 Task: Search one way flight ticket for 2 adults, 4 children and 1 infant on lap in business from Chicago: Chicago O'hare International Airport to Fort Wayne: Fort Wayne International Airport on 5-4-2023. Choice of flights is Alaska. Number of bags: 2 carry on bags and 7 checked bags. Price is upto 93000. Outbound departure time preference is 4:45.
Action: Mouse moved to (403, 366)
Screenshot: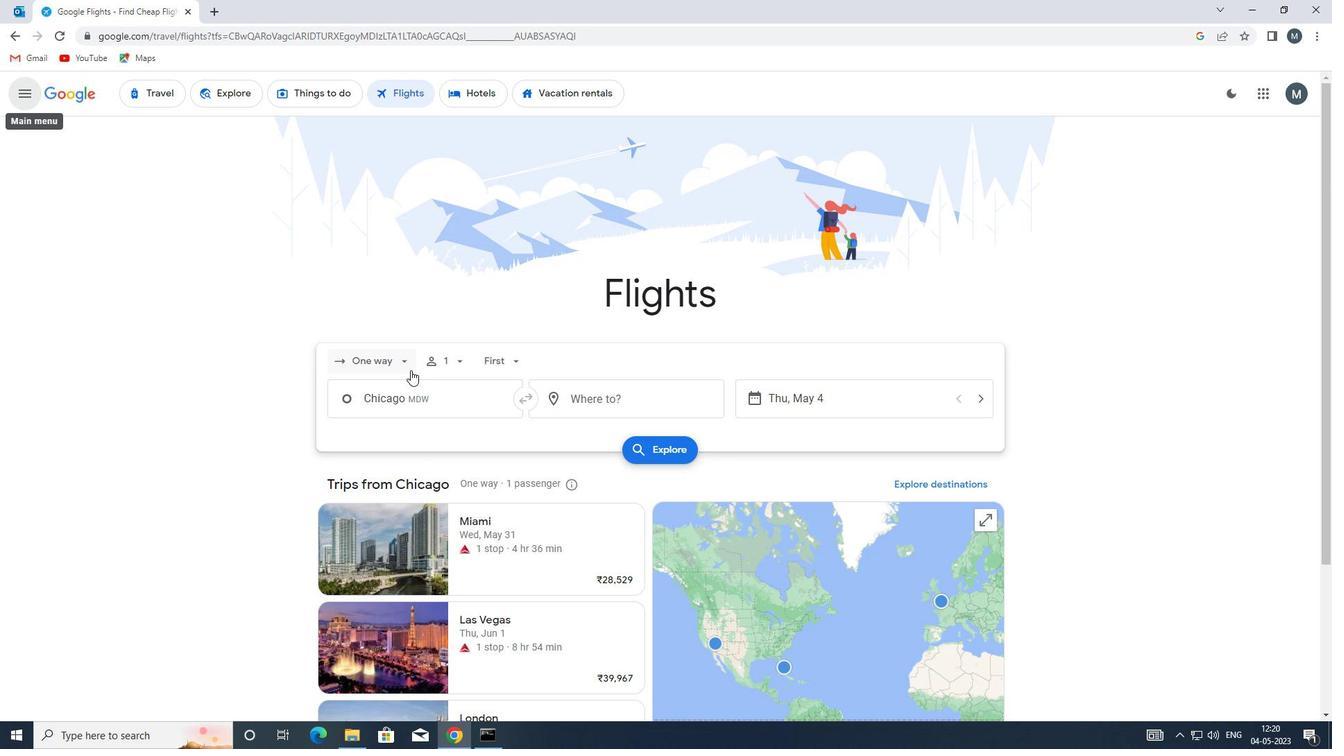 
Action: Mouse pressed left at (403, 366)
Screenshot: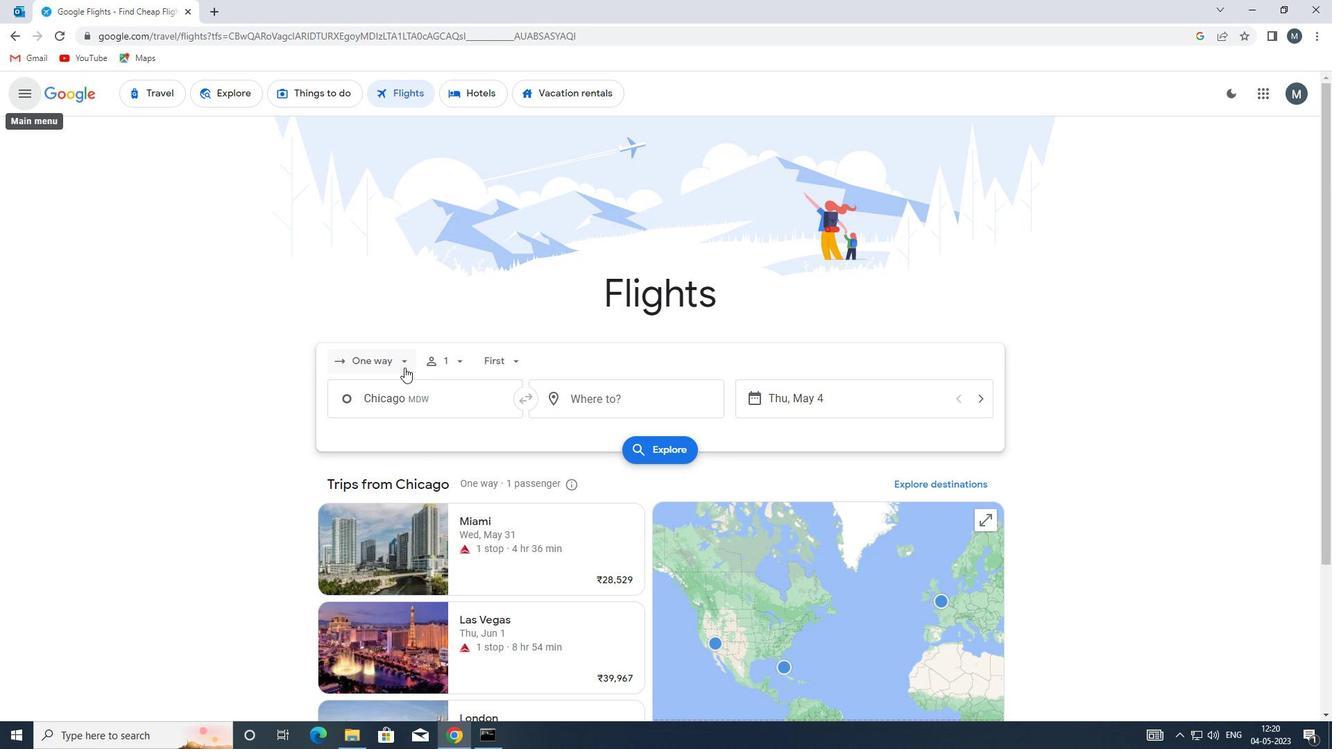 
Action: Mouse moved to (402, 419)
Screenshot: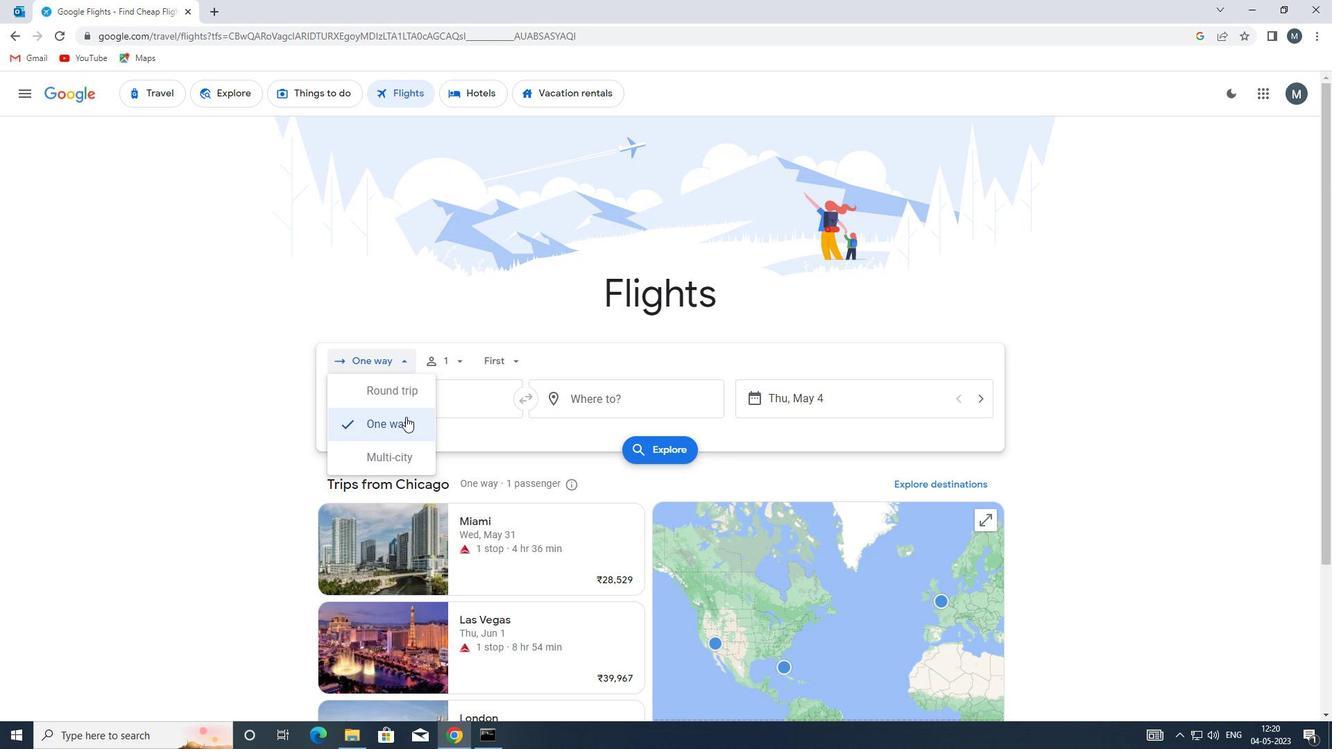 
Action: Mouse pressed left at (402, 419)
Screenshot: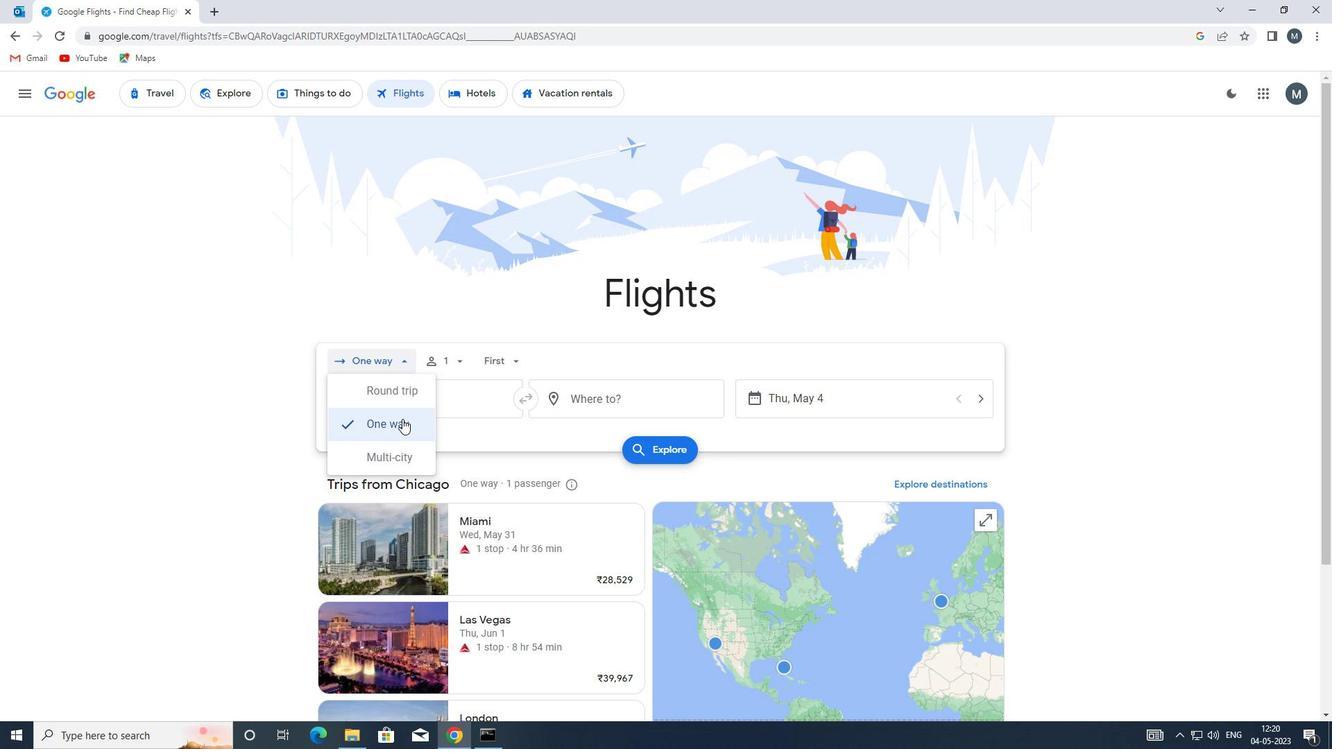 
Action: Mouse moved to (450, 362)
Screenshot: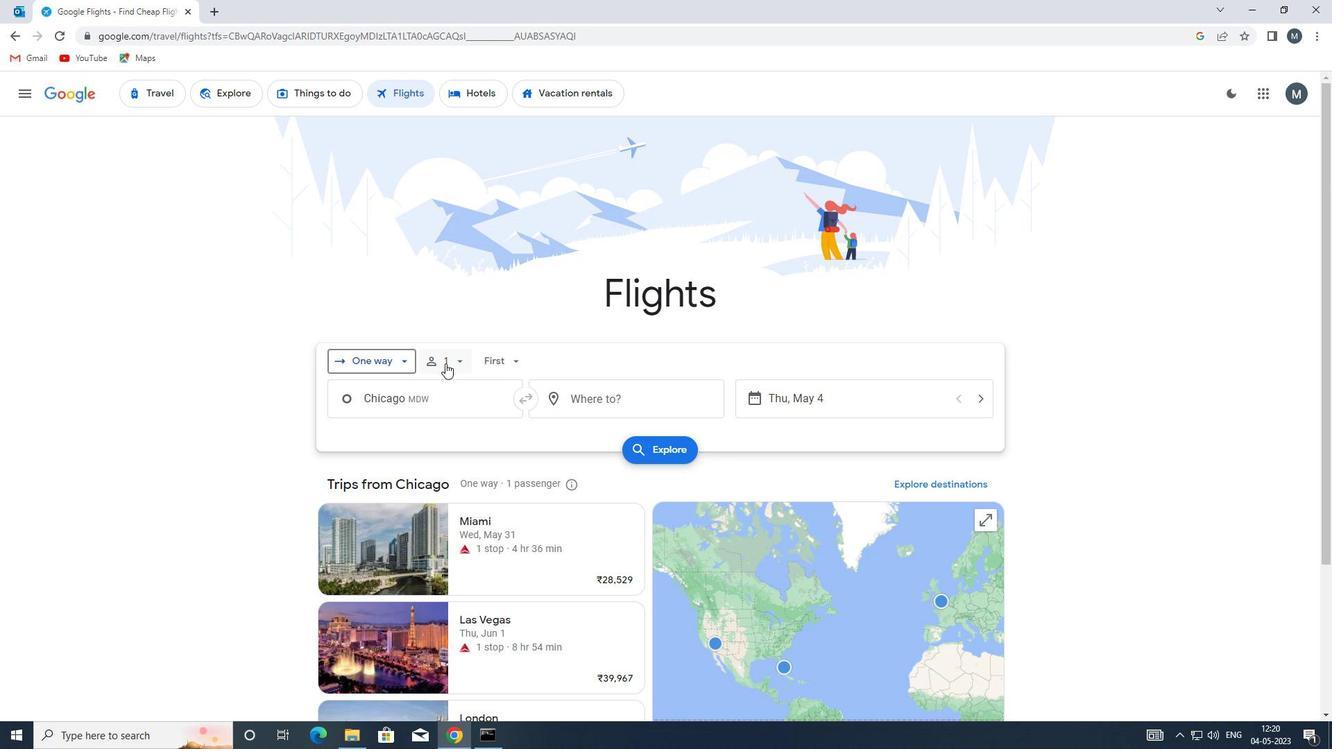 
Action: Mouse pressed left at (450, 362)
Screenshot: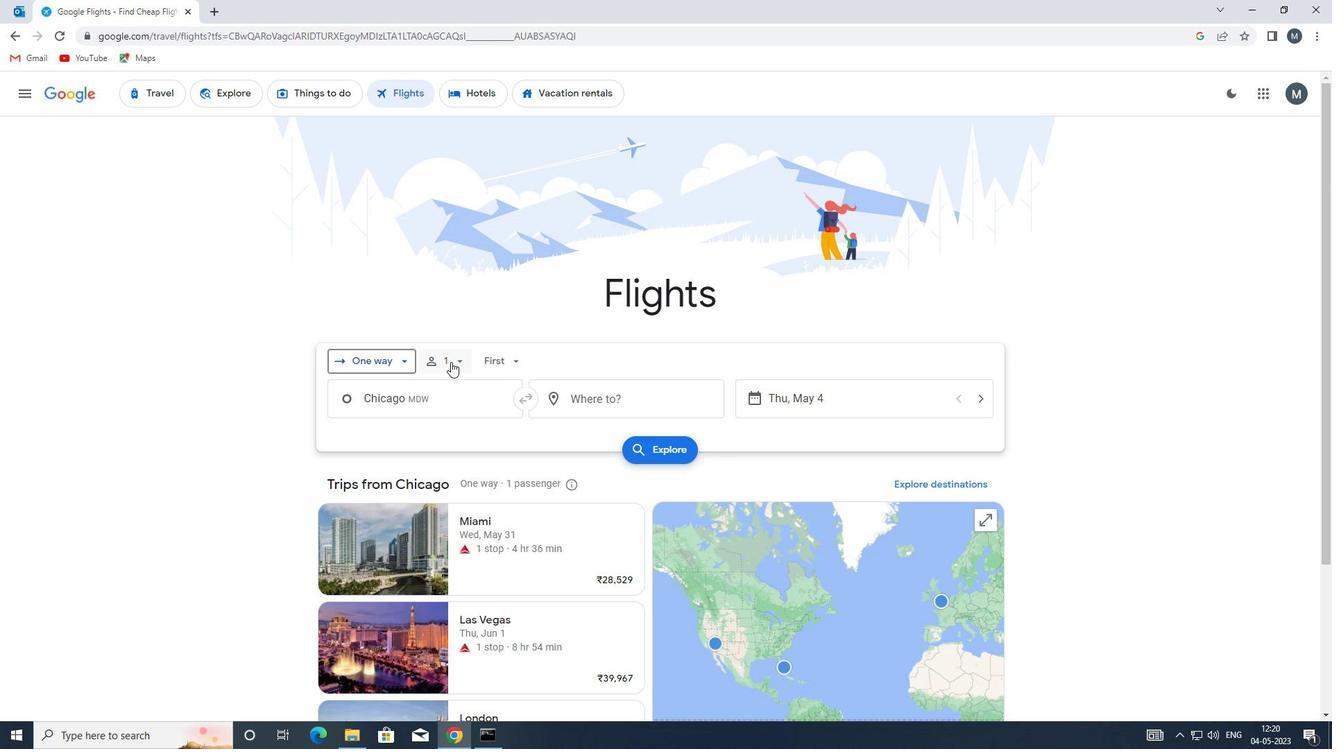 
Action: Mouse moved to (571, 396)
Screenshot: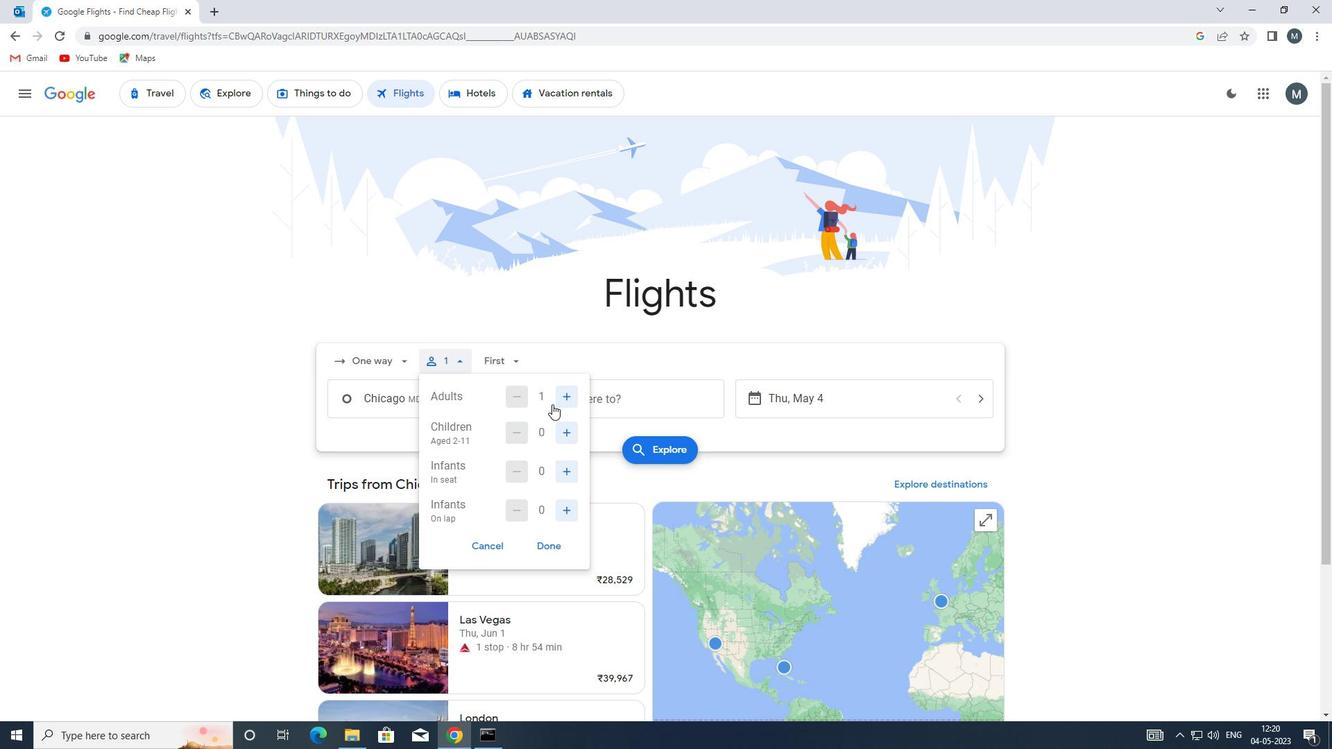 
Action: Mouse pressed left at (571, 396)
Screenshot: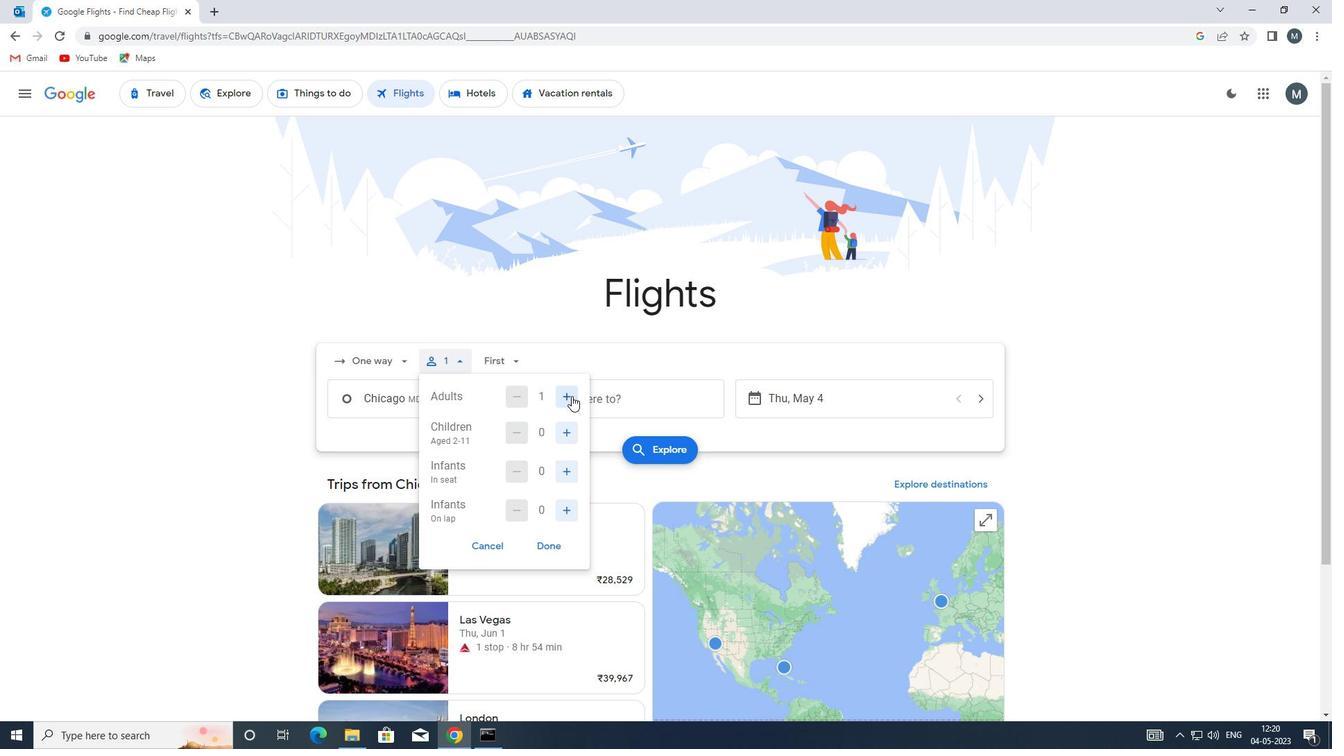 
Action: Mouse moved to (565, 435)
Screenshot: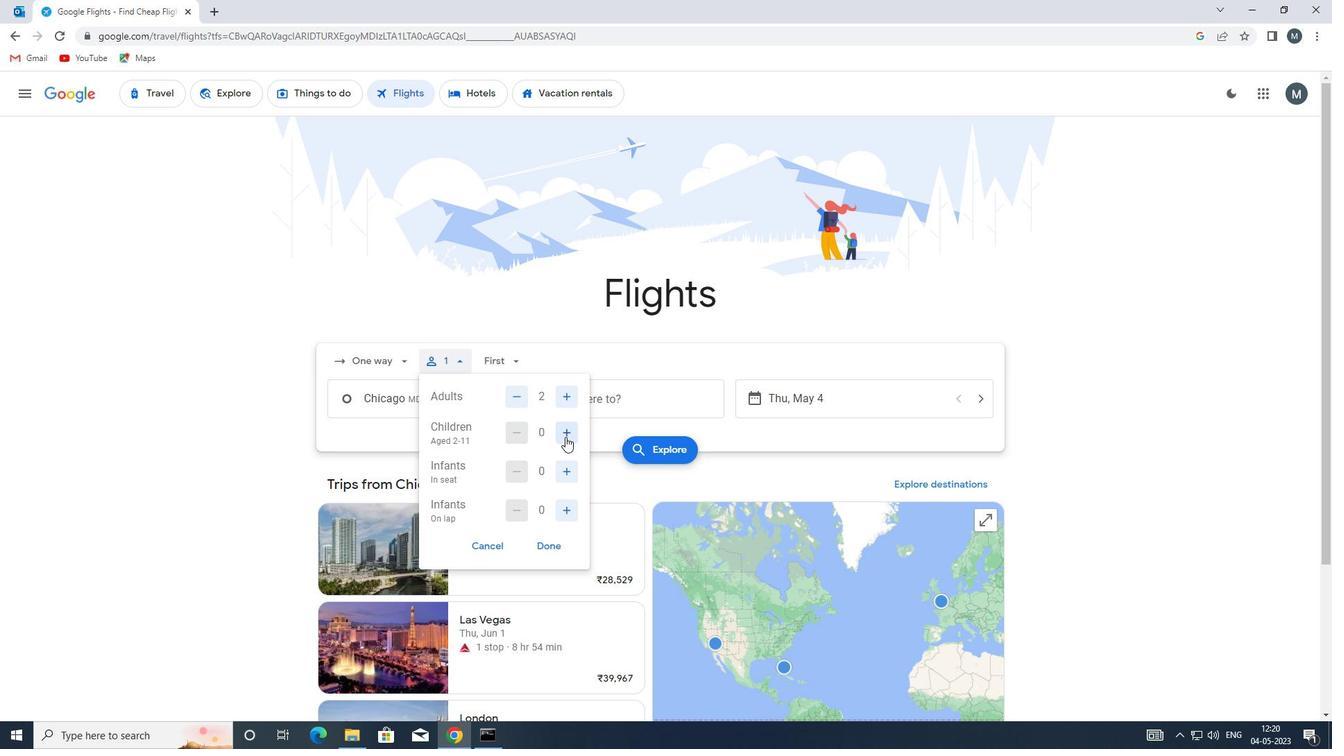 
Action: Mouse pressed left at (565, 435)
Screenshot: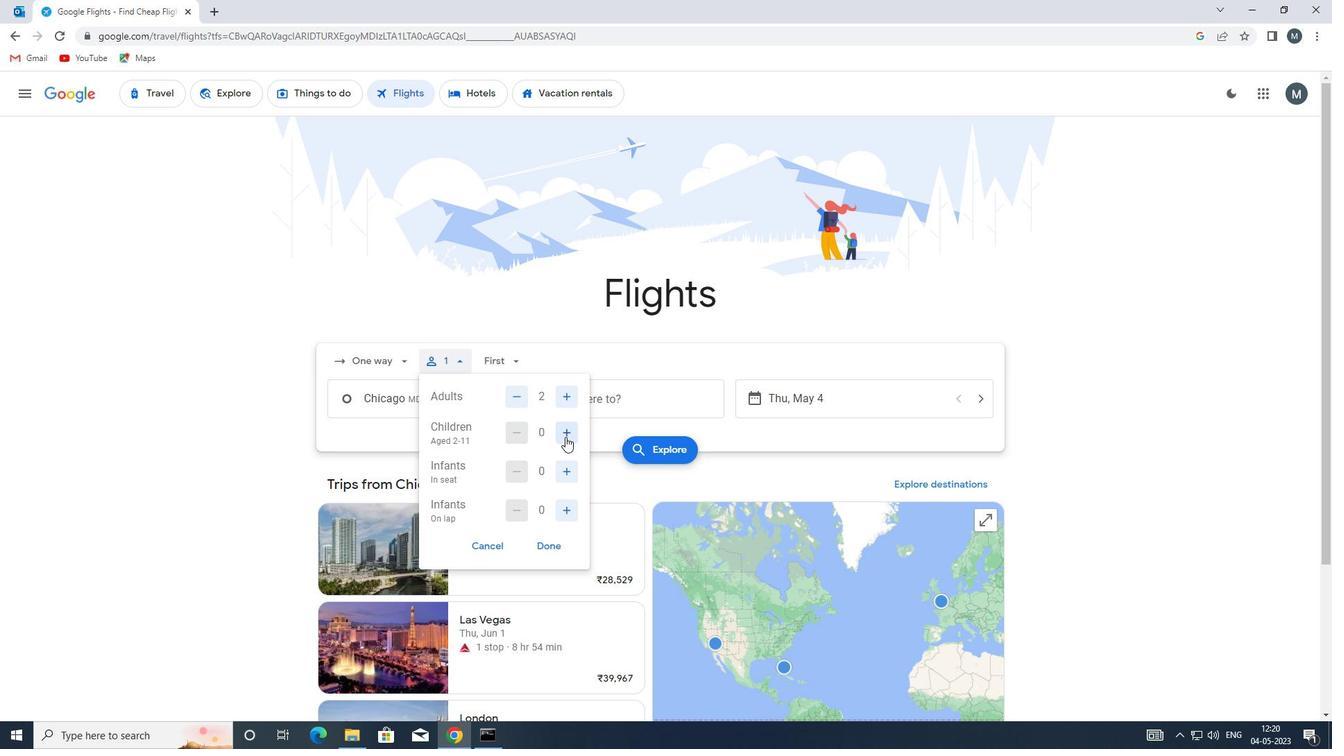 
Action: Mouse pressed left at (565, 435)
Screenshot: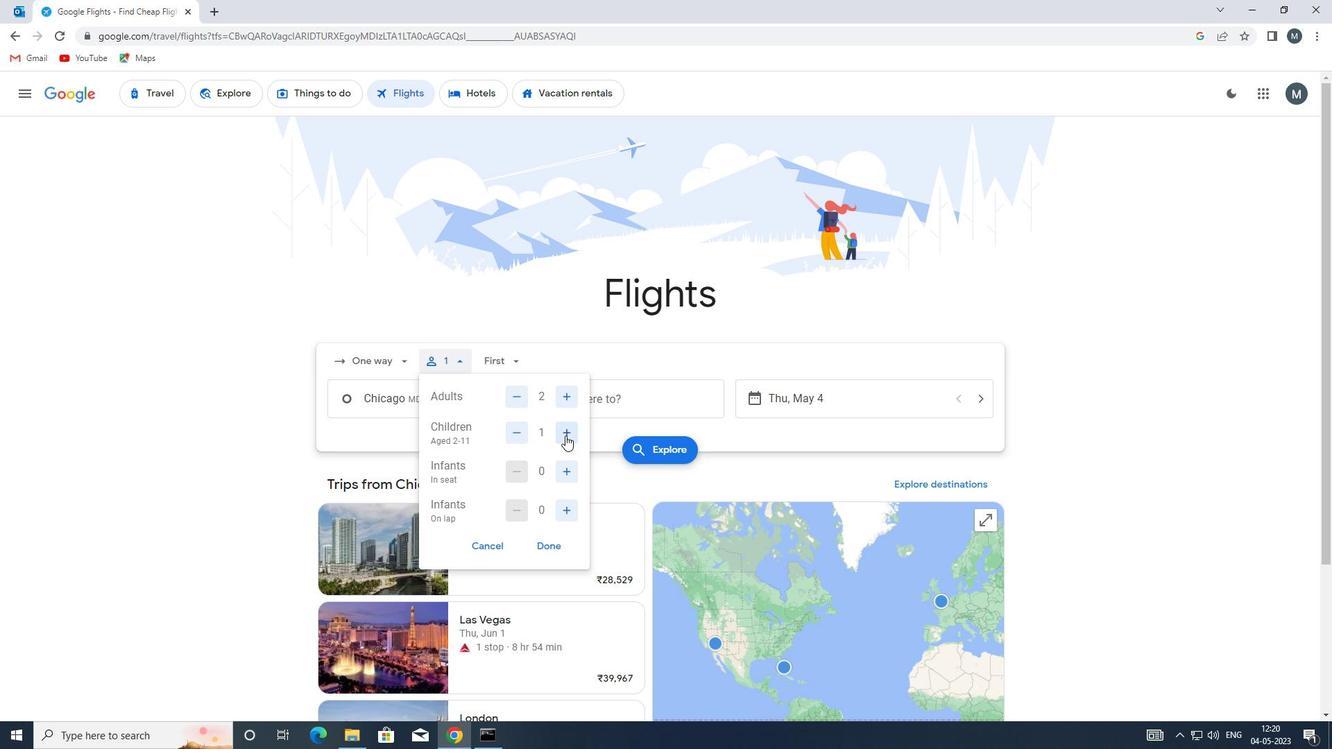 
Action: Mouse pressed left at (565, 435)
Screenshot: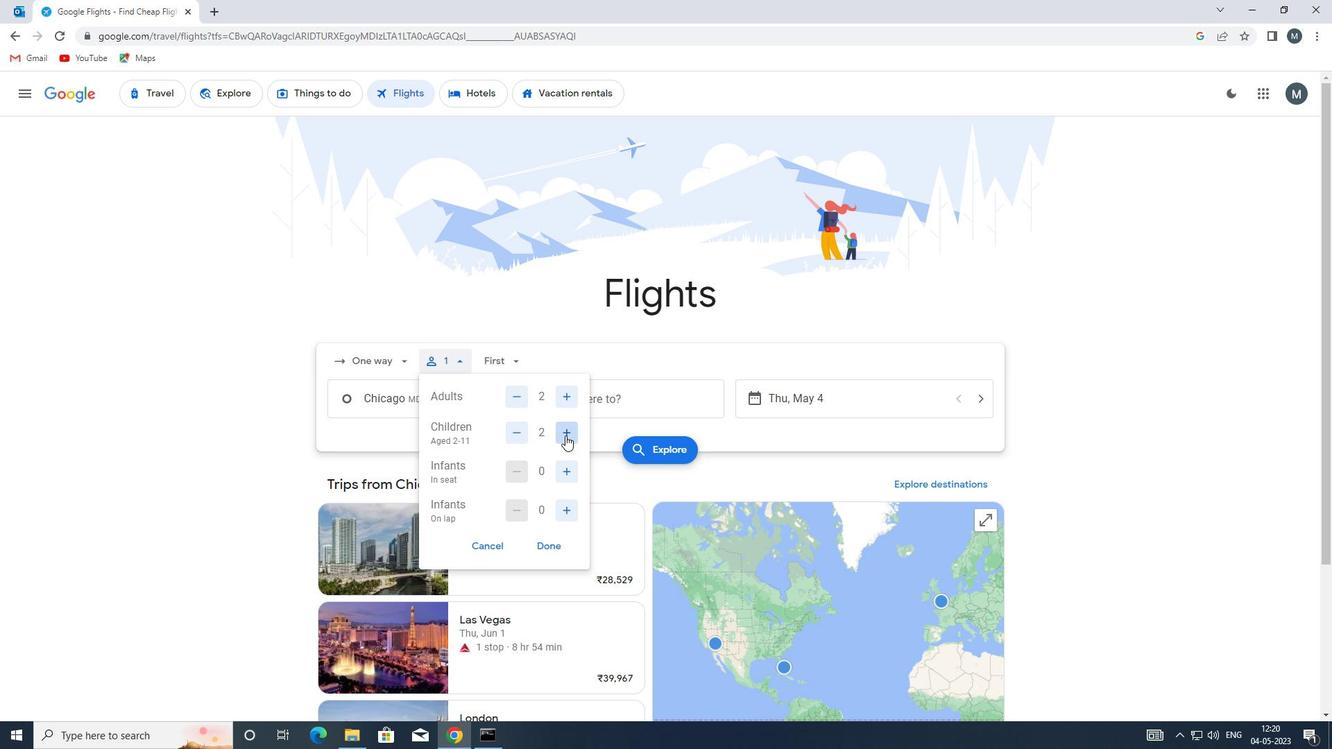 
Action: Mouse moved to (565, 435)
Screenshot: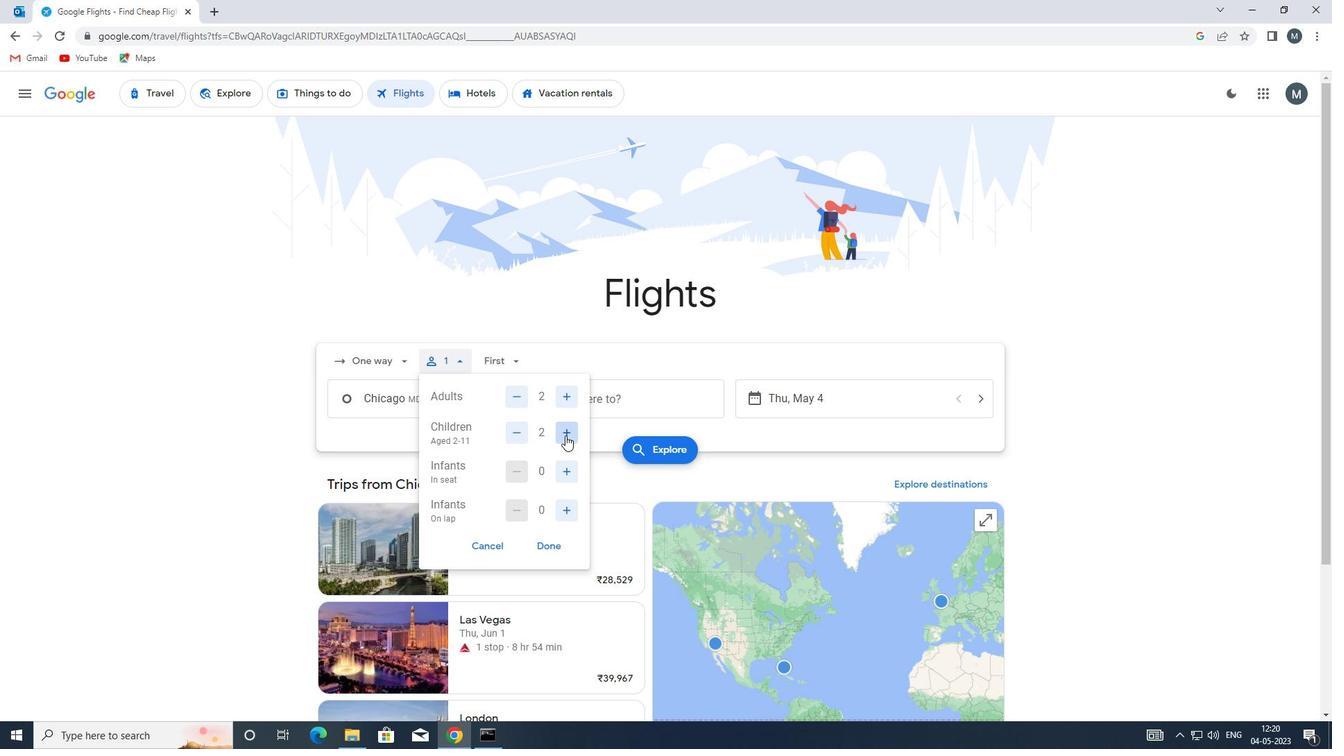 
Action: Mouse pressed left at (565, 435)
Screenshot: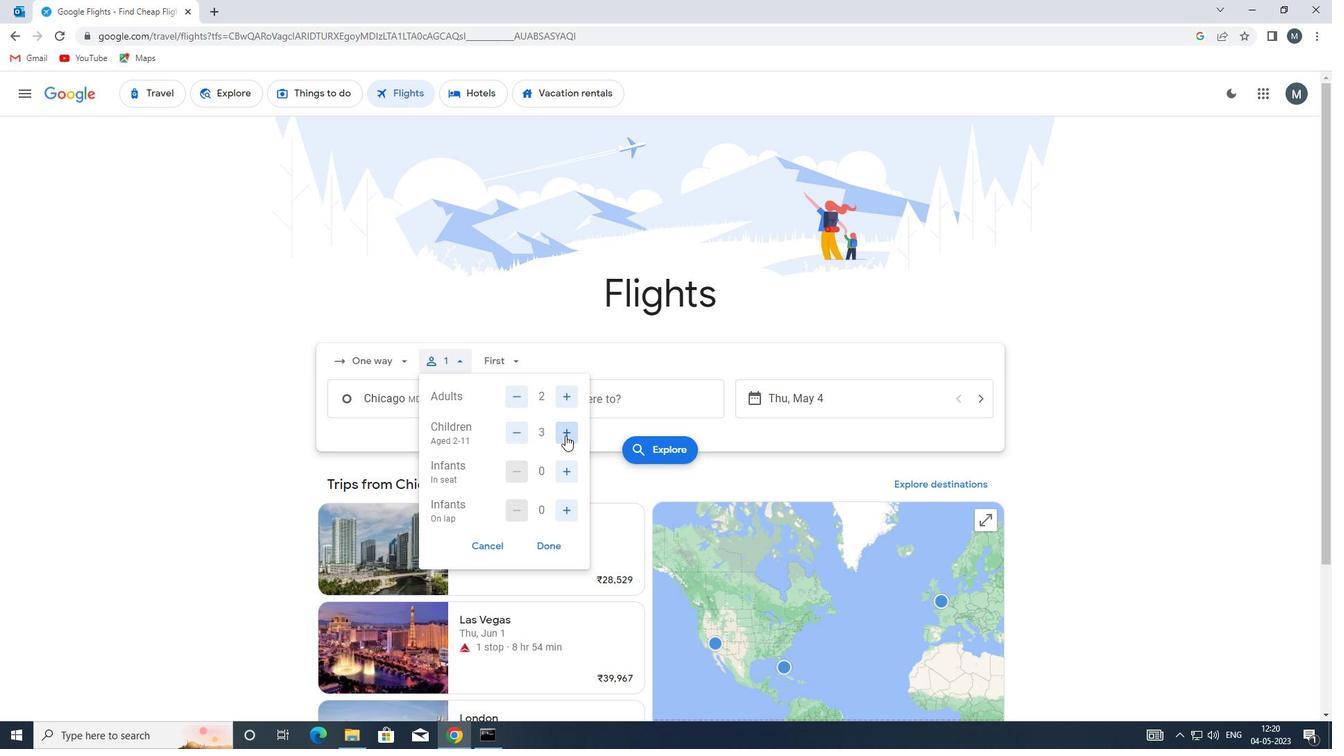 
Action: Mouse moved to (572, 473)
Screenshot: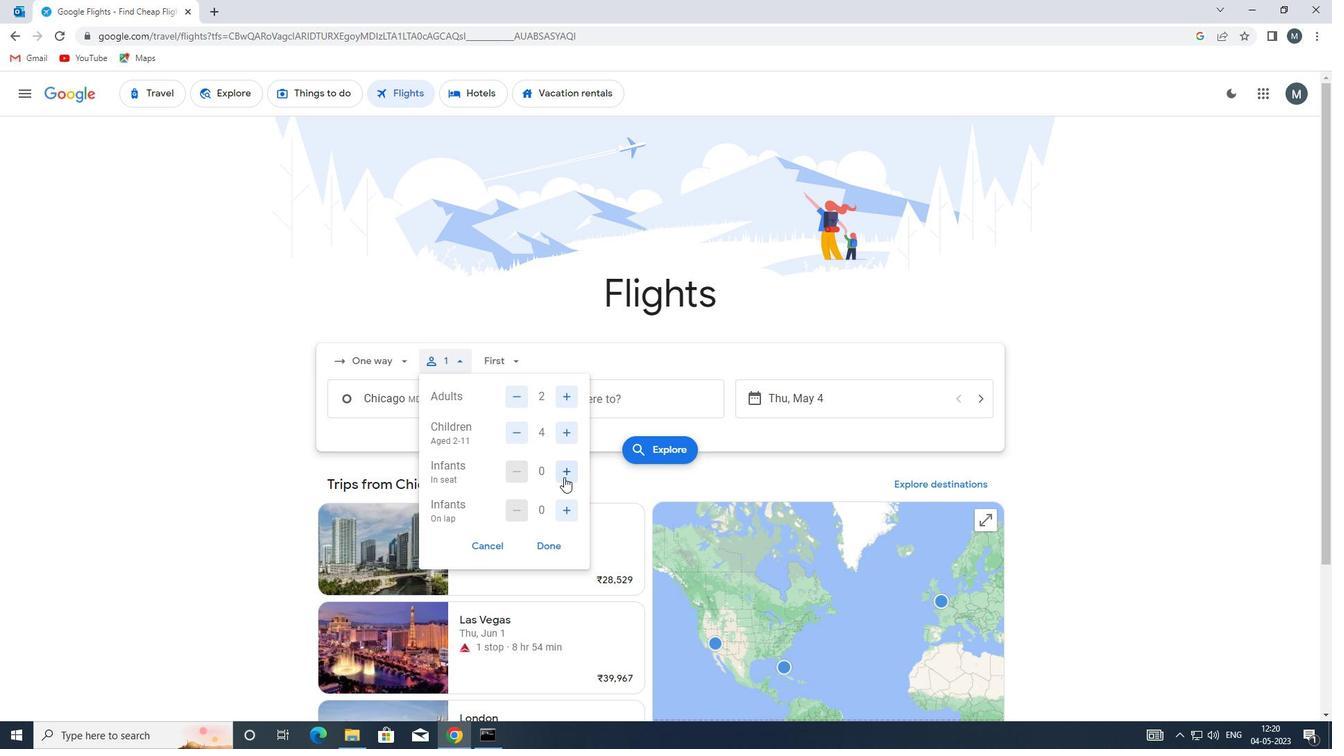 
Action: Mouse pressed left at (572, 473)
Screenshot: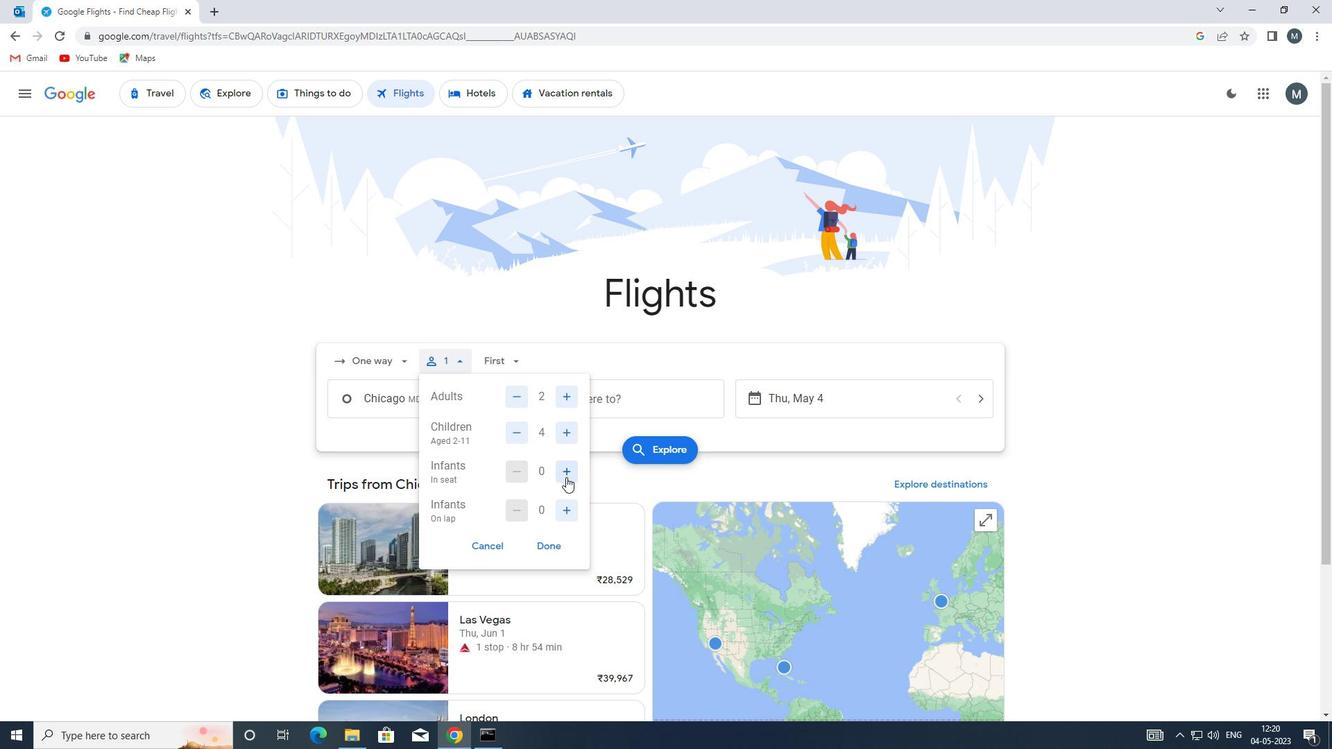 
Action: Mouse moved to (511, 473)
Screenshot: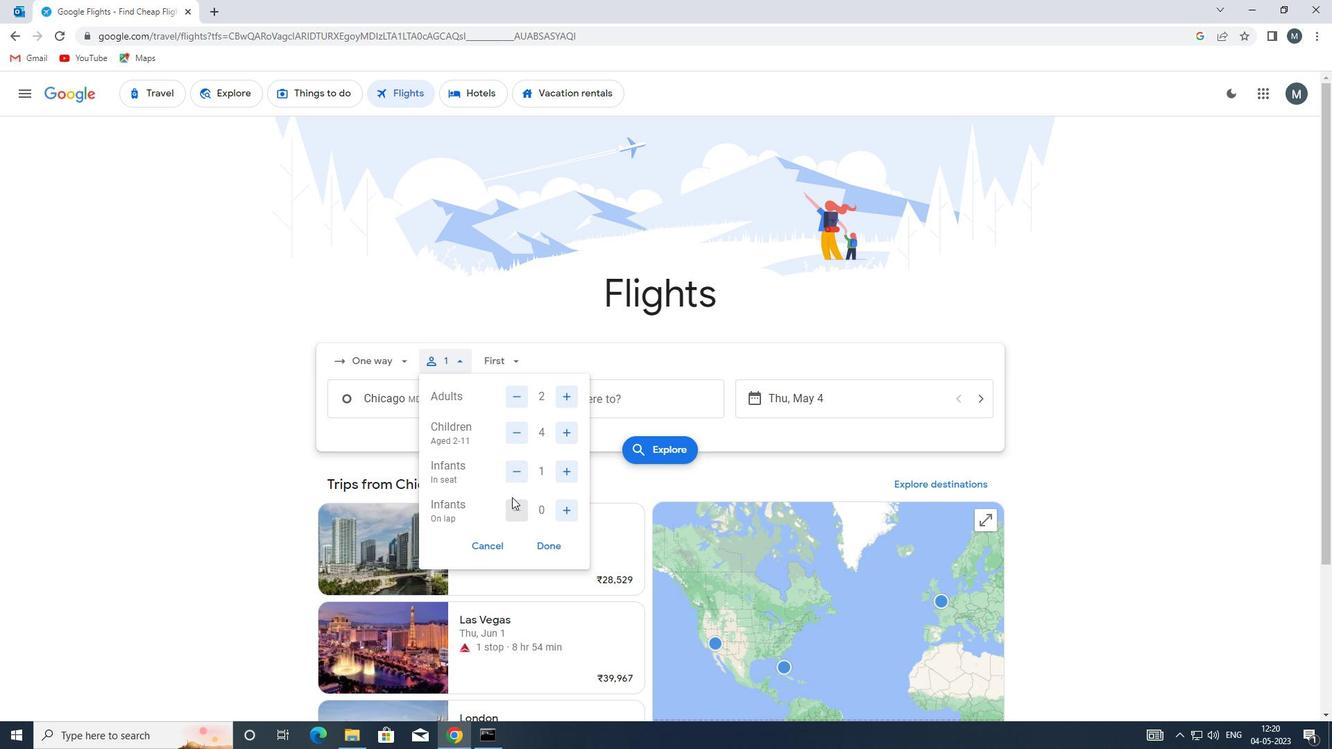 
Action: Mouse pressed left at (511, 473)
Screenshot: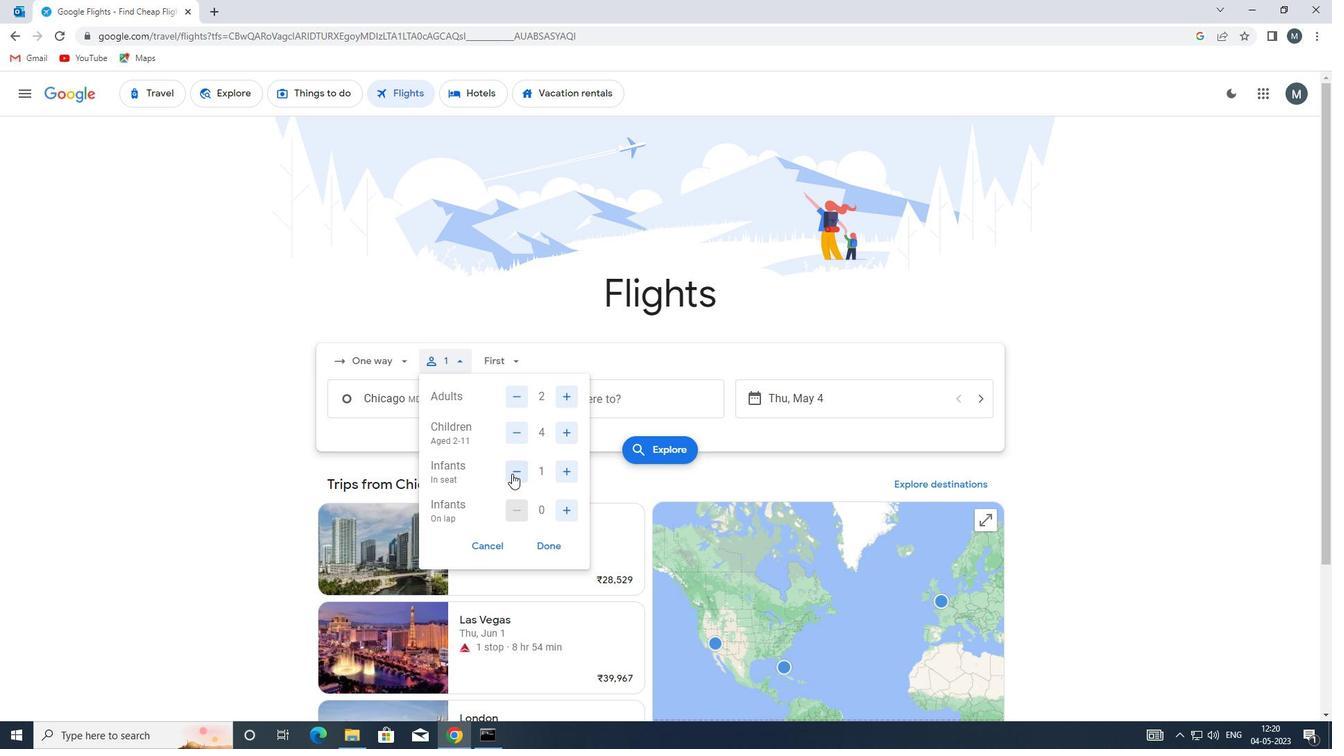 
Action: Mouse moved to (565, 511)
Screenshot: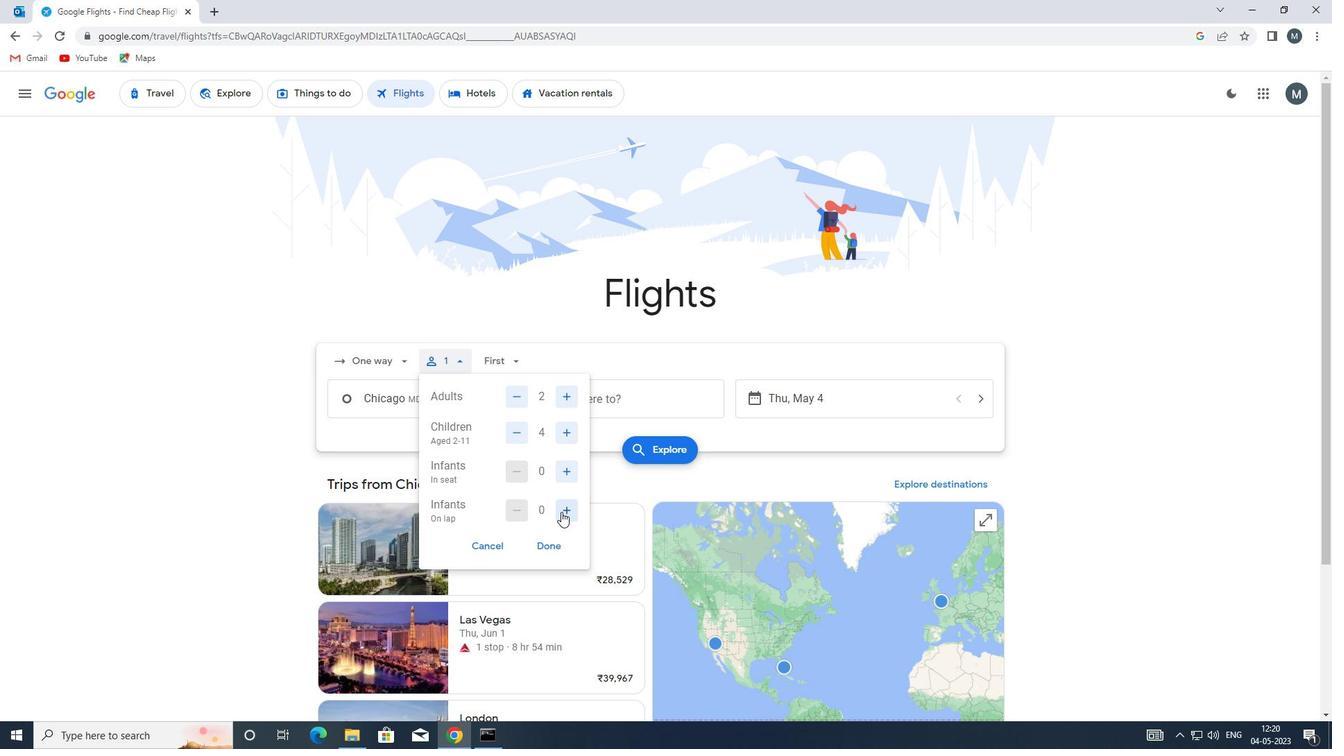 
Action: Mouse pressed left at (565, 511)
Screenshot: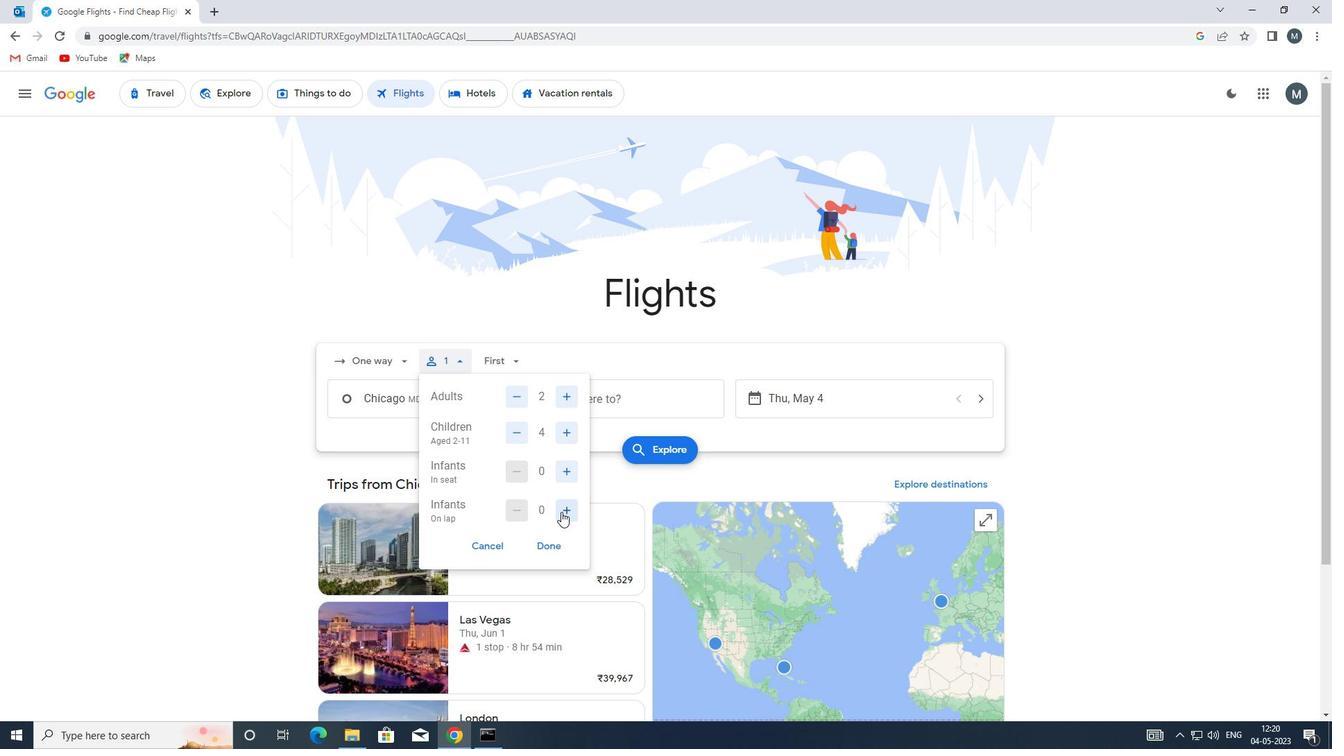 
Action: Mouse moved to (554, 551)
Screenshot: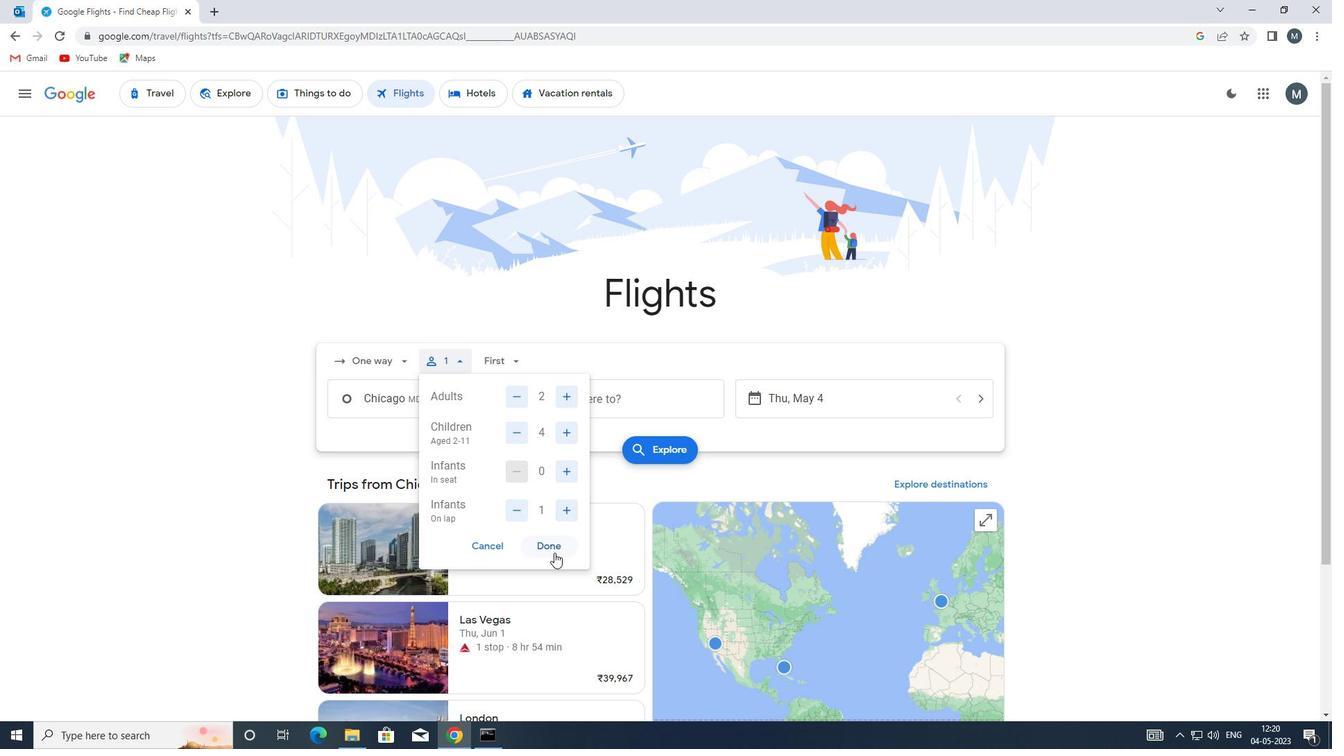 
Action: Mouse pressed left at (554, 551)
Screenshot: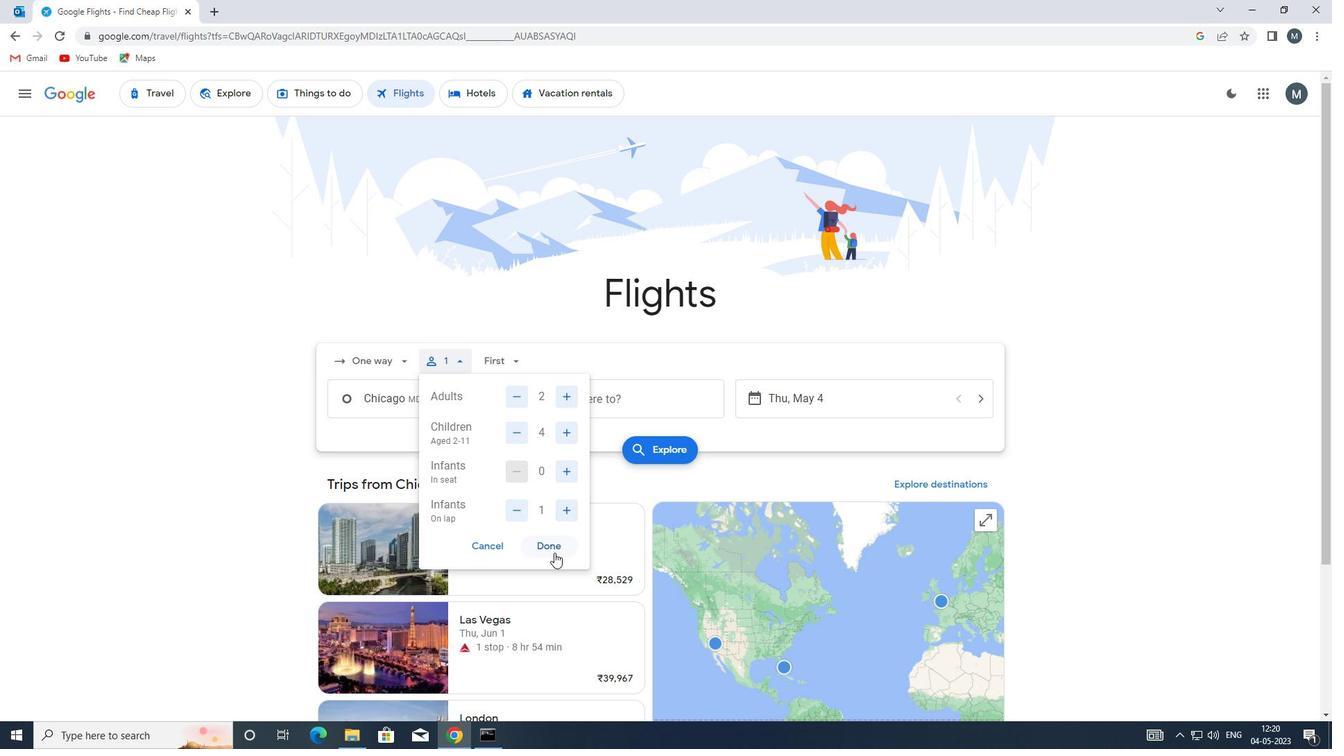 
Action: Mouse moved to (515, 367)
Screenshot: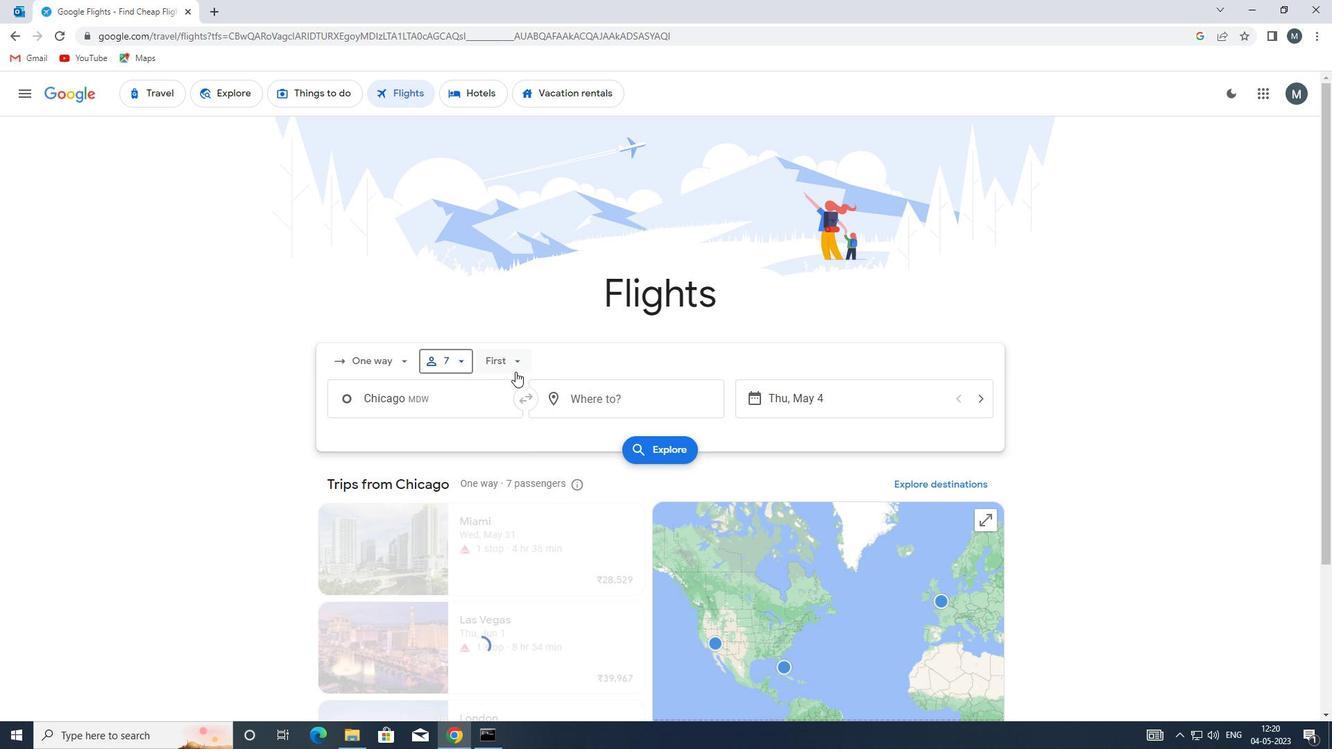 
Action: Mouse pressed left at (515, 367)
Screenshot: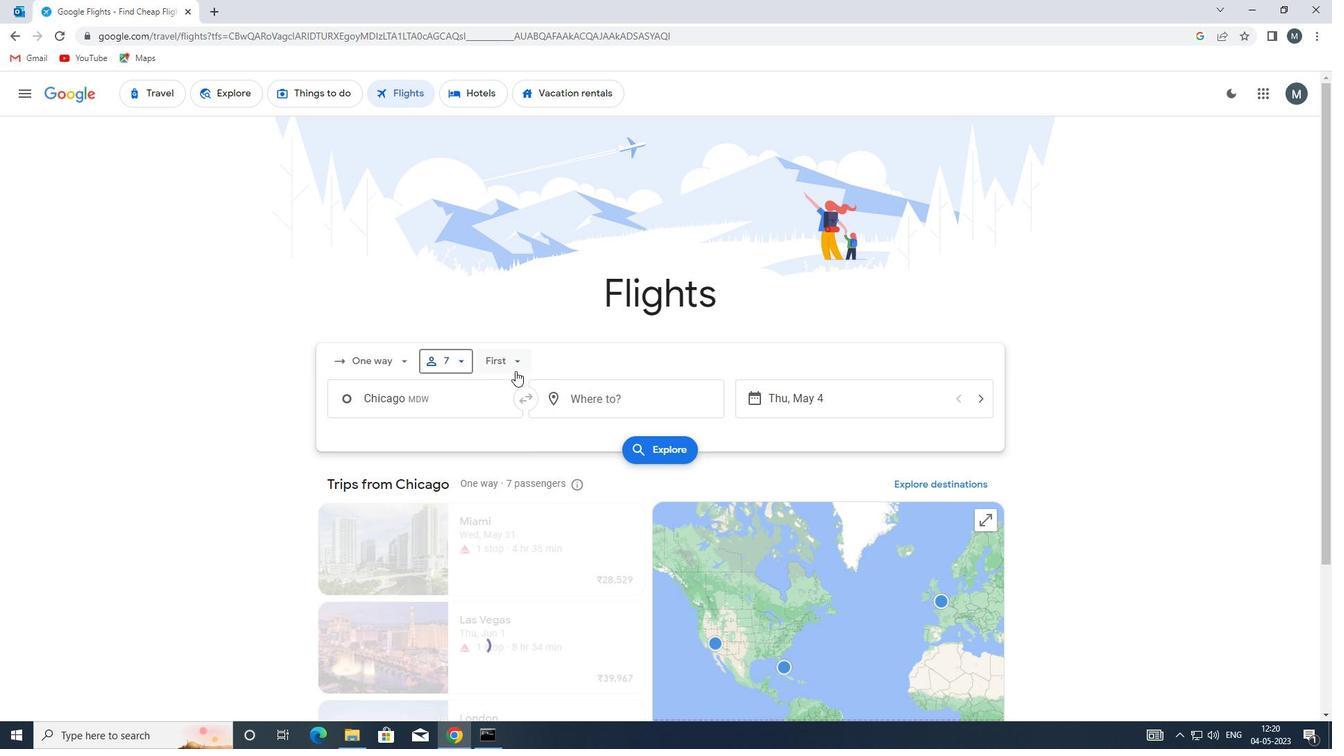 
Action: Mouse moved to (537, 459)
Screenshot: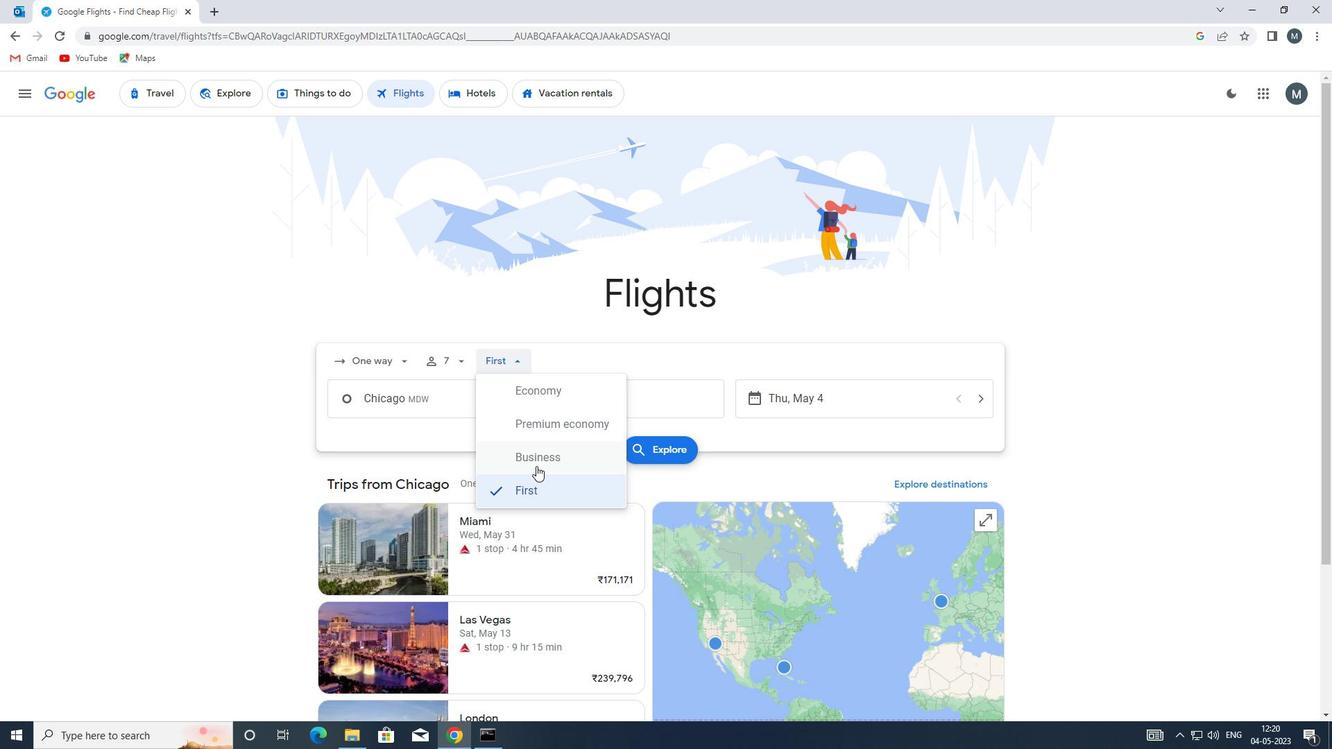 
Action: Mouse pressed left at (537, 459)
Screenshot: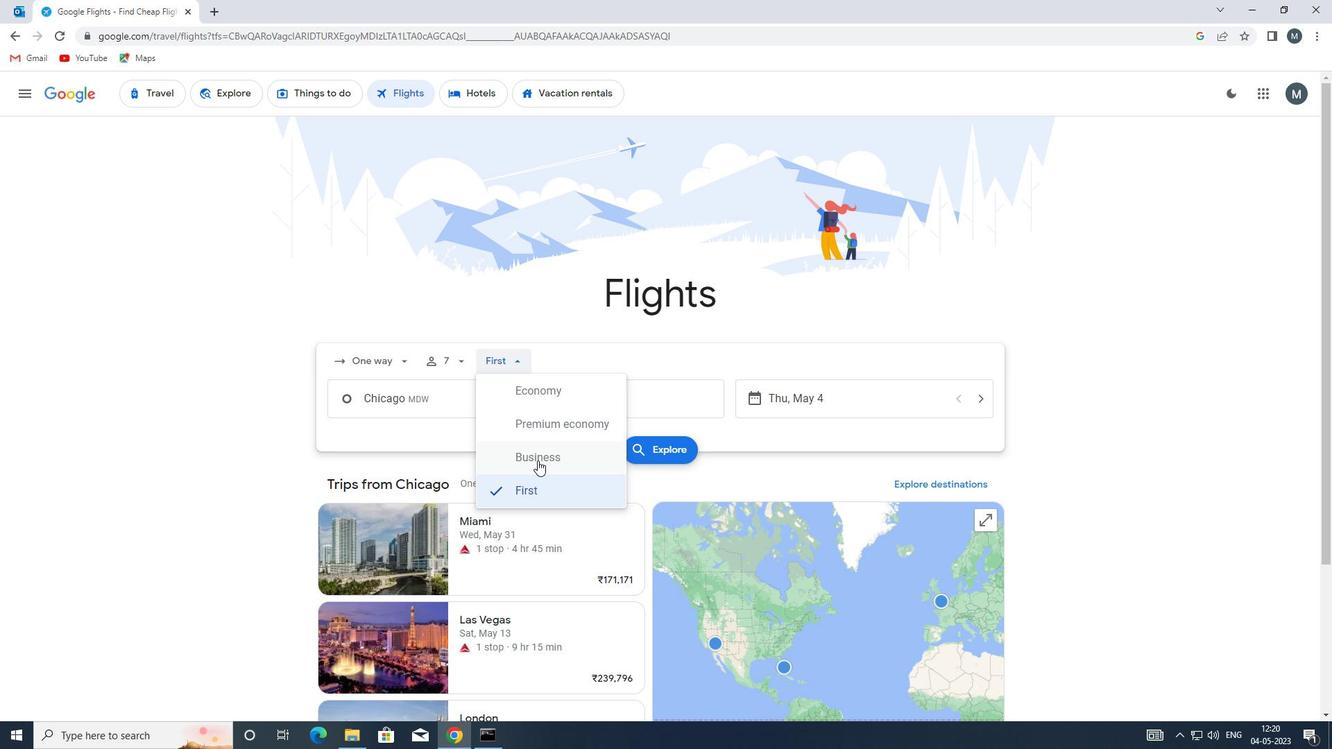 
Action: Mouse moved to (399, 396)
Screenshot: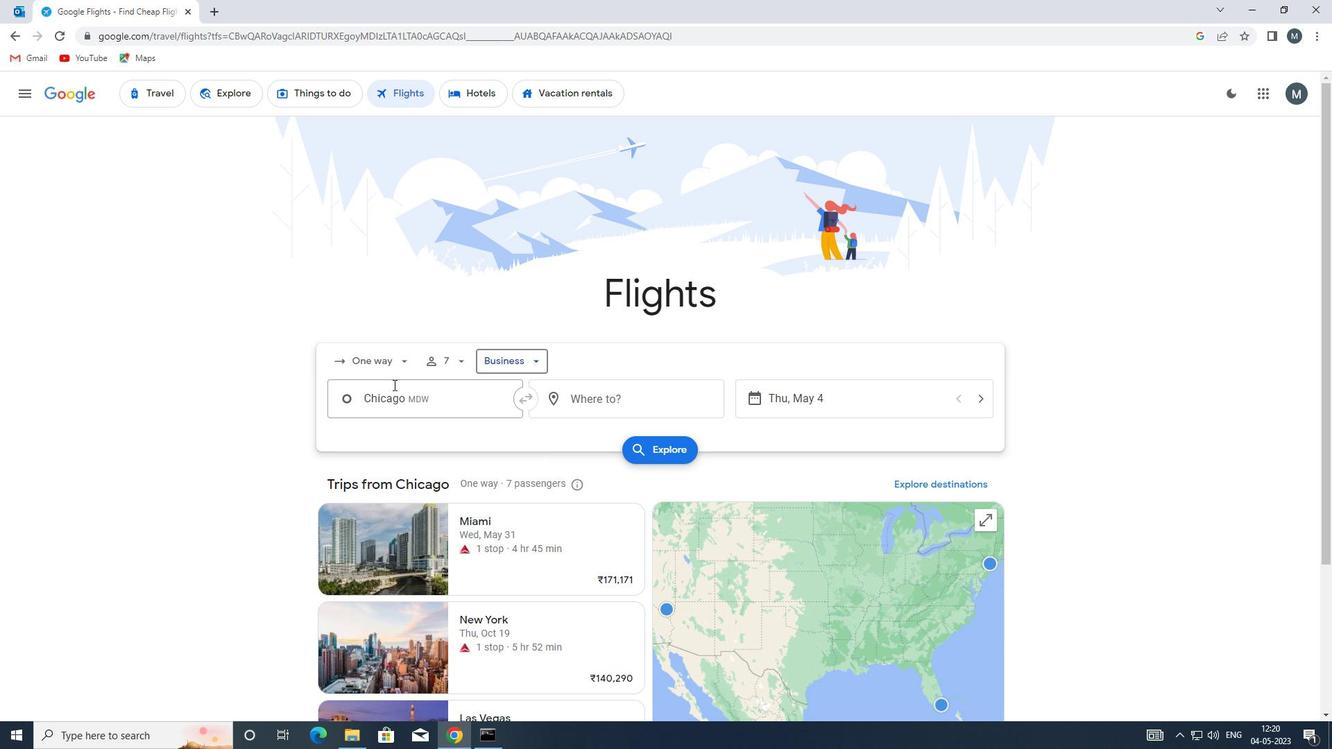 
Action: Mouse pressed left at (399, 396)
Screenshot: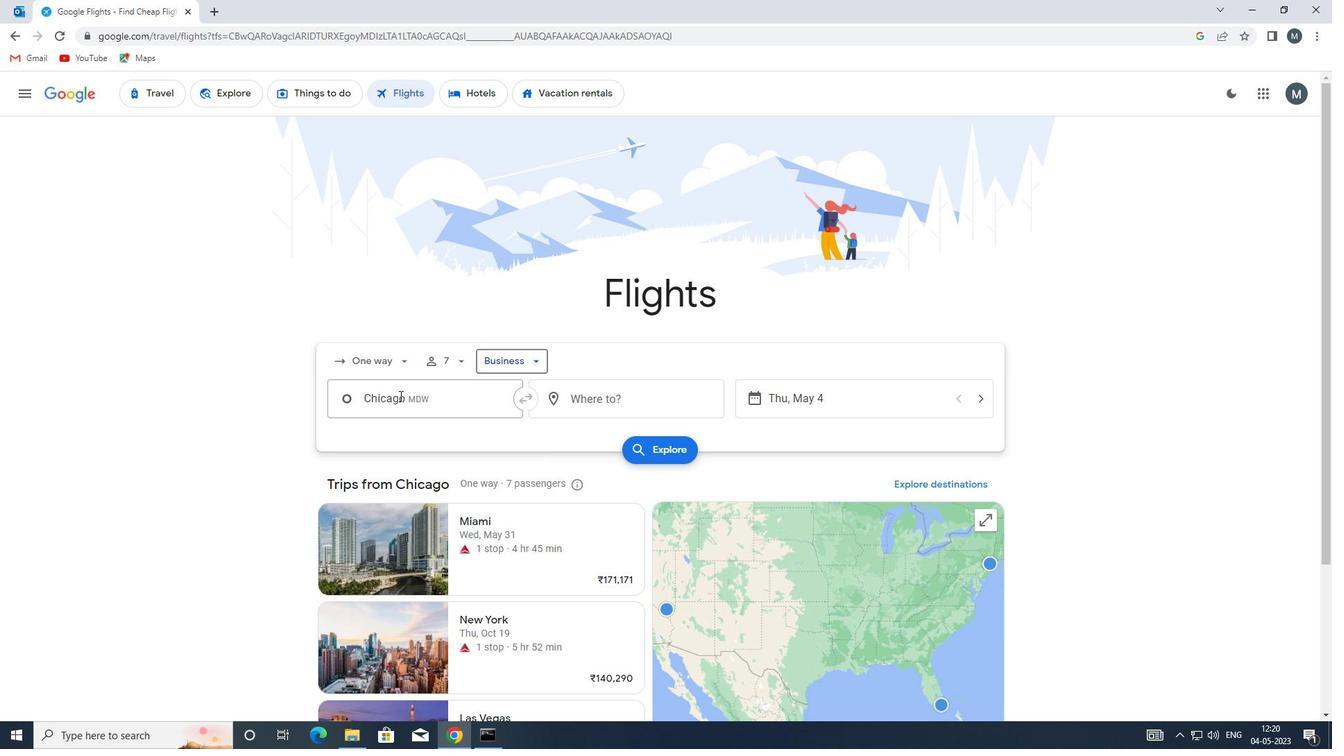 
Action: Mouse moved to (399, 402)
Screenshot: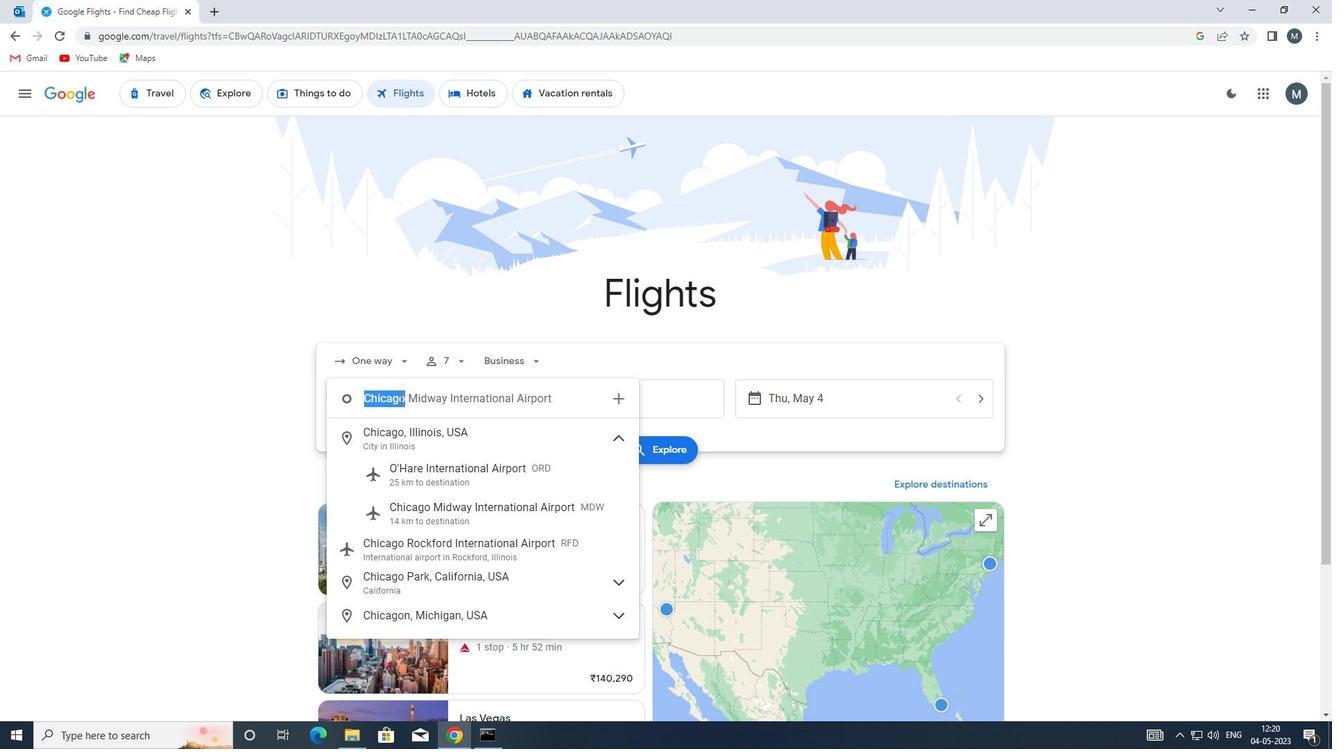 
Action: Key pressed o
Screenshot: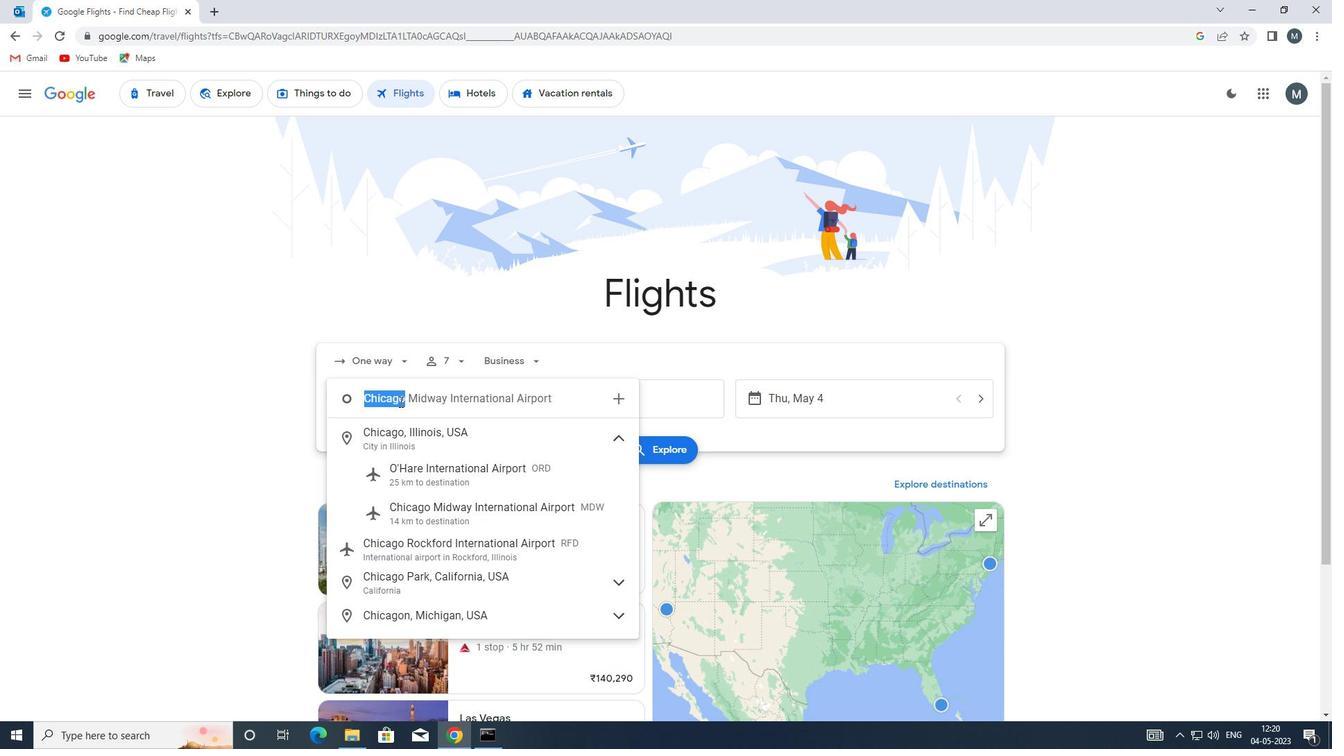 
Action: Mouse moved to (400, 403)
Screenshot: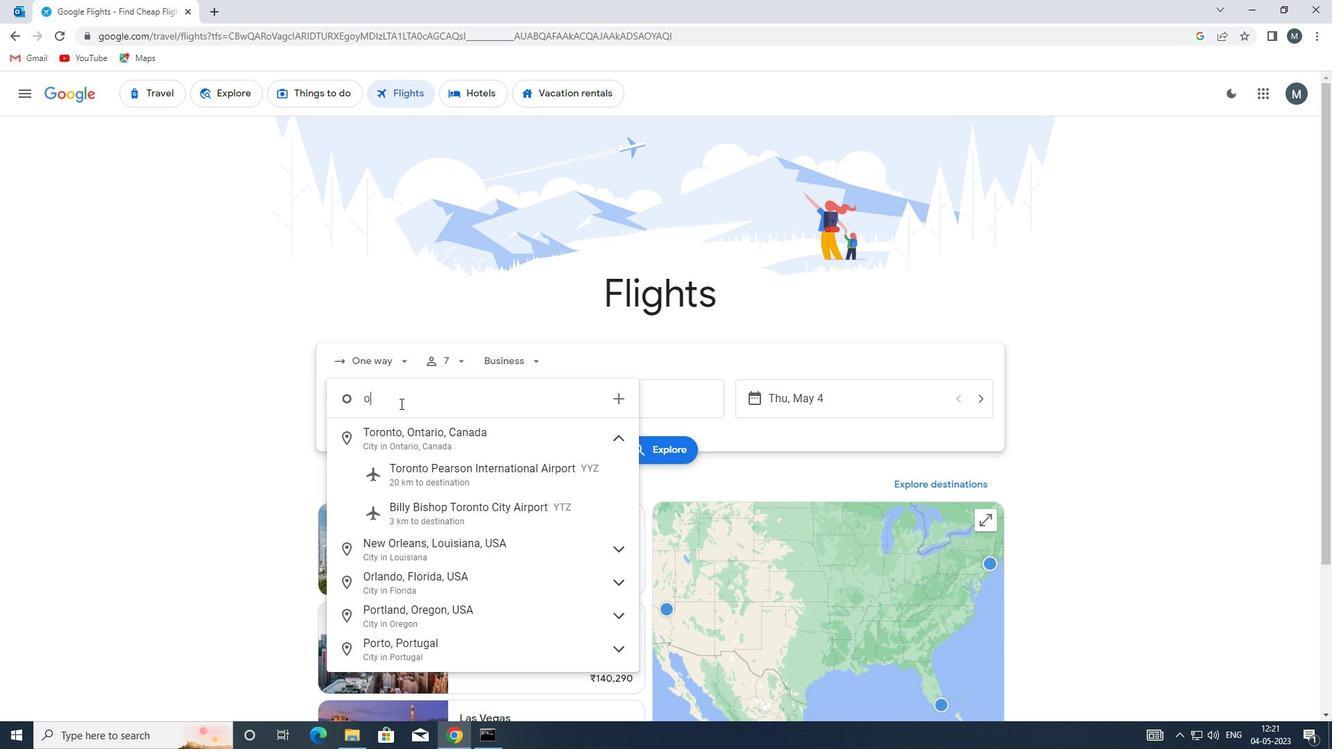 
Action: Key pressed r
Screenshot: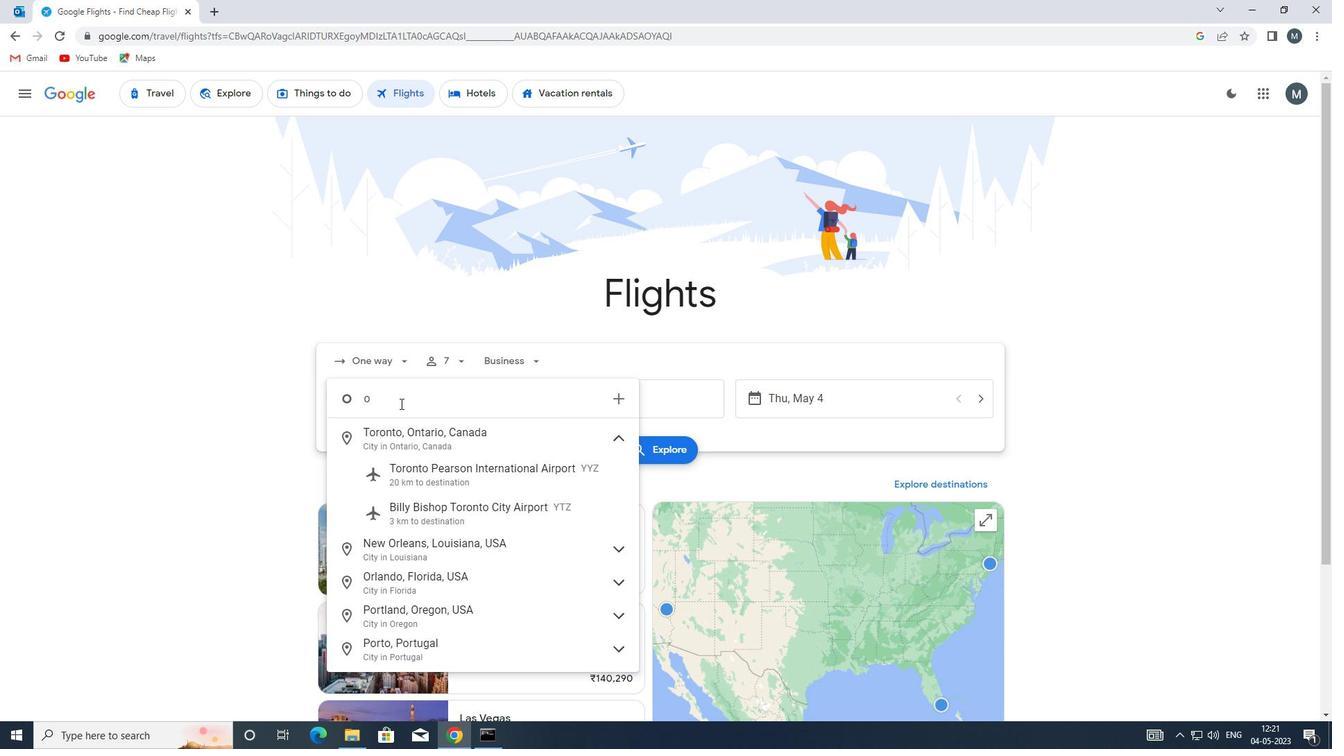 
Action: Mouse moved to (400, 405)
Screenshot: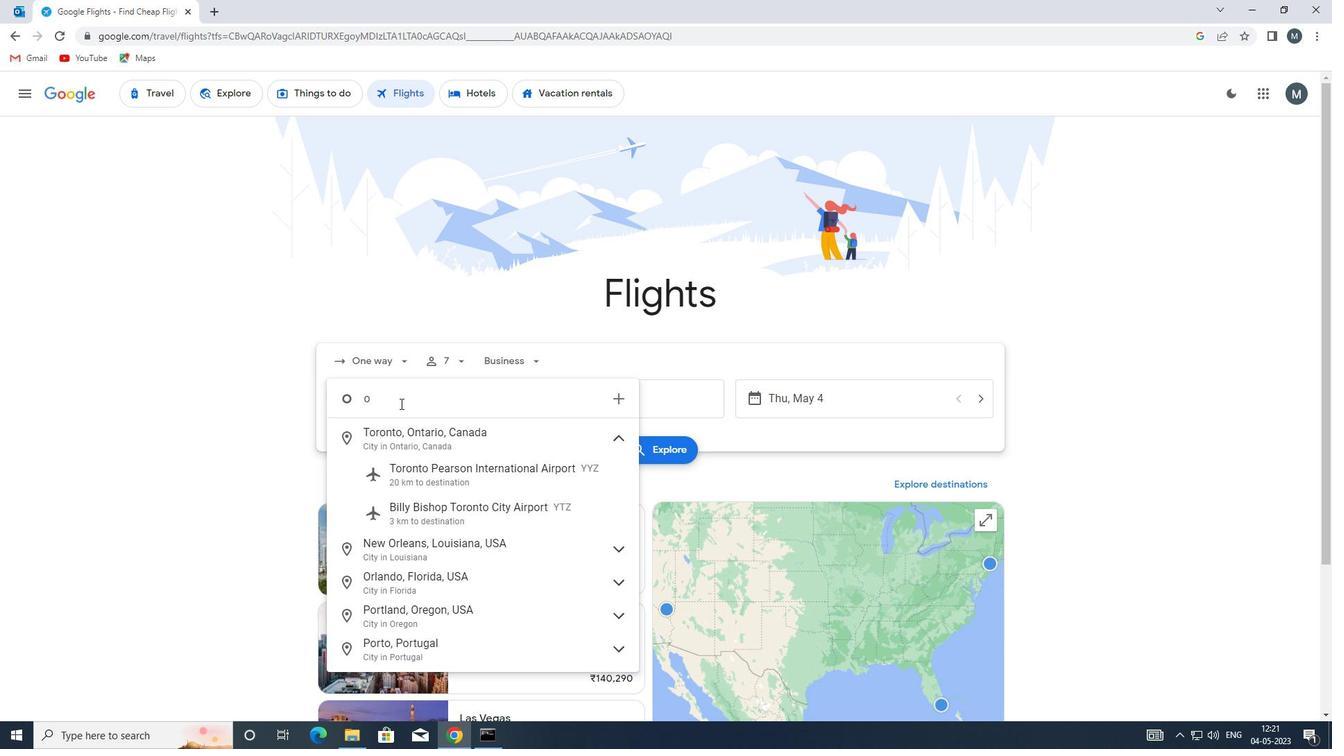 
Action: Key pressed d
Screenshot: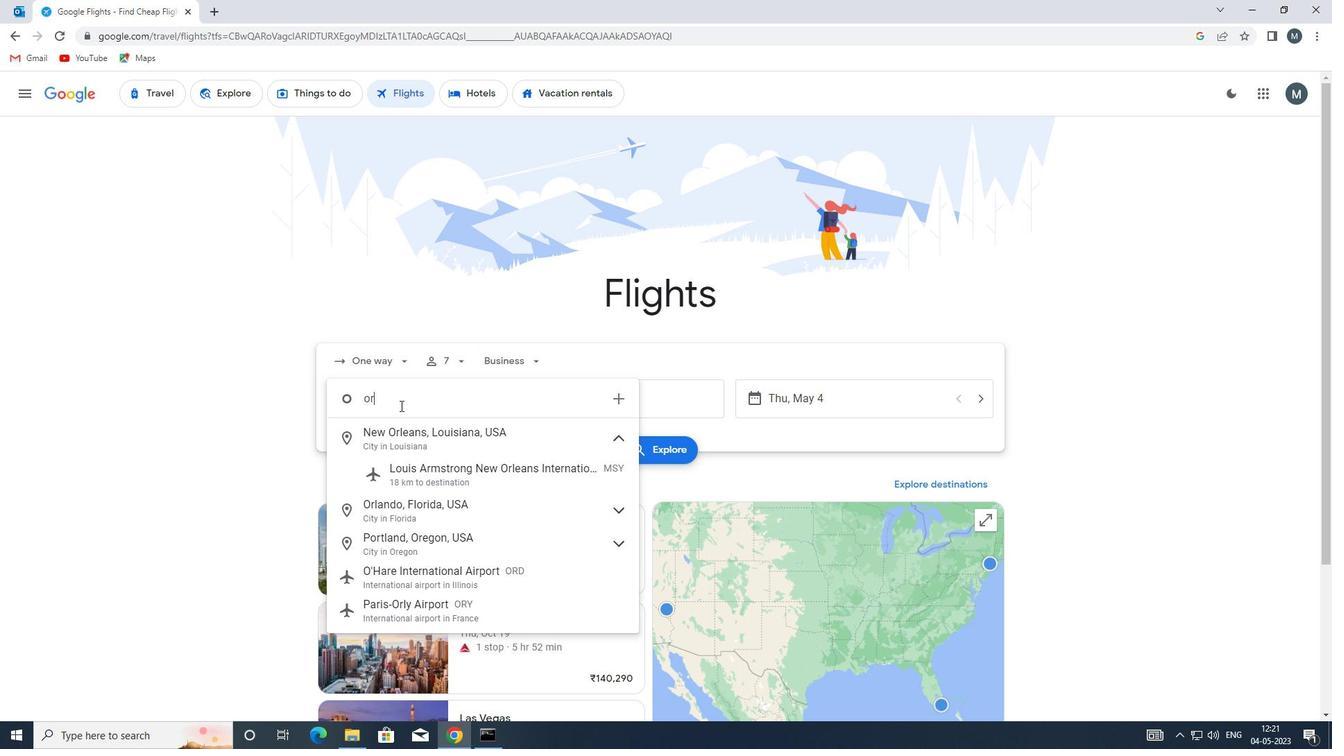 
Action: Mouse moved to (417, 437)
Screenshot: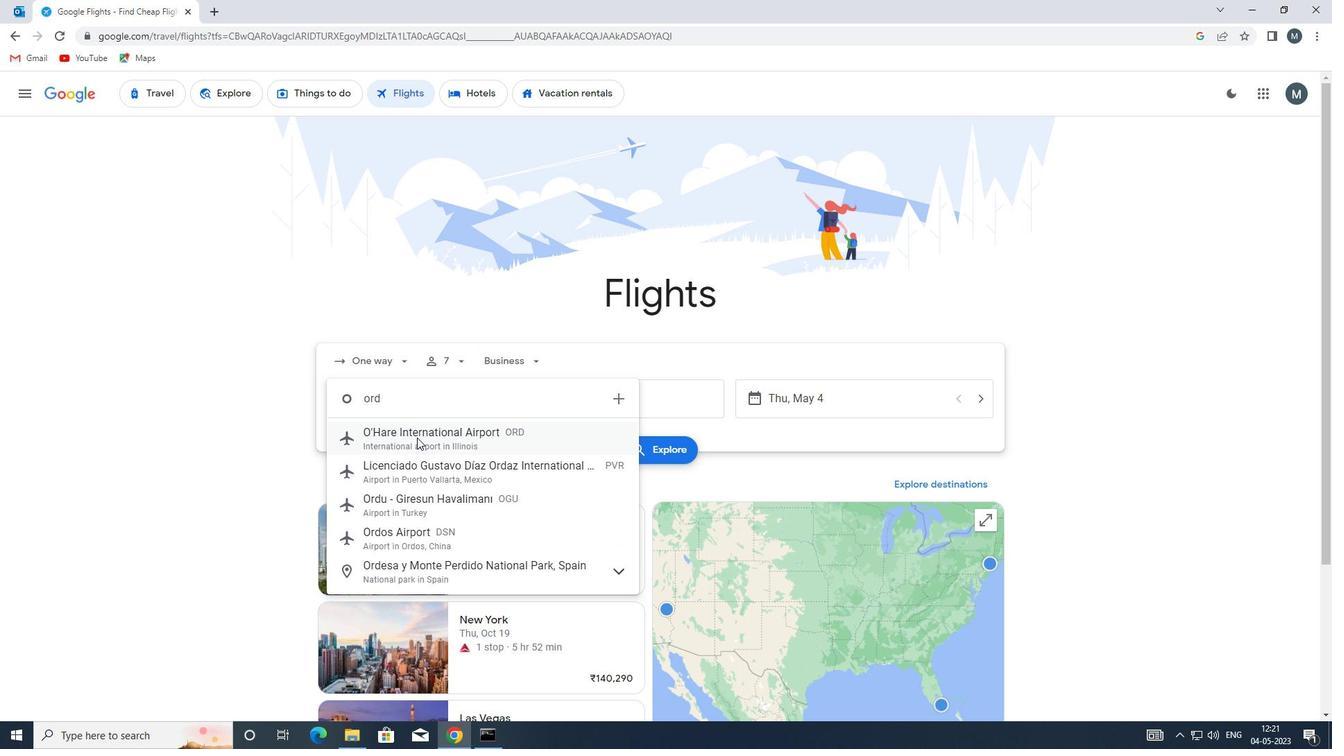 
Action: Mouse pressed left at (417, 437)
Screenshot: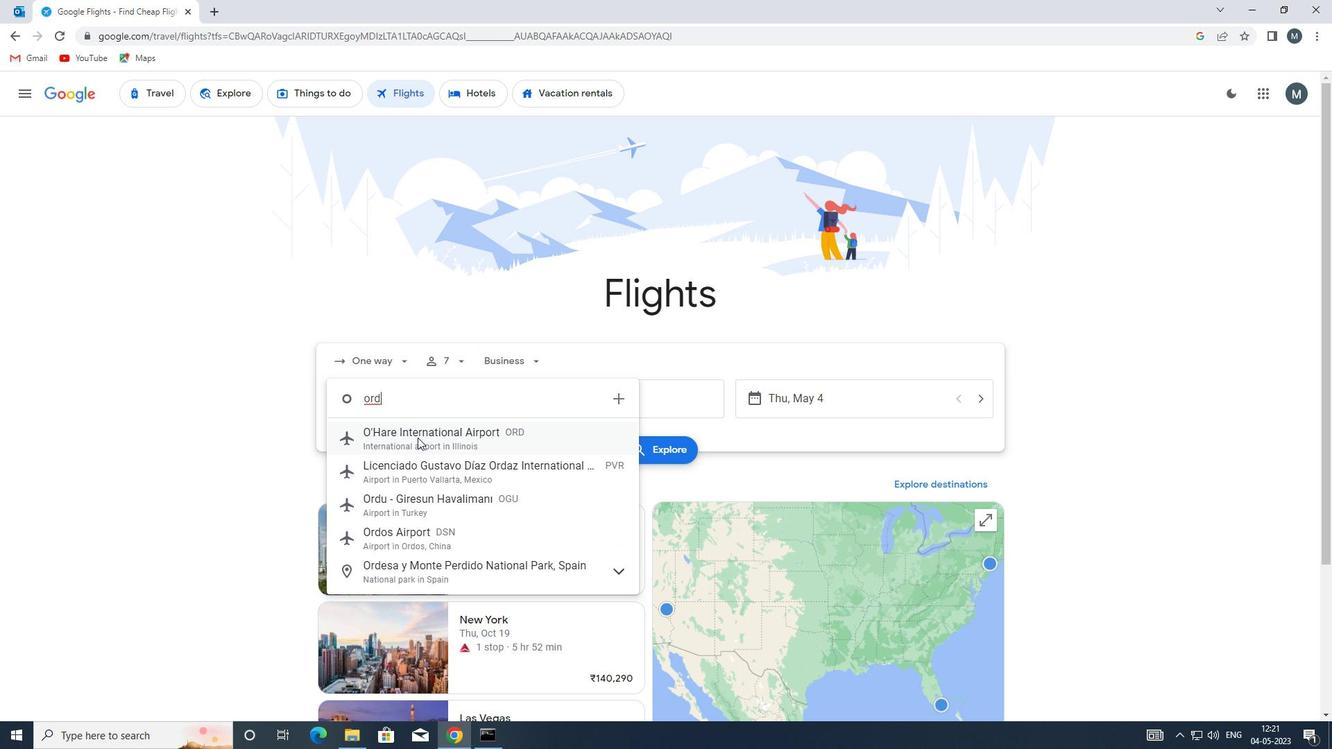 
Action: Mouse moved to (626, 405)
Screenshot: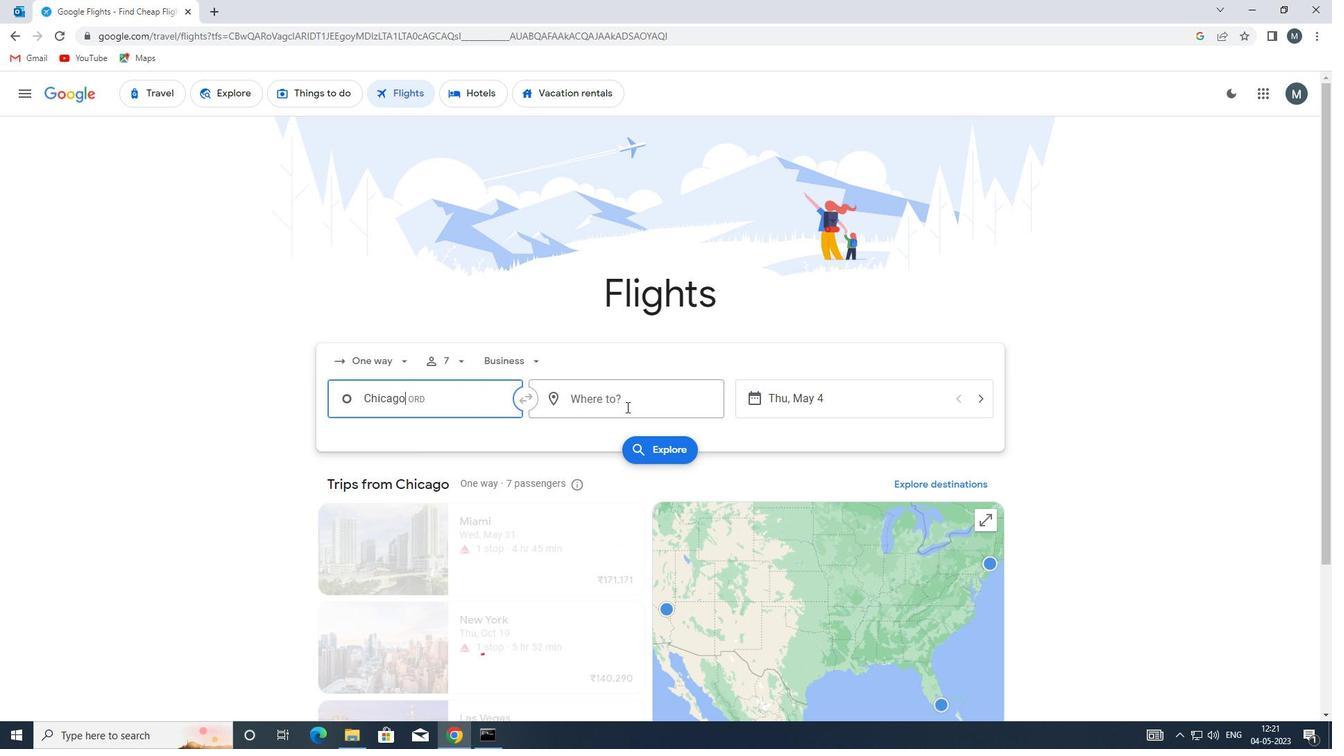 
Action: Mouse pressed left at (626, 405)
Screenshot: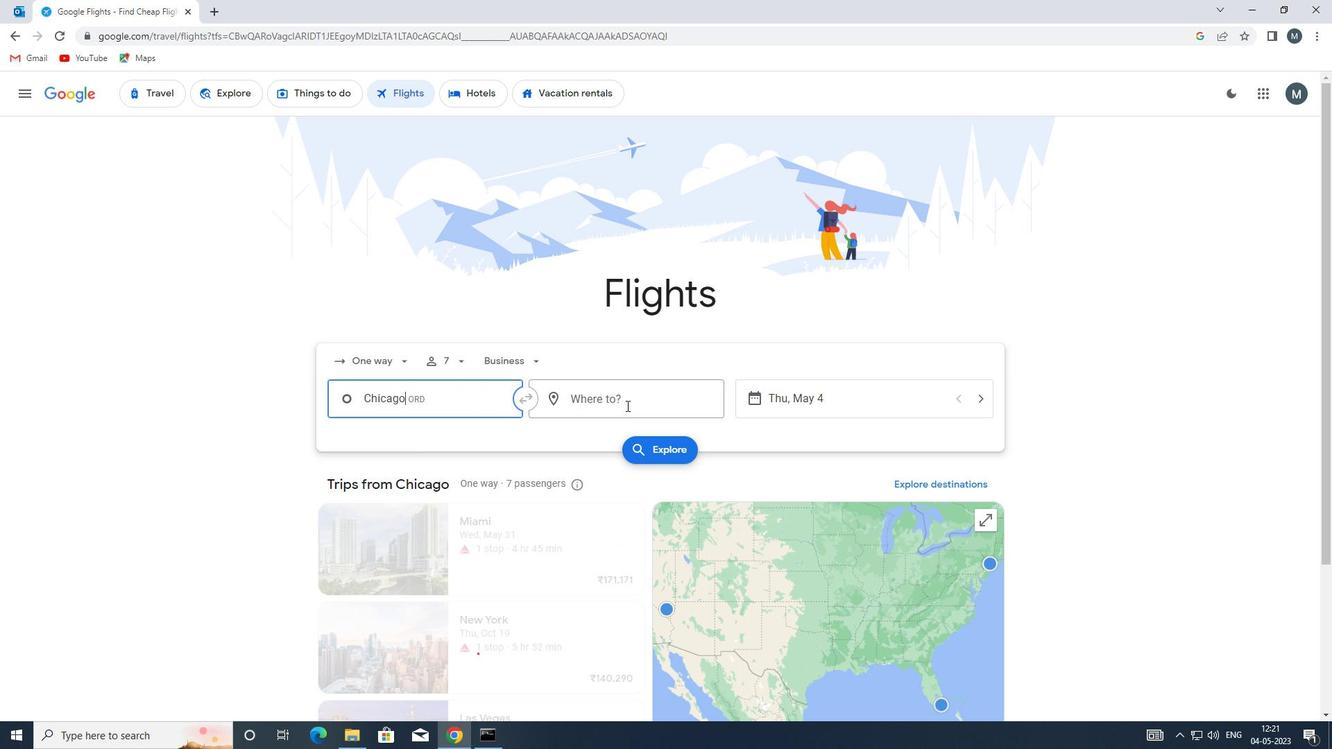 
Action: Mouse moved to (622, 405)
Screenshot: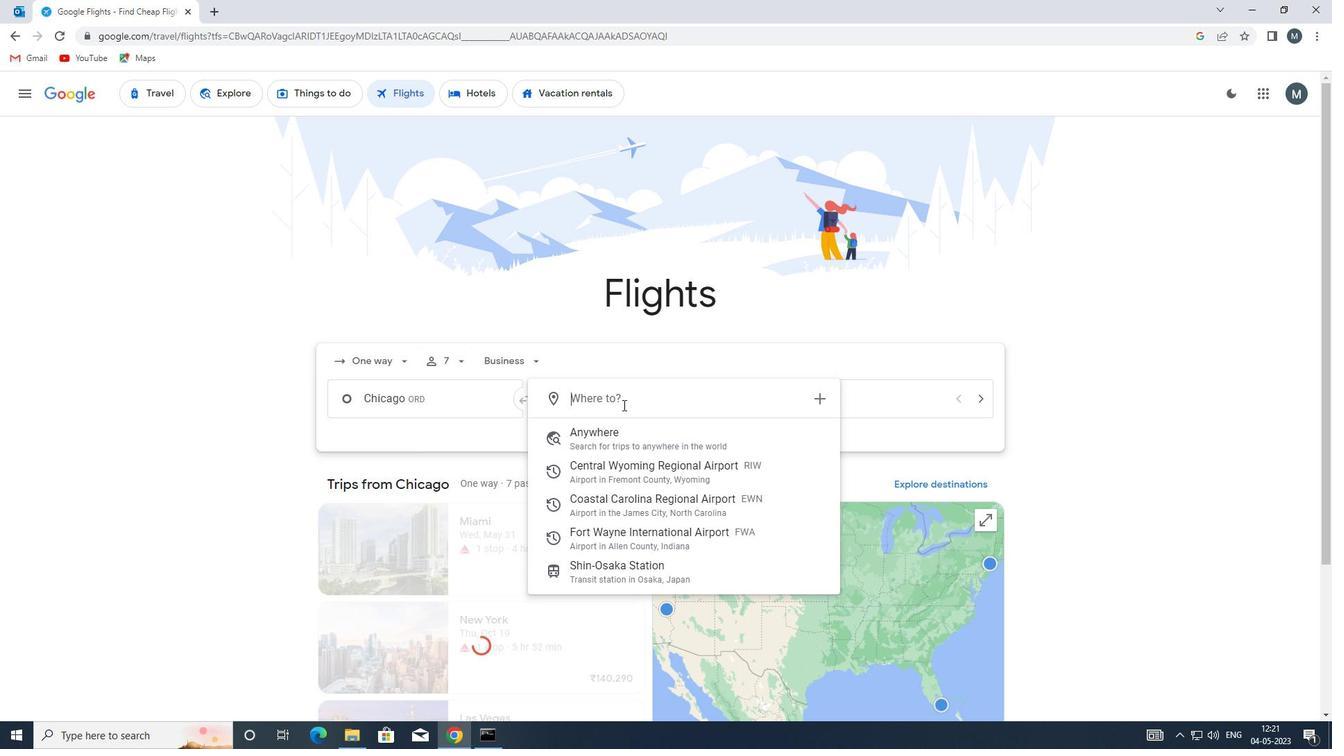 
Action: Key pressed f
Screenshot: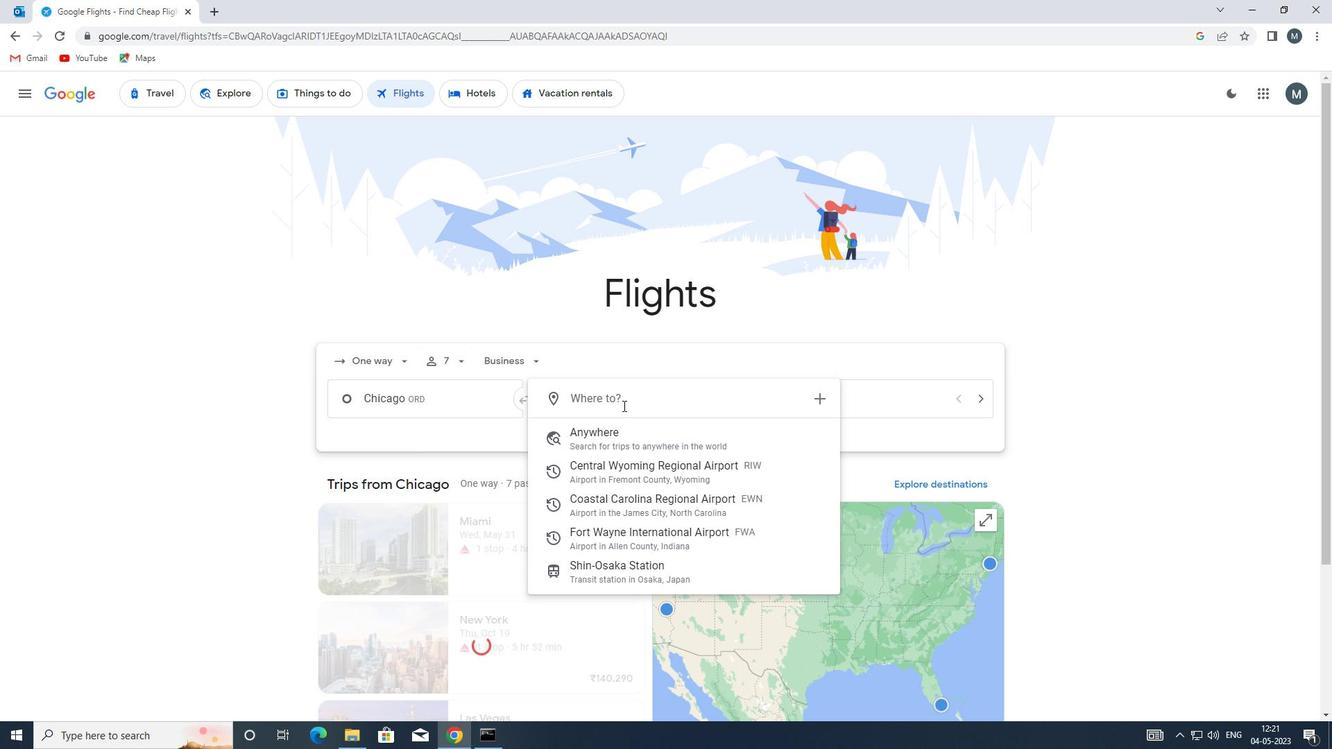 
Action: Mouse moved to (620, 407)
Screenshot: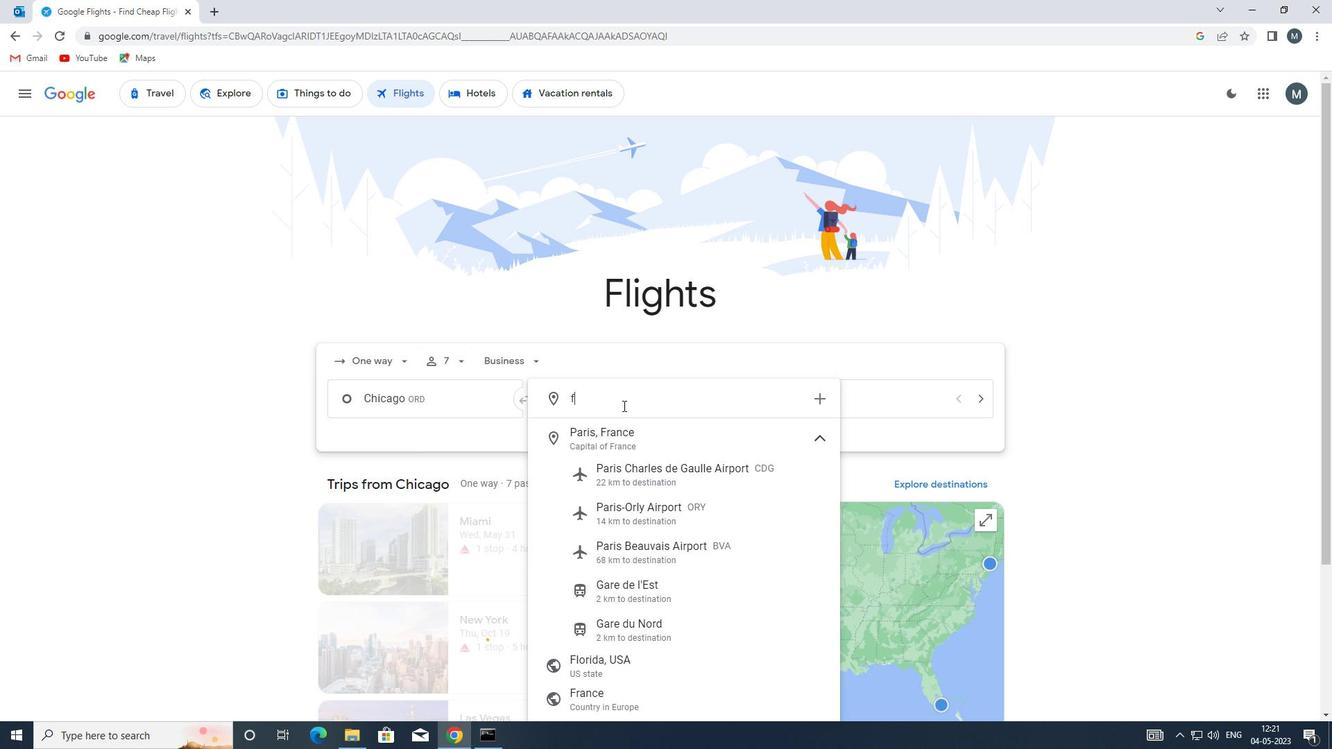 
Action: Key pressed w
Screenshot: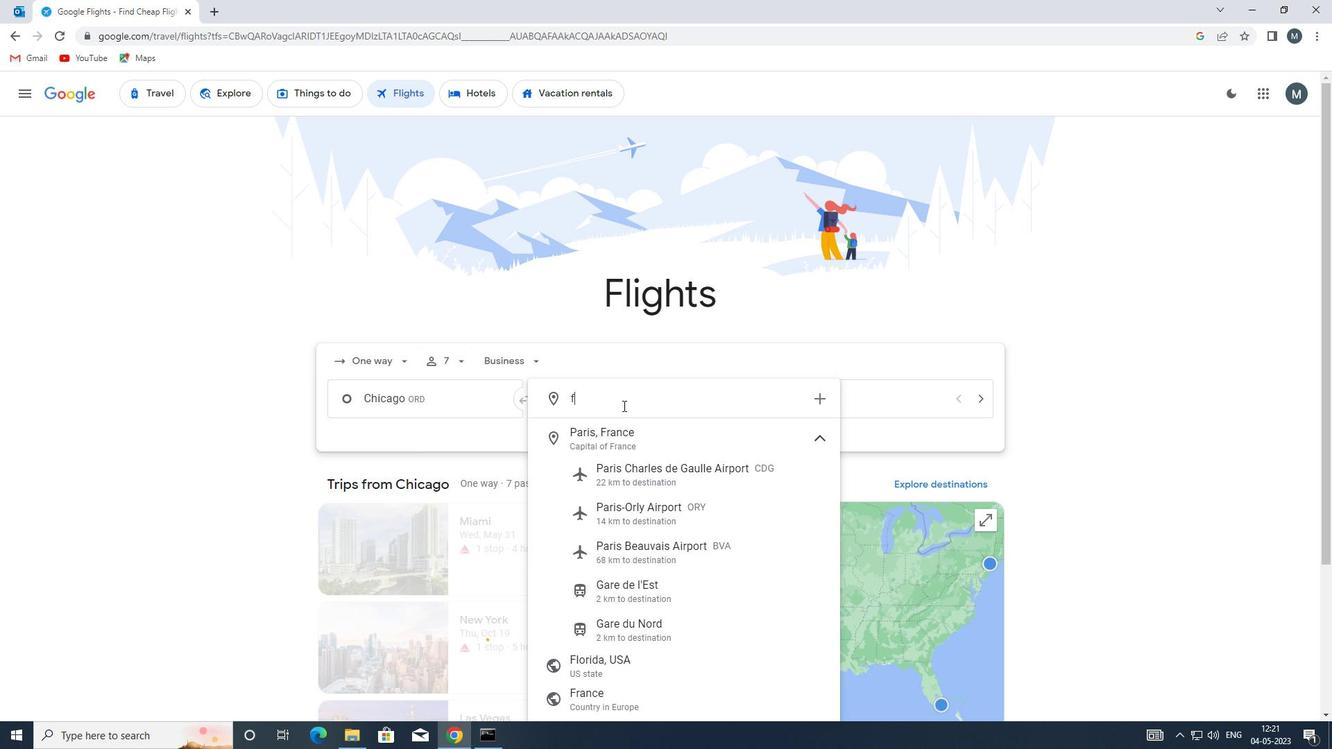 
Action: Mouse moved to (619, 407)
Screenshot: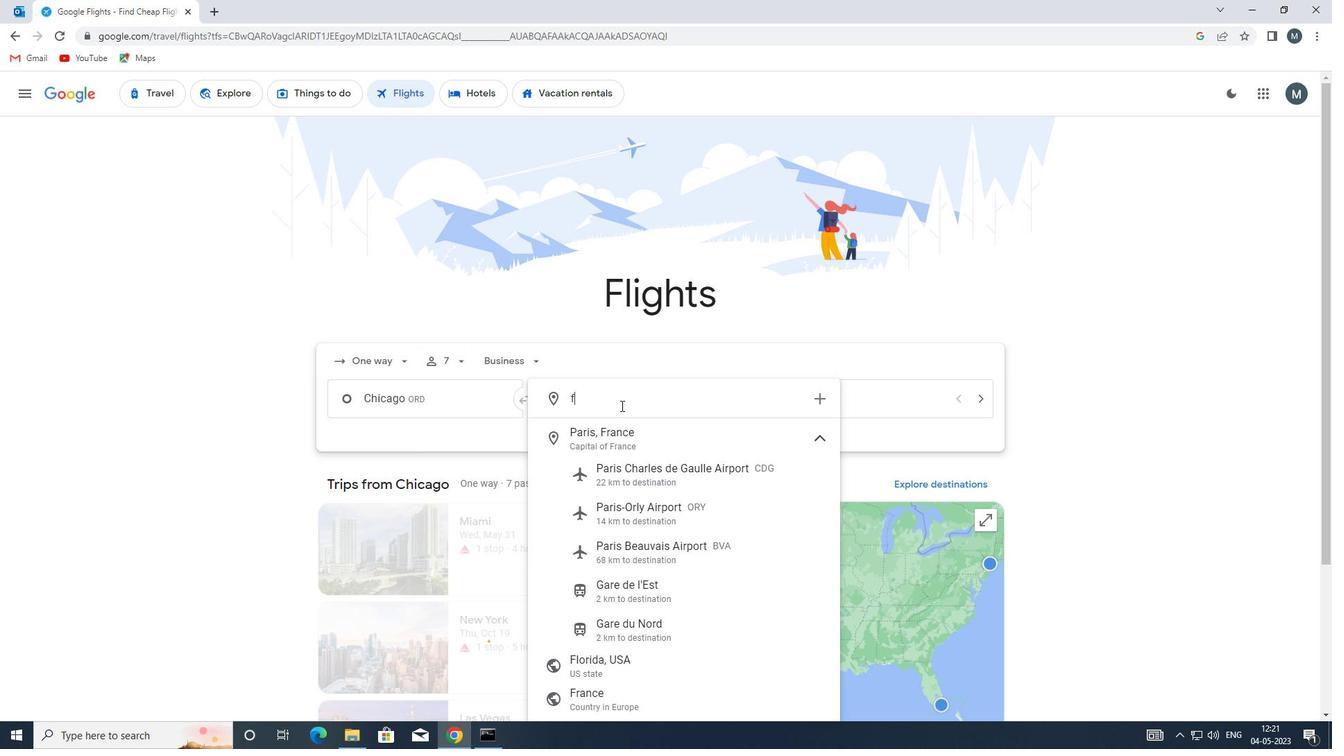 
Action: Key pressed a
Screenshot: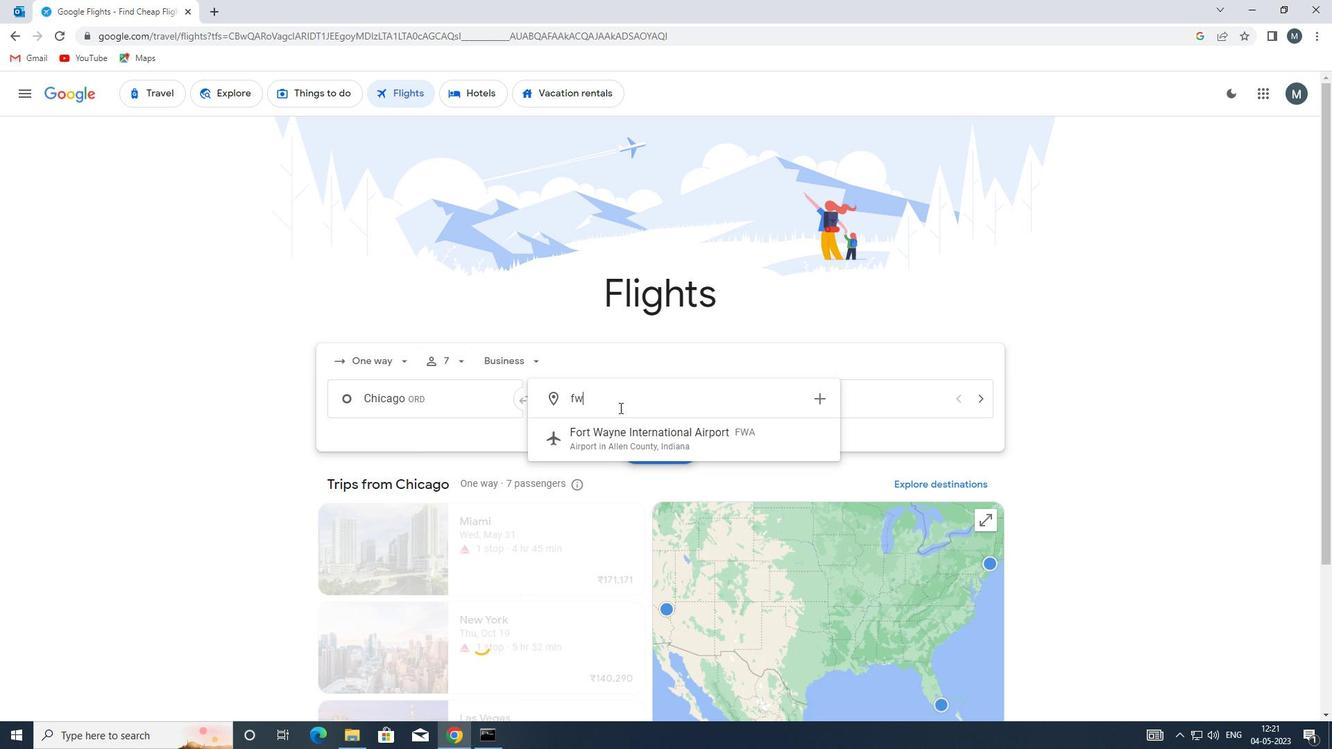 
Action: Mouse moved to (634, 427)
Screenshot: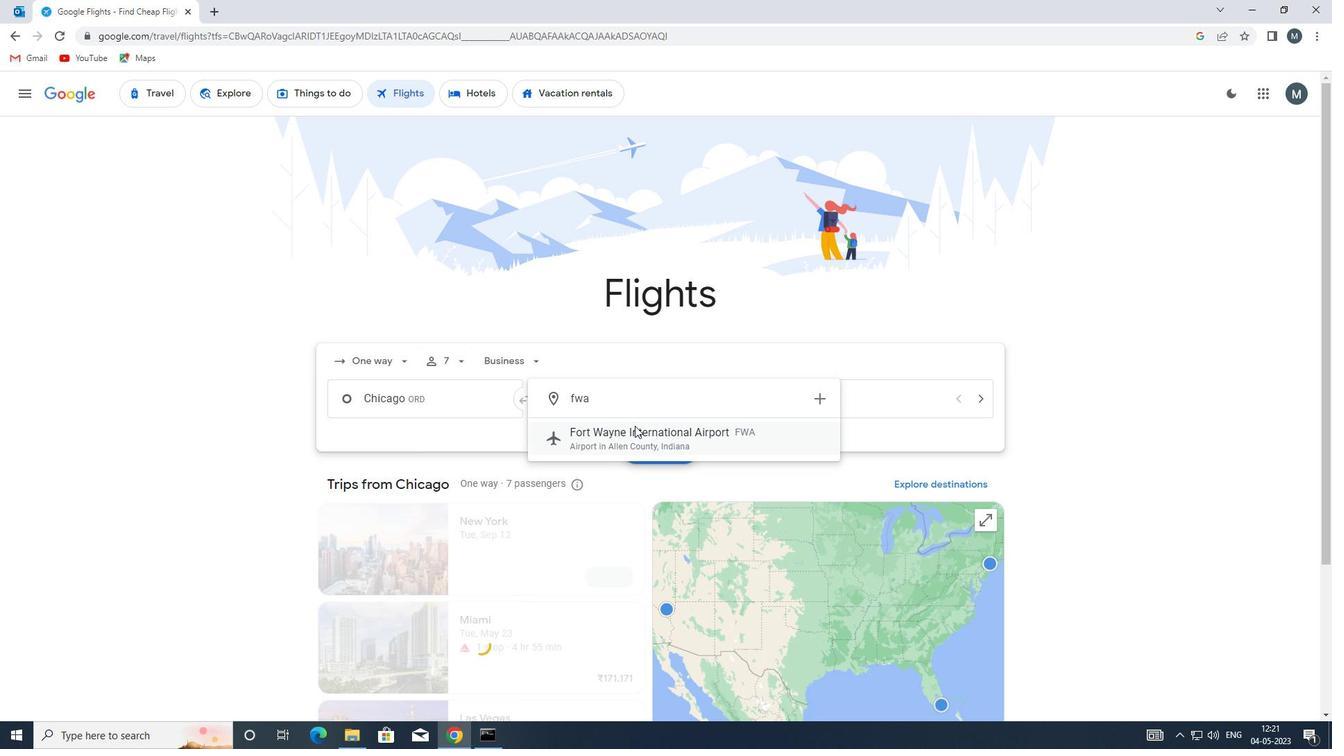 
Action: Mouse pressed left at (634, 427)
Screenshot: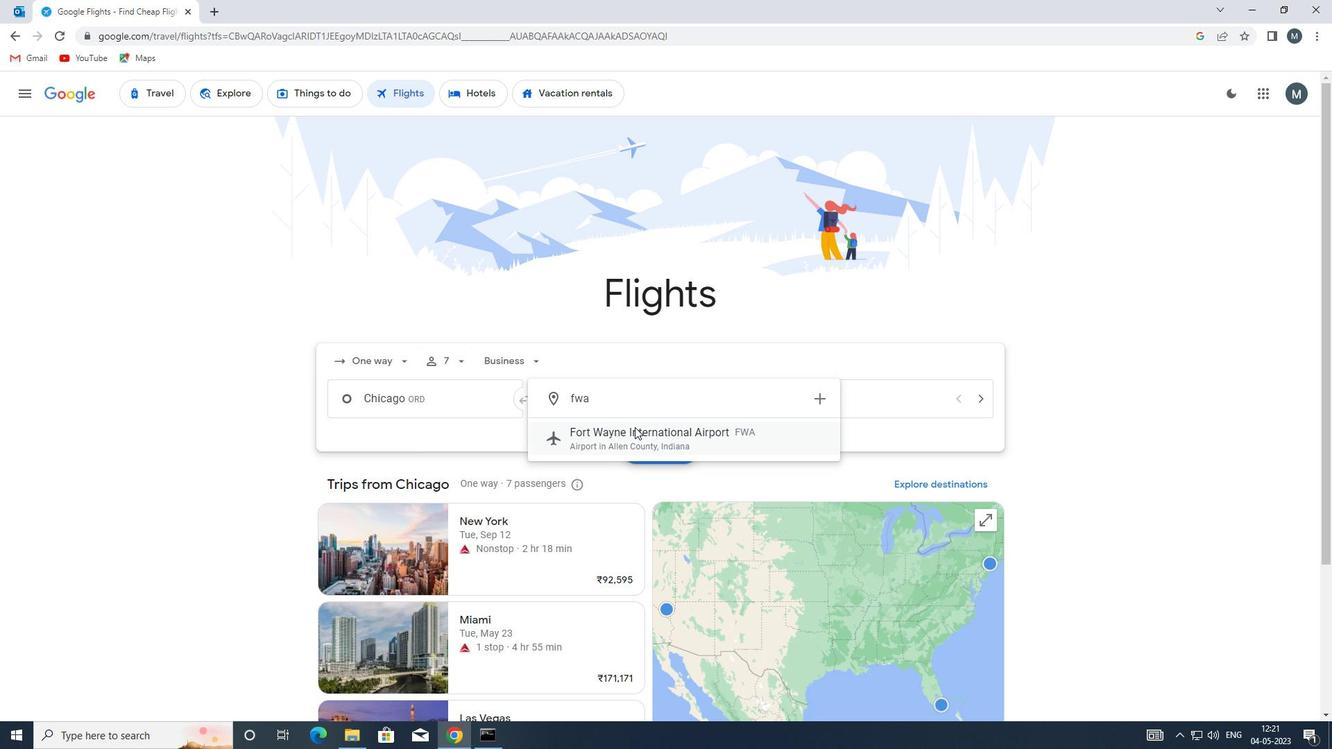 
Action: Mouse moved to (810, 396)
Screenshot: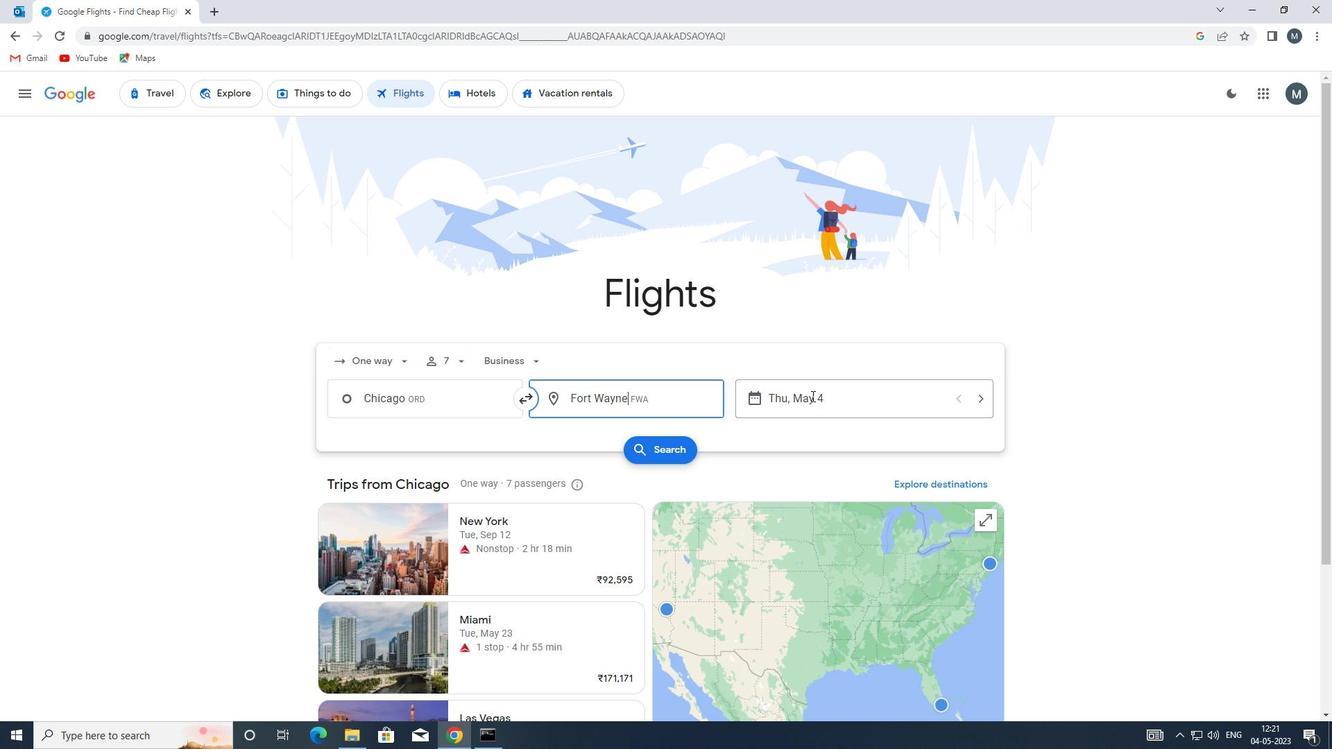 
Action: Mouse pressed left at (810, 396)
Screenshot: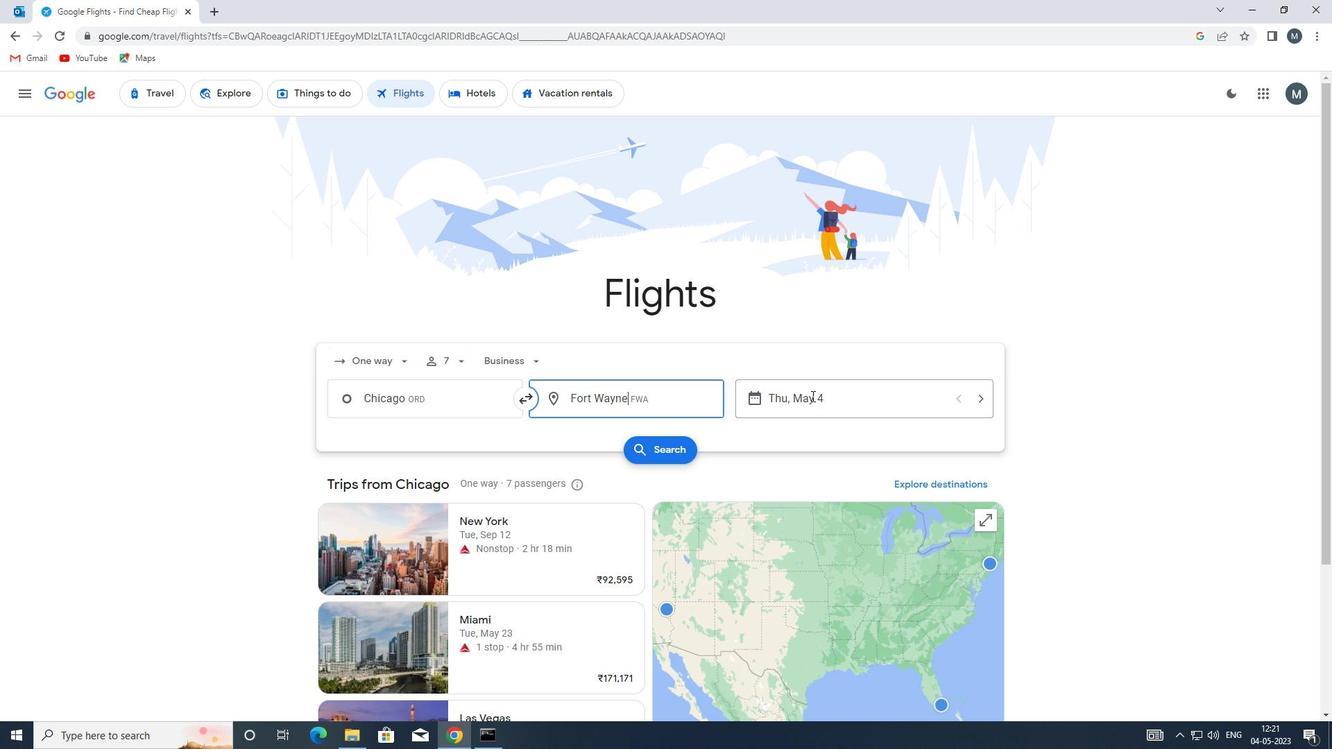 
Action: Mouse moved to (637, 459)
Screenshot: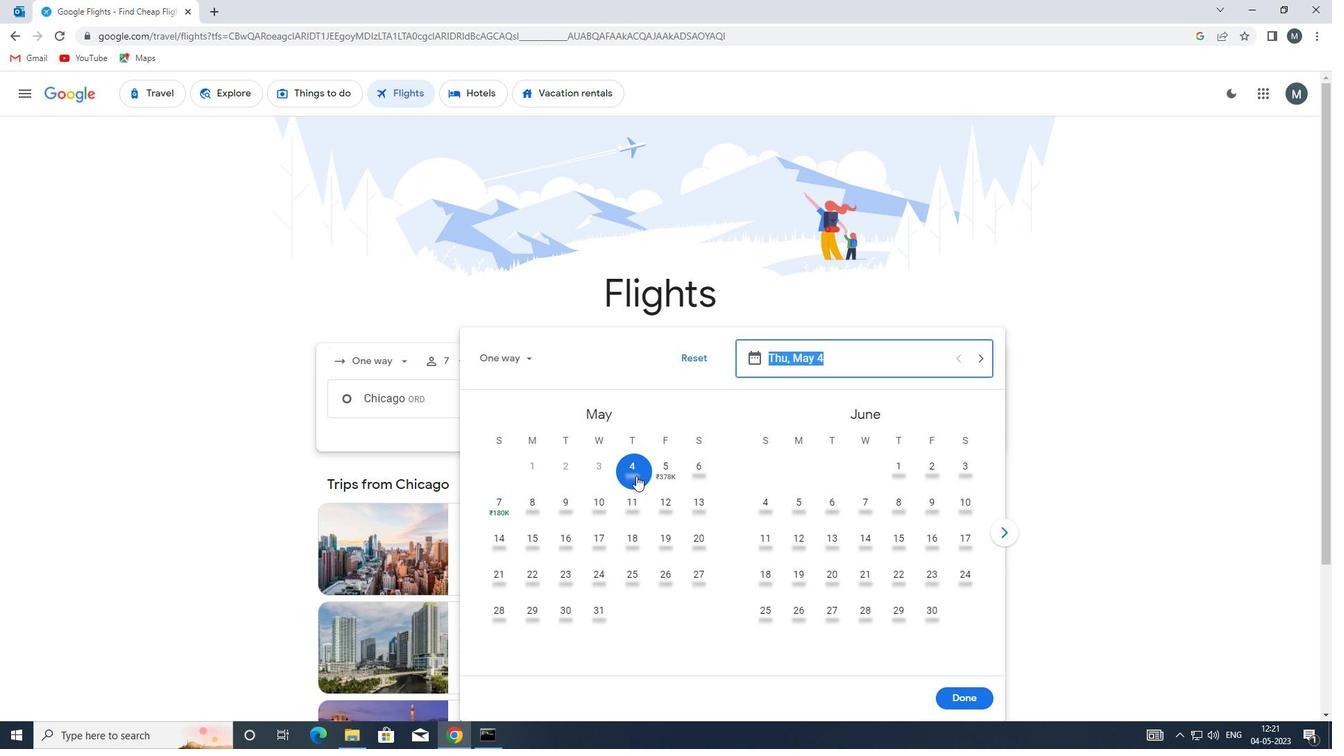 
Action: Mouse pressed left at (637, 459)
Screenshot: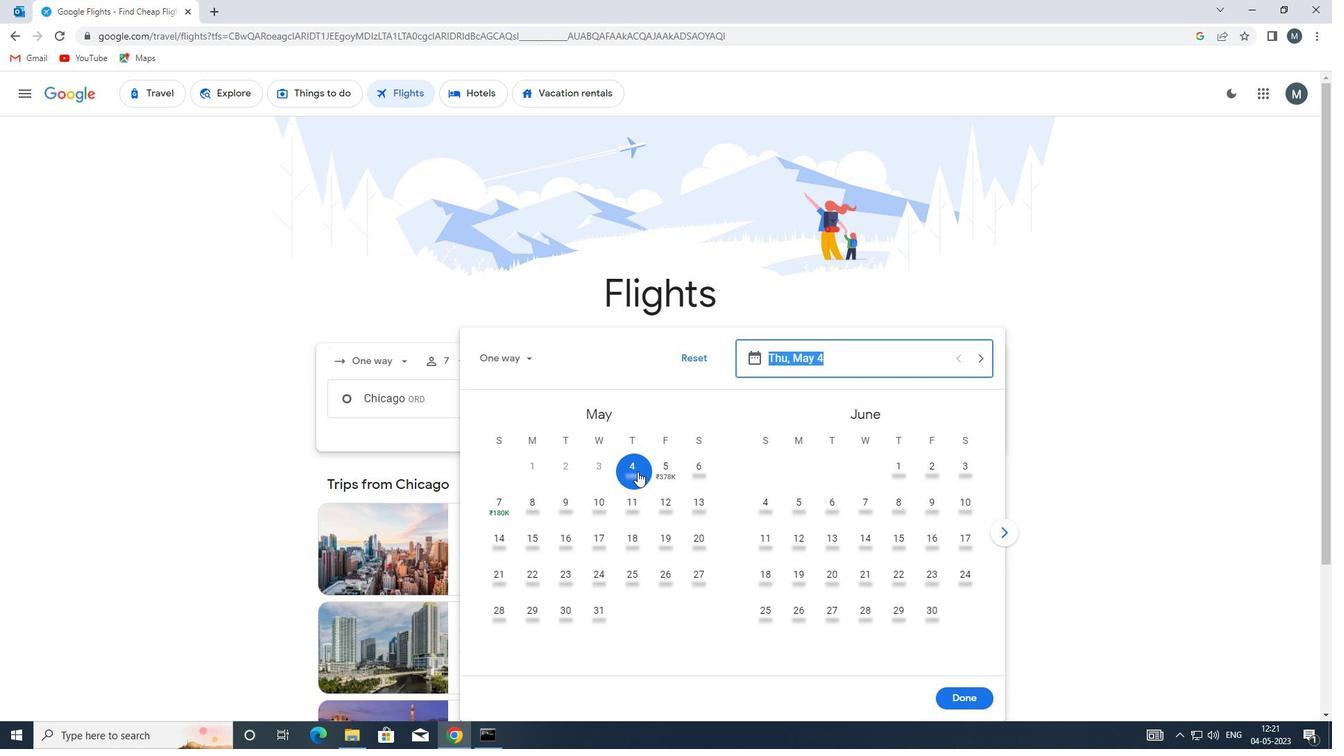 
Action: Mouse moved to (961, 690)
Screenshot: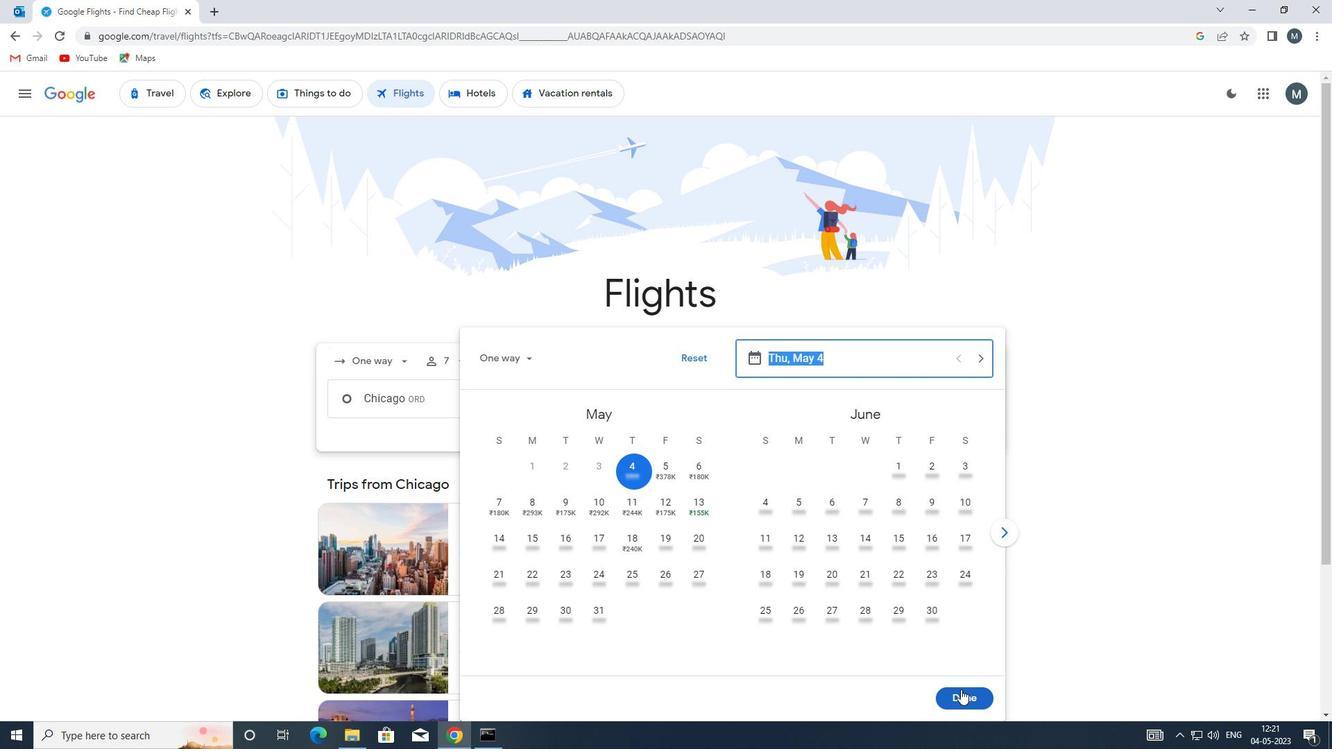 
Action: Mouse pressed left at (961, 690)
Screenshot: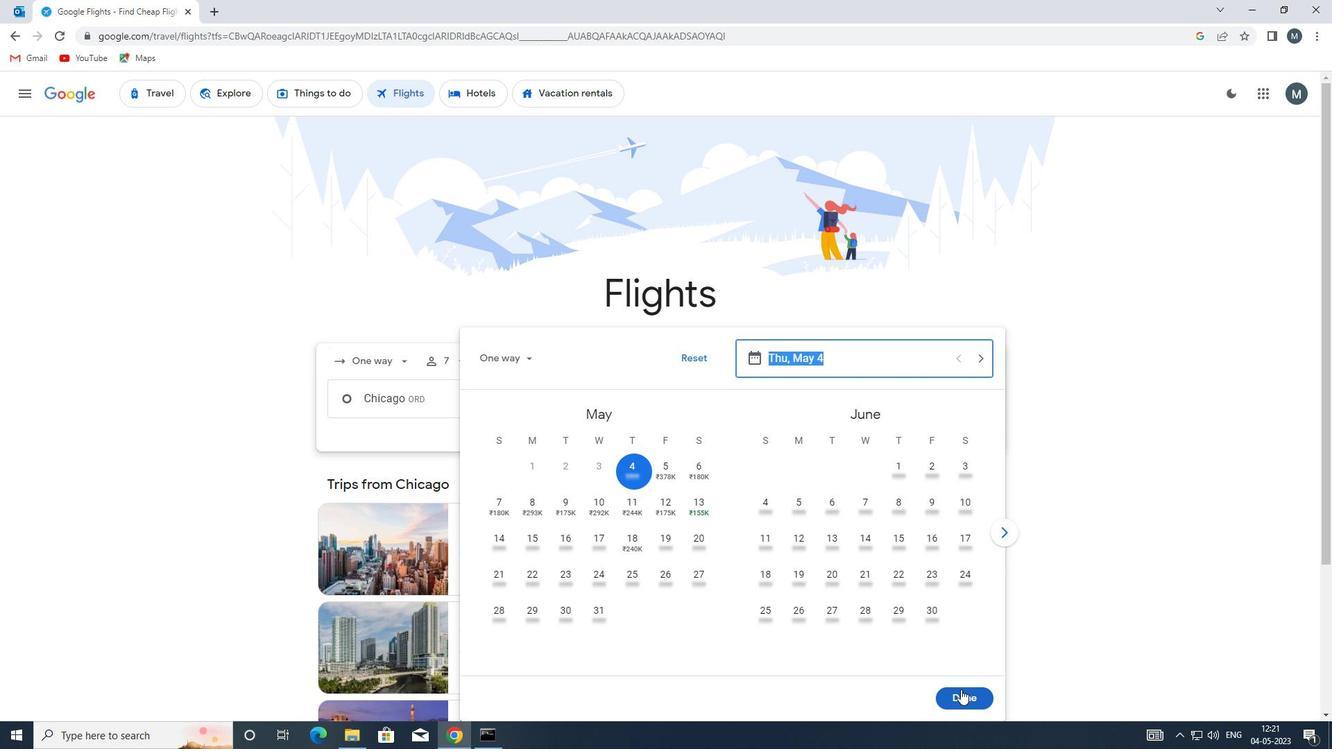 
Action: Mouse moved to (659, 441)
Screenshot: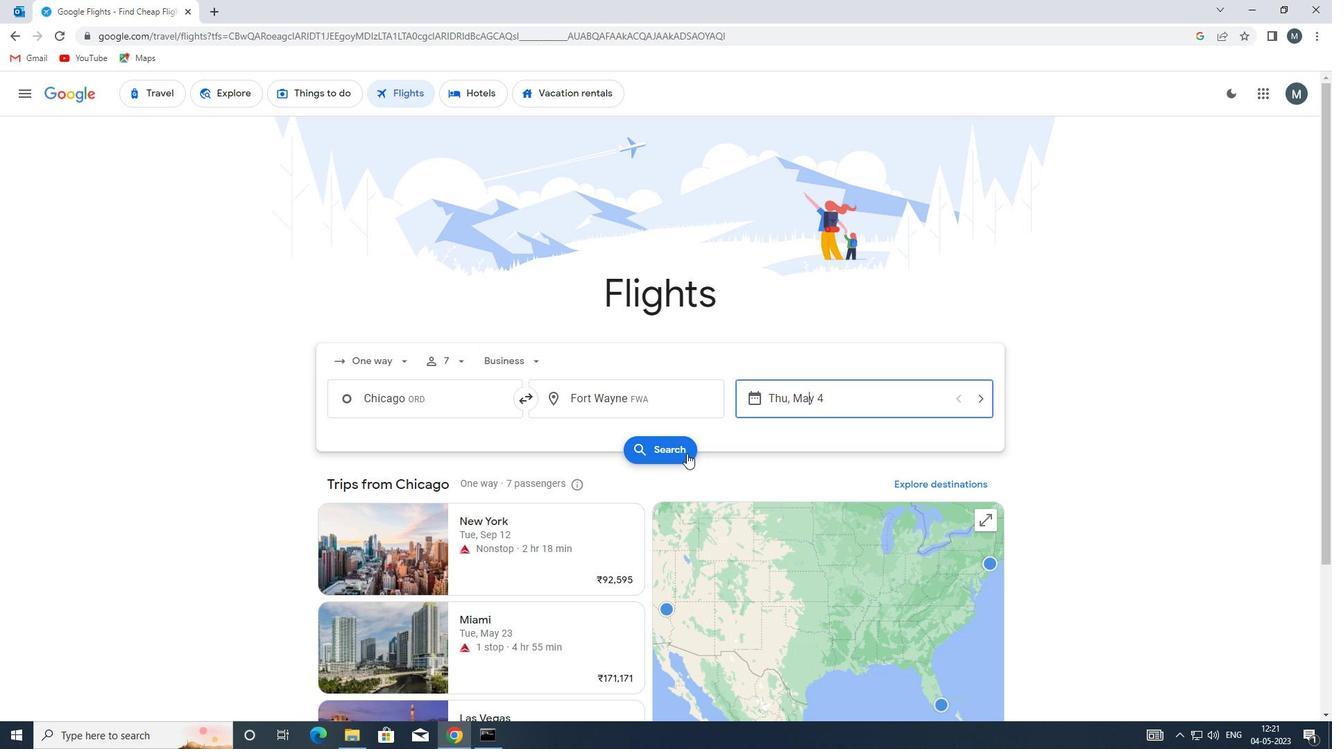 
Action: Mouse pressed left at (659, 441)
Screenshot: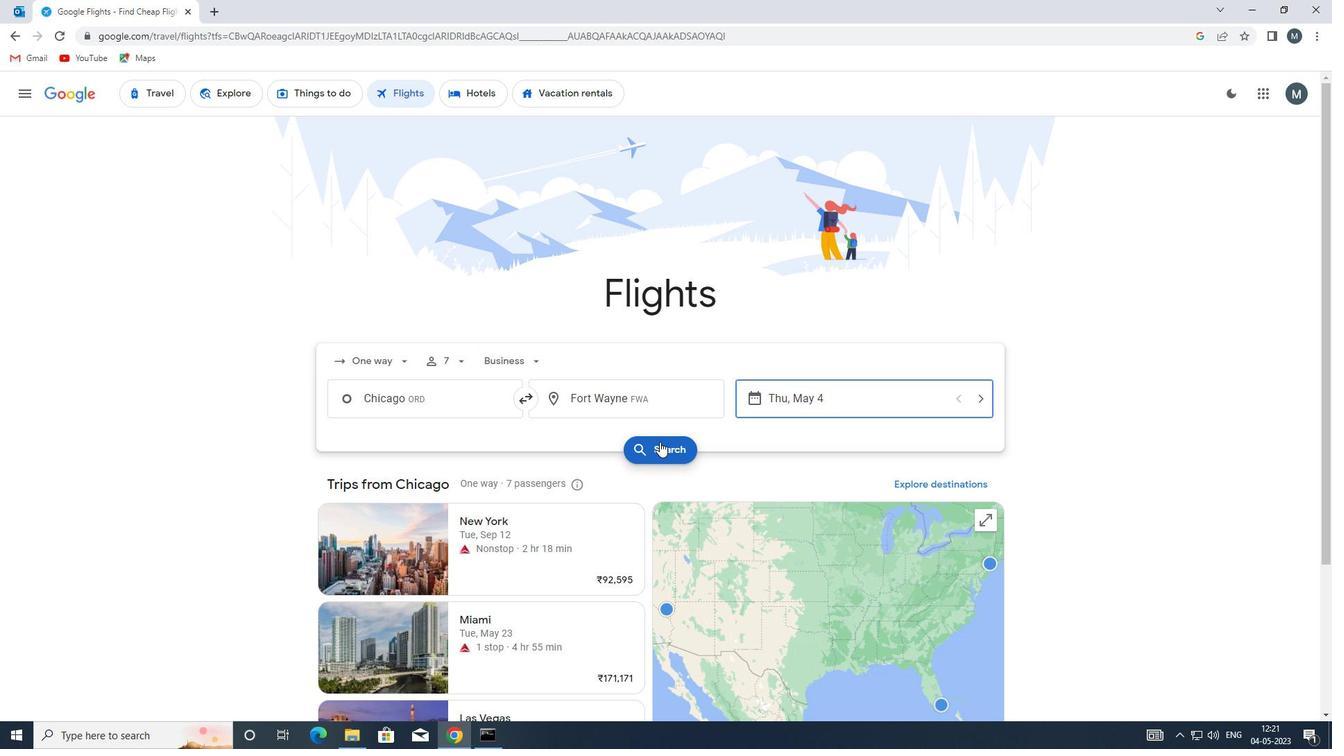 
Action: Mouse moved to (335, 222)
Screenshot: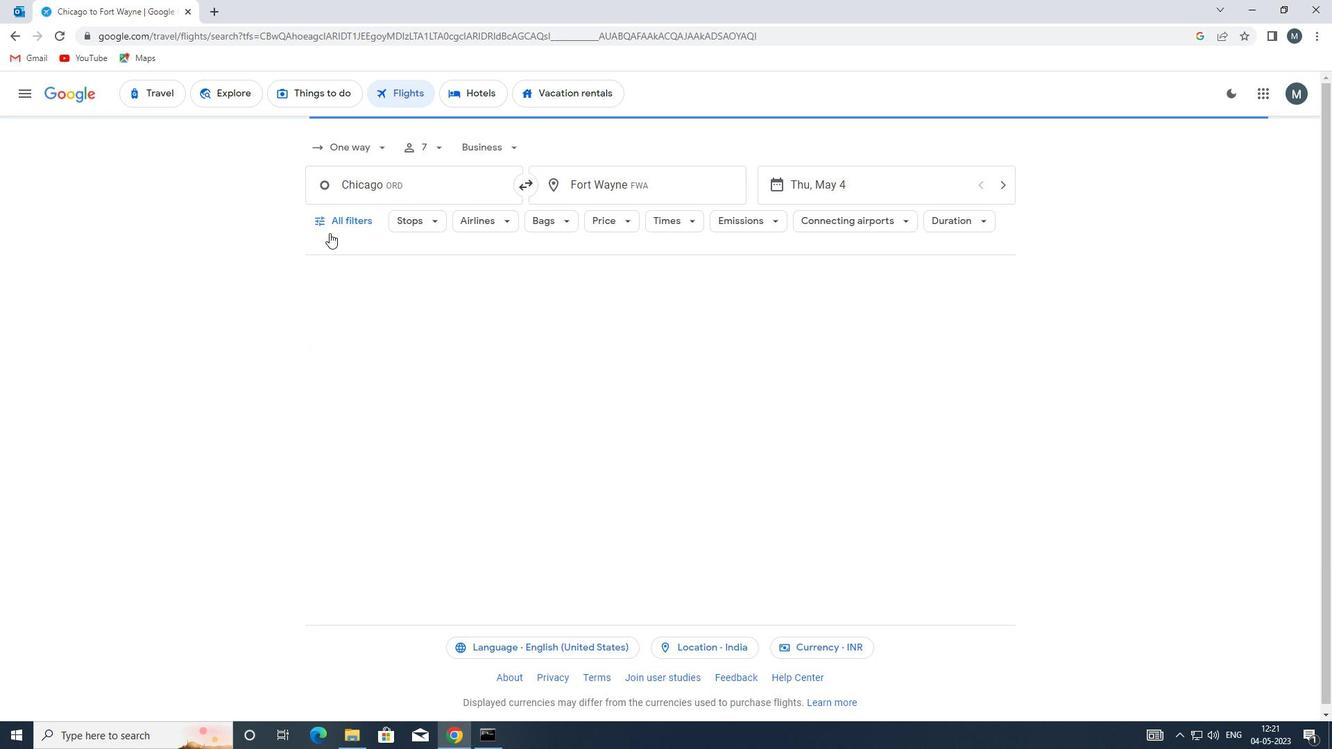 
Action: Mouse pressed left at (335, 222)
Screenshot: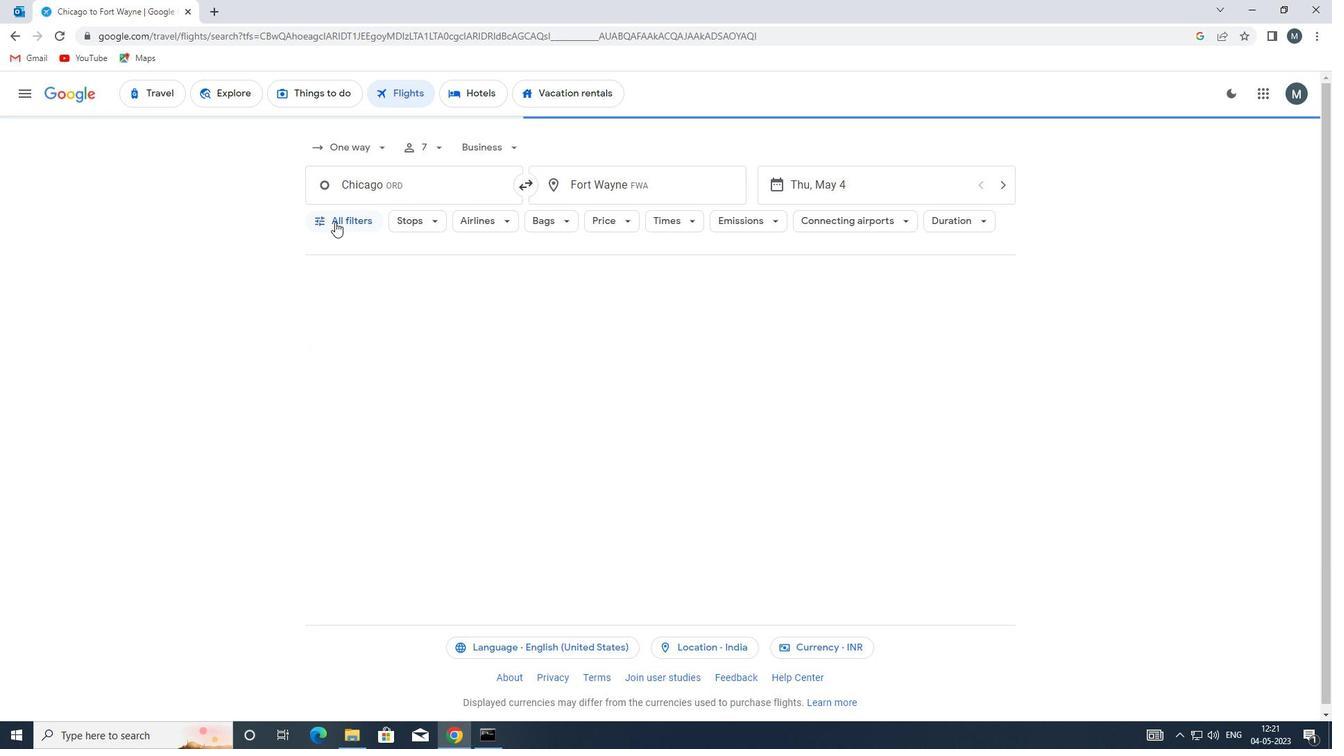 
Action: Mouse moved to (351, 328)
Screenshot: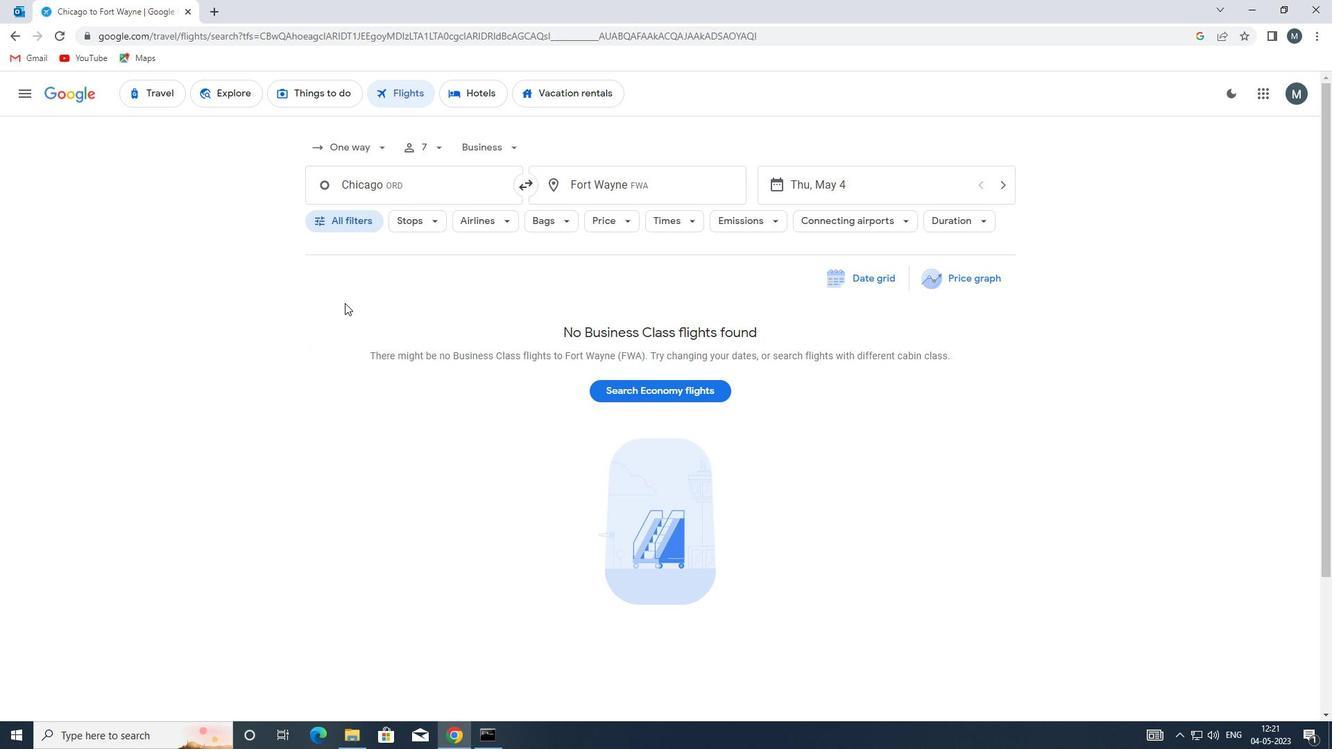 
Action: Mouse scrolled (351, 327) with delta (0, 0)
Screenshot: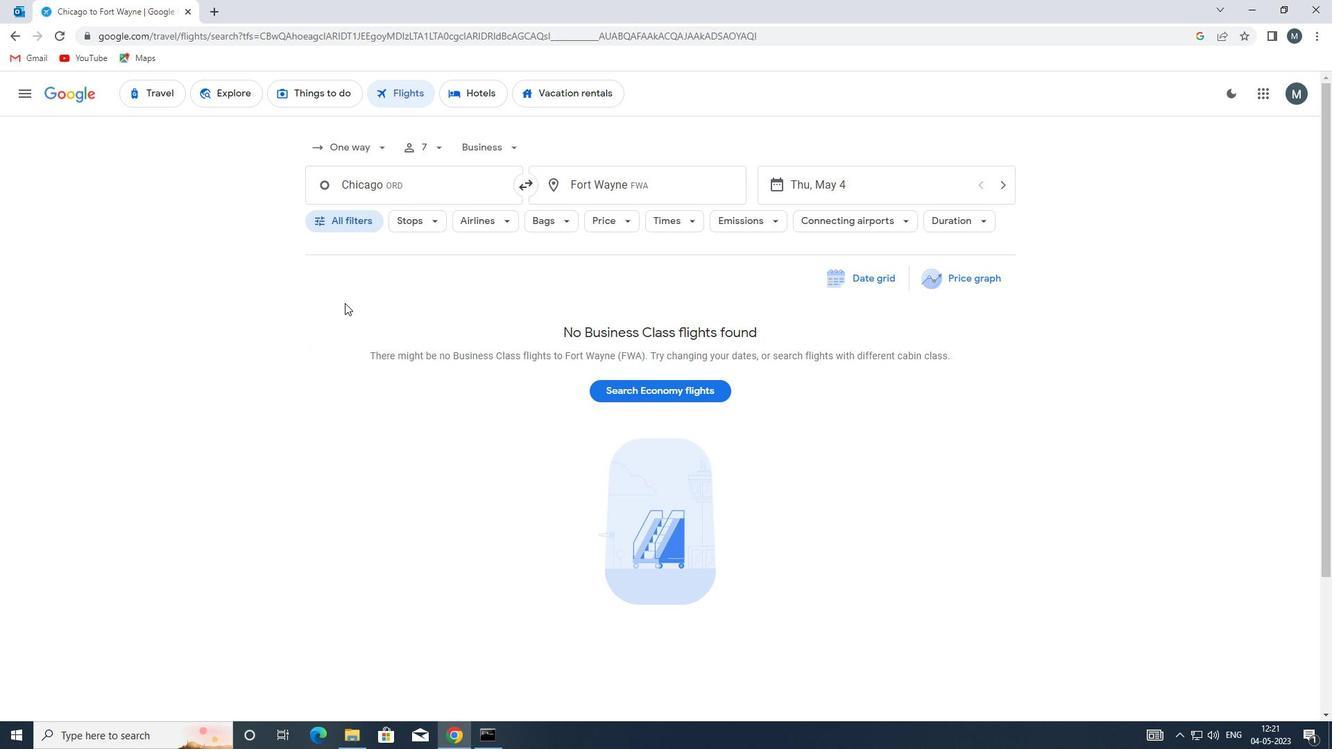 
Action: Mouse moved to (518, 442)
Screenshot: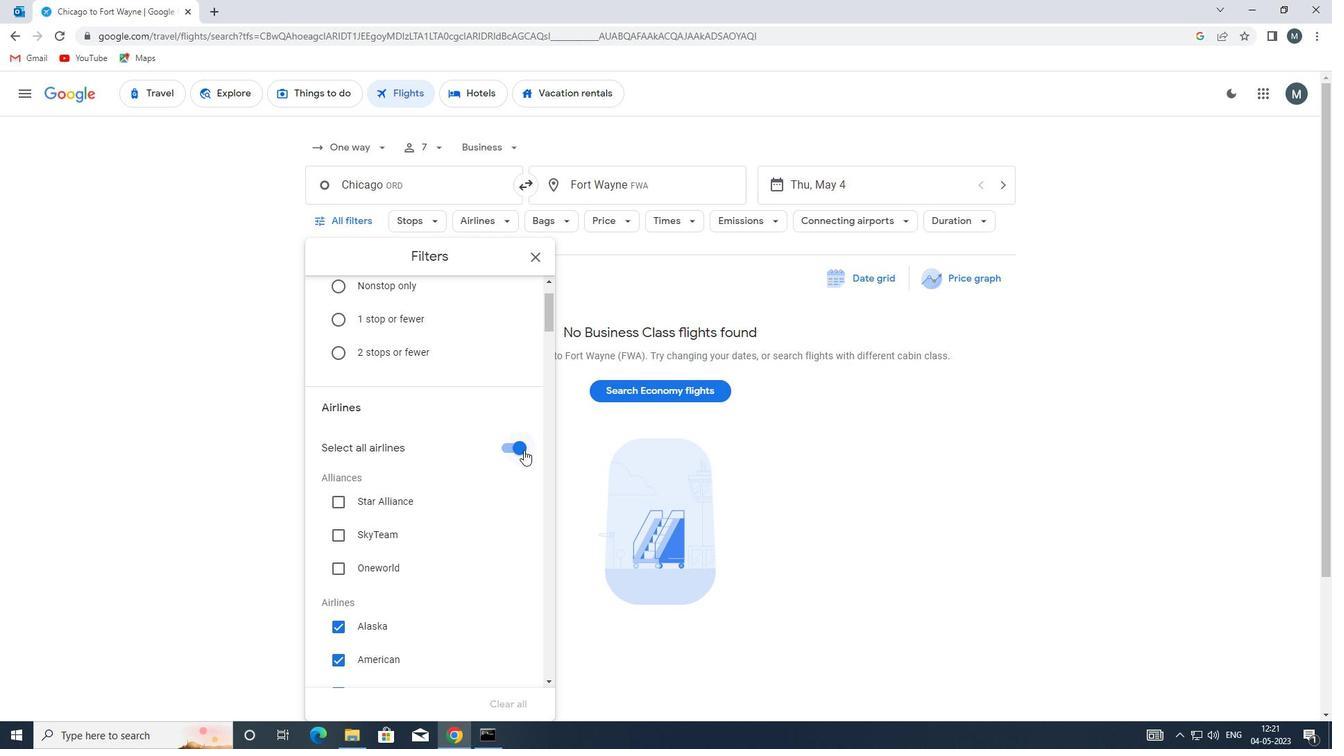 
Action: Mouse pressed left at (518, 442)
Screenshot: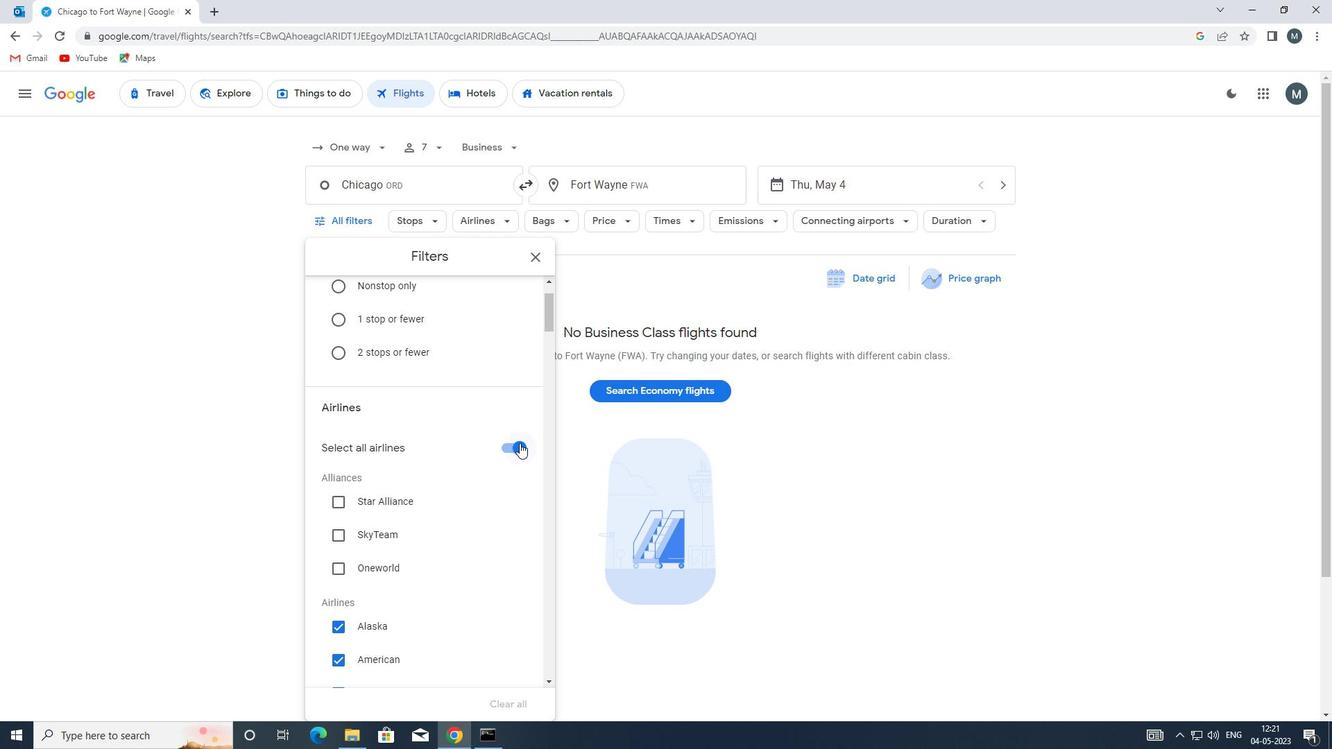 
Action: Mouse moved to (379, 472)
Screenshot: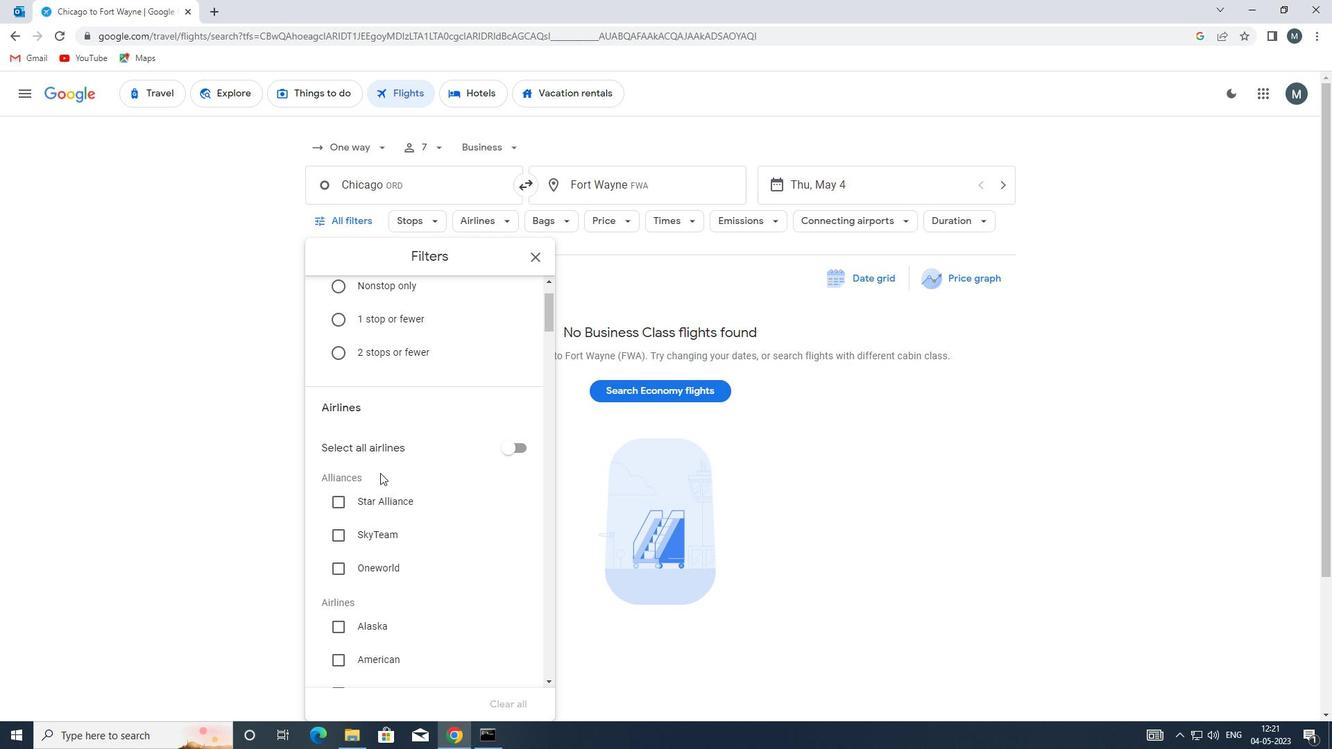 
Action: Mouse scrolled (379, 471) with delta (0, 0)
Screenshot: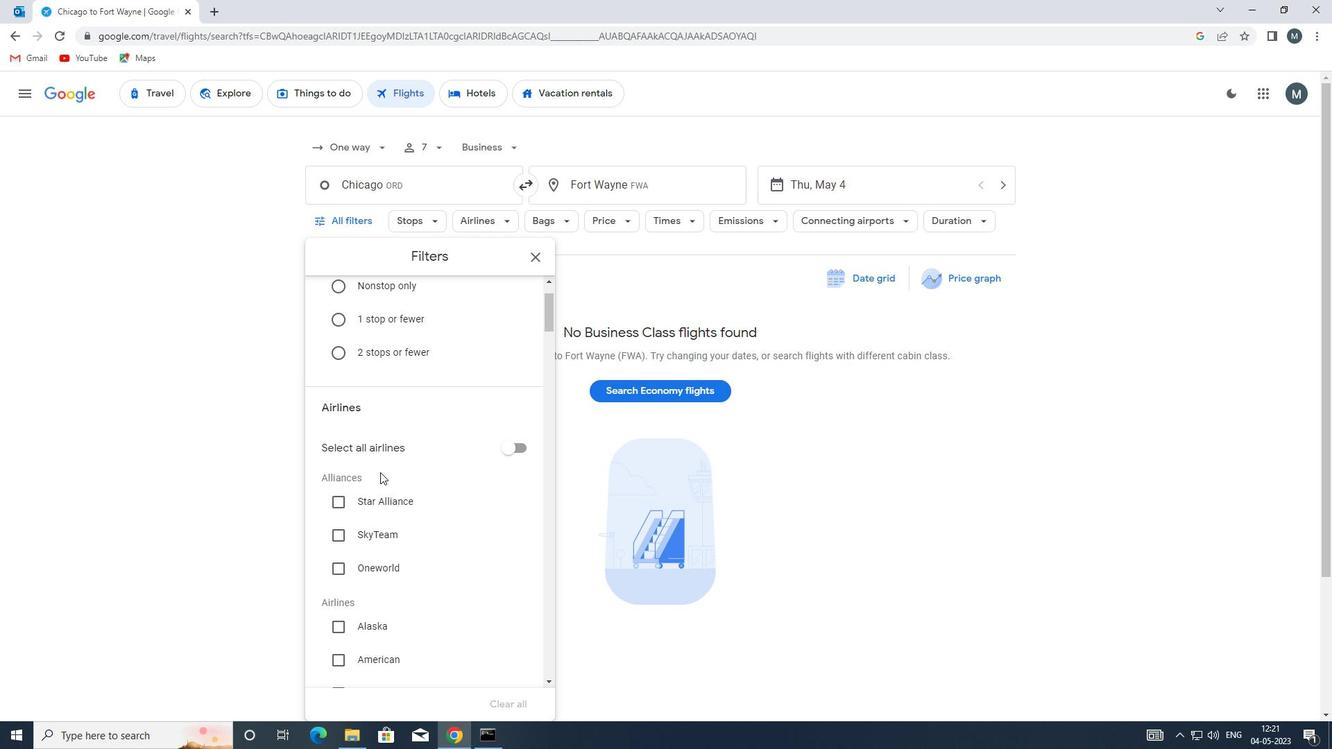 
Action: Mouse scrolled (379, 471) with delta (0, 0)
Screenshot: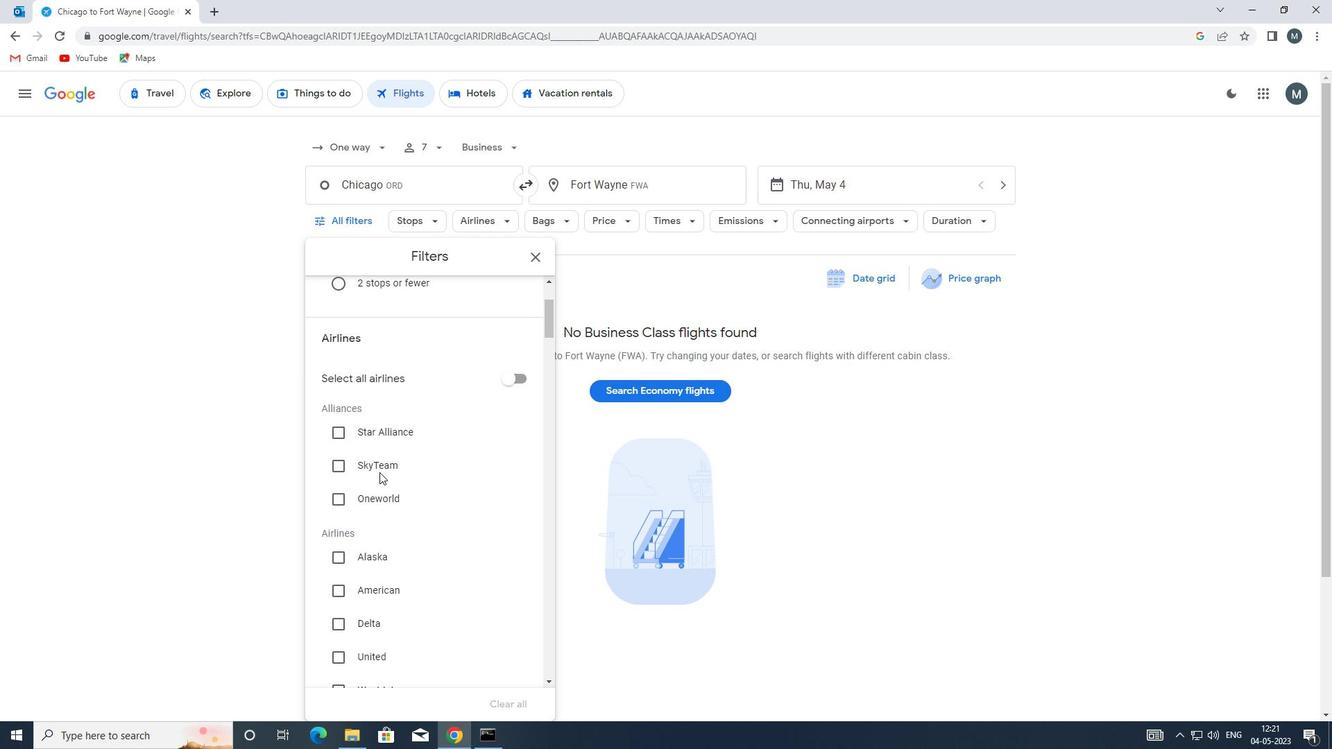 
Action: Mouse moved to (380, 484)
Screenshot: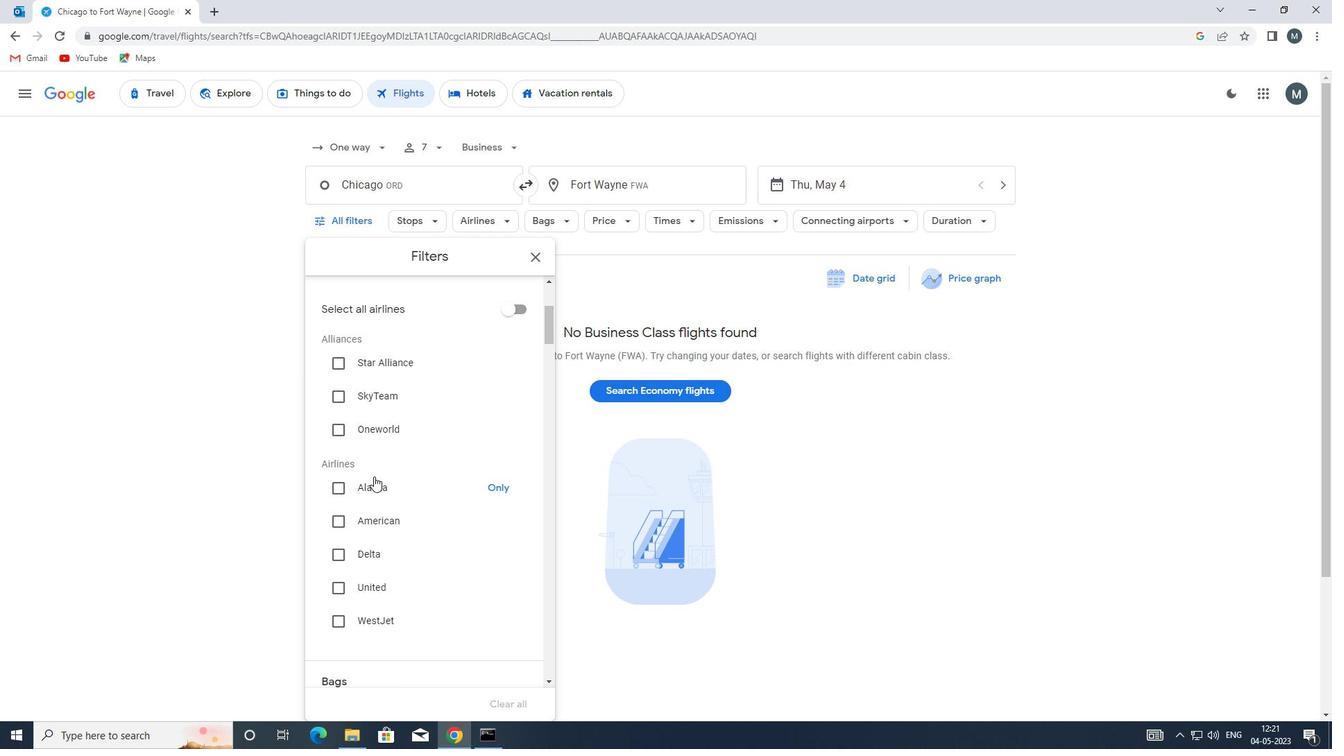 
Action: Mouse pressed left at (380, 484)
Screenshot: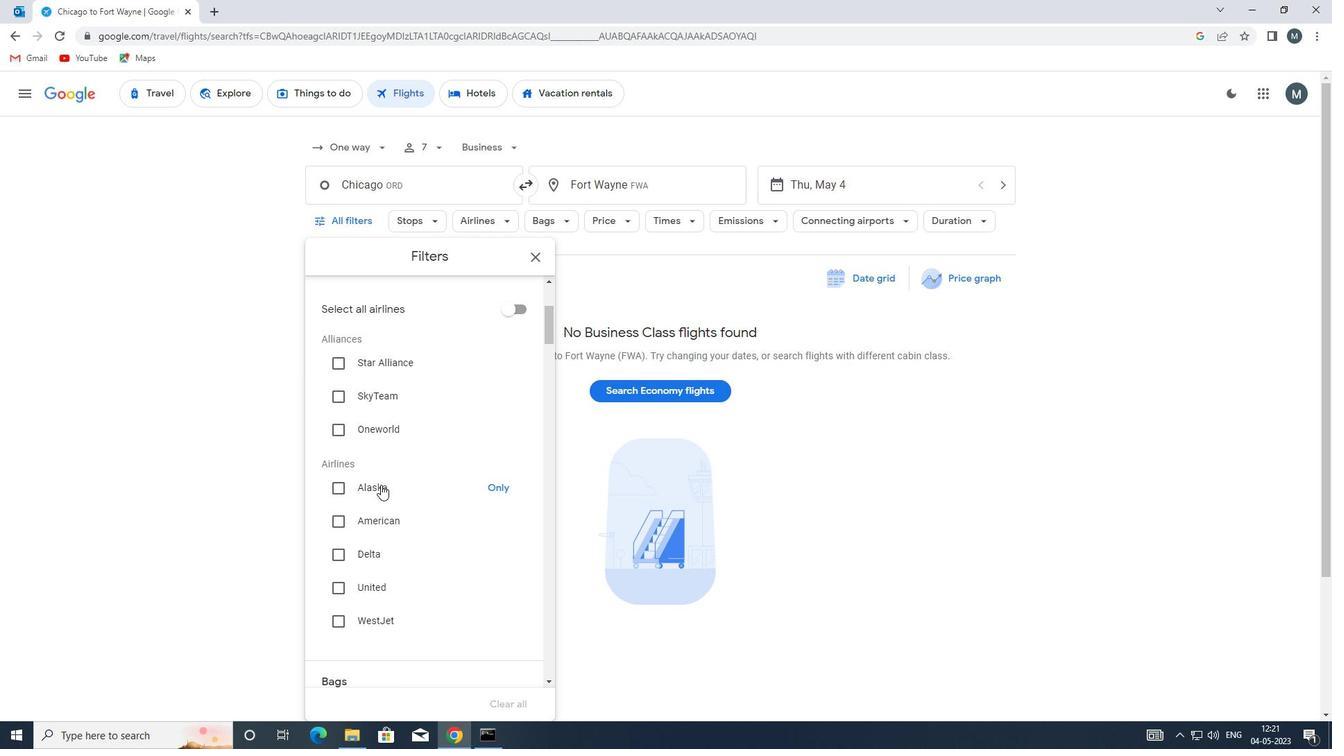 
Action: Mouse moved to (424, 480)
Screenshot: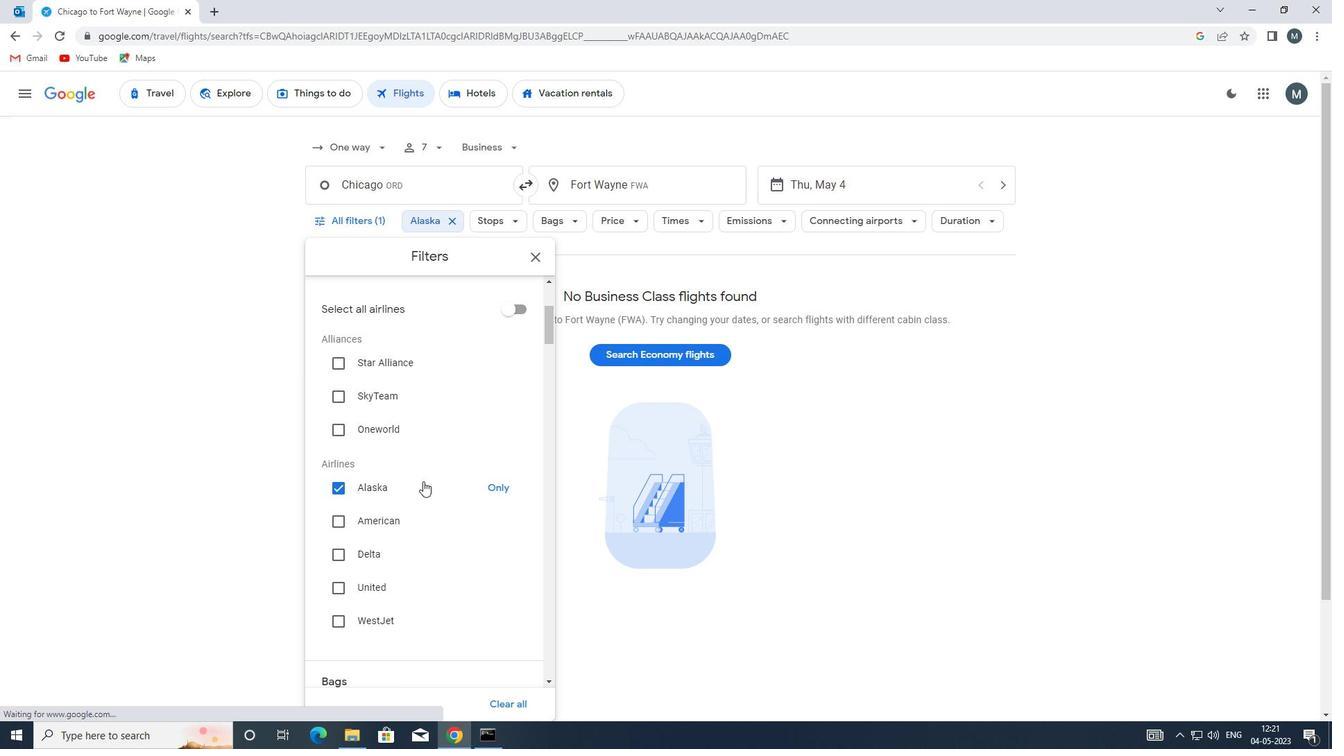 
Action: Mouse scrolled (424, 479) with delta (0, 0)
Screenshot: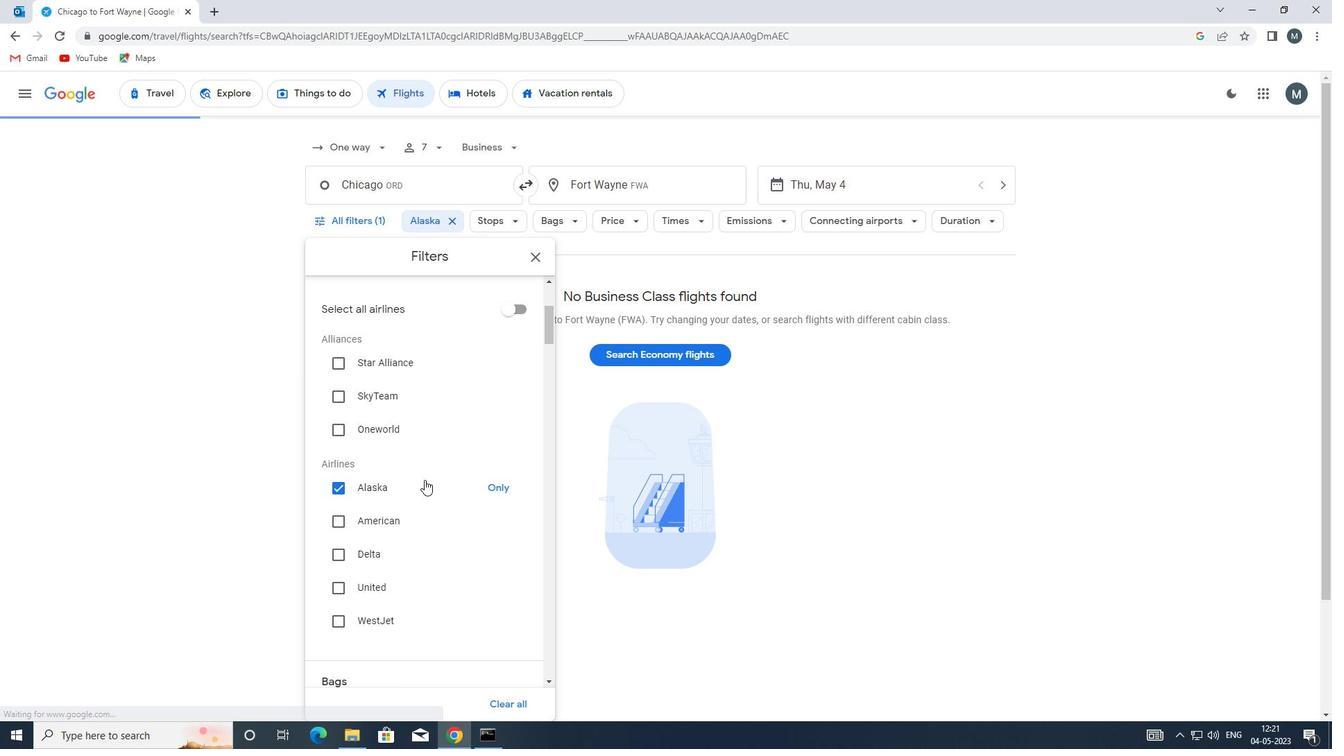 
Action: Mouse moved to (441, 475)
Screenshot: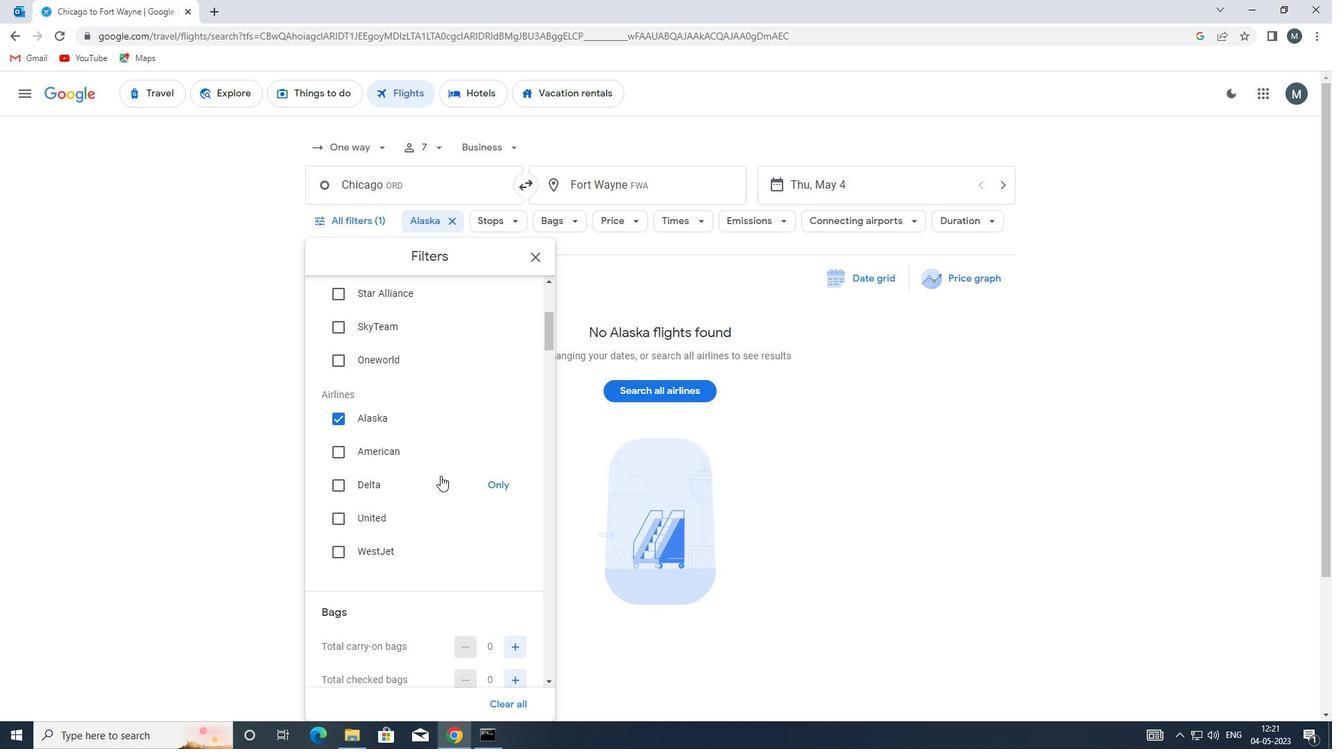 
Action: Mouse scrolled (441, 474) with delta (0, 0)
Screenshot: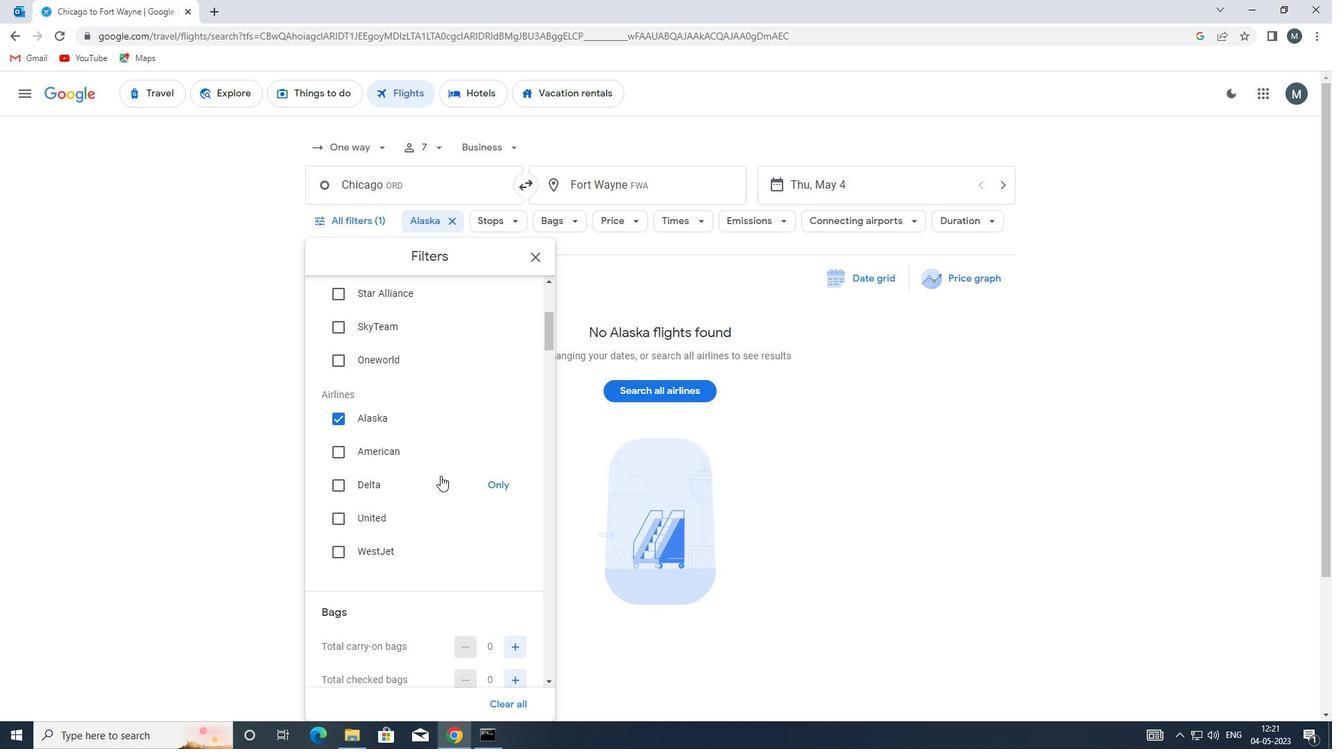
Action: Mouse scrolled (441, 474) with delta (0, 0)
Screenshot: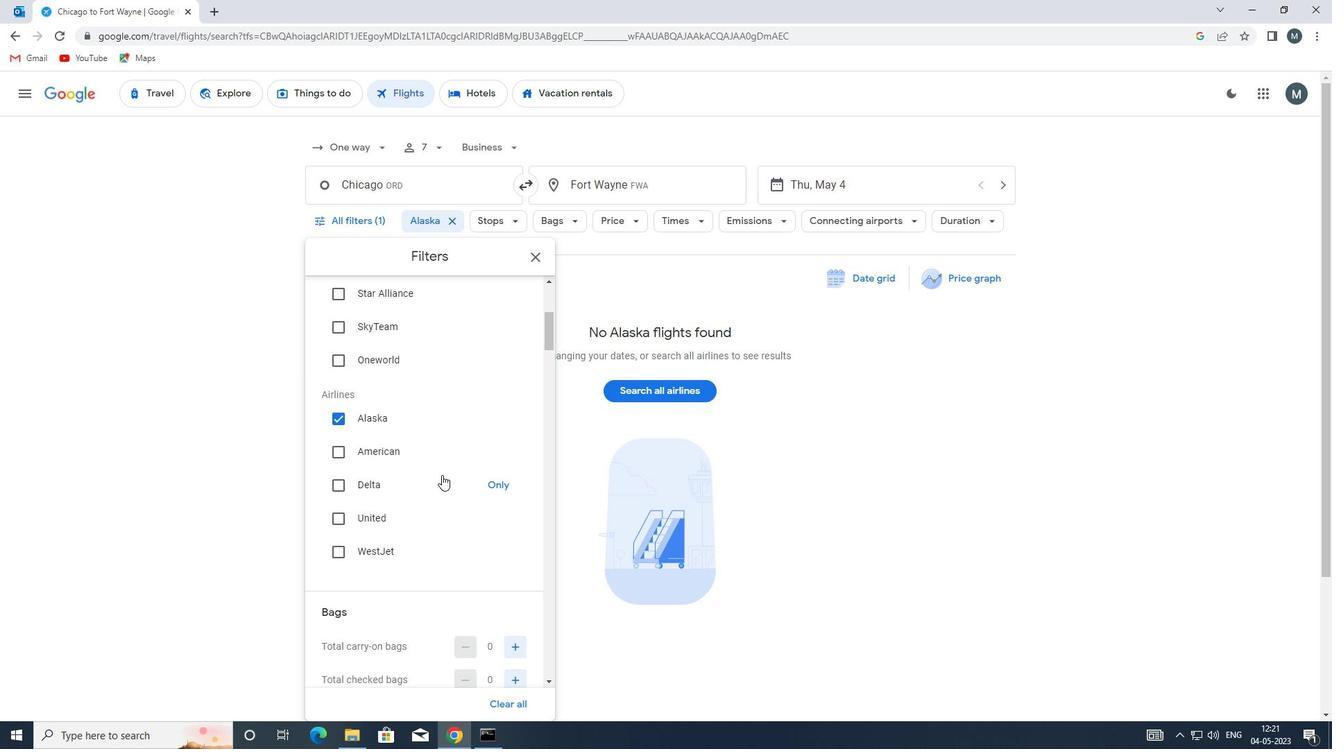 
Action: Mouse moved to (510, 507)
Screenshot: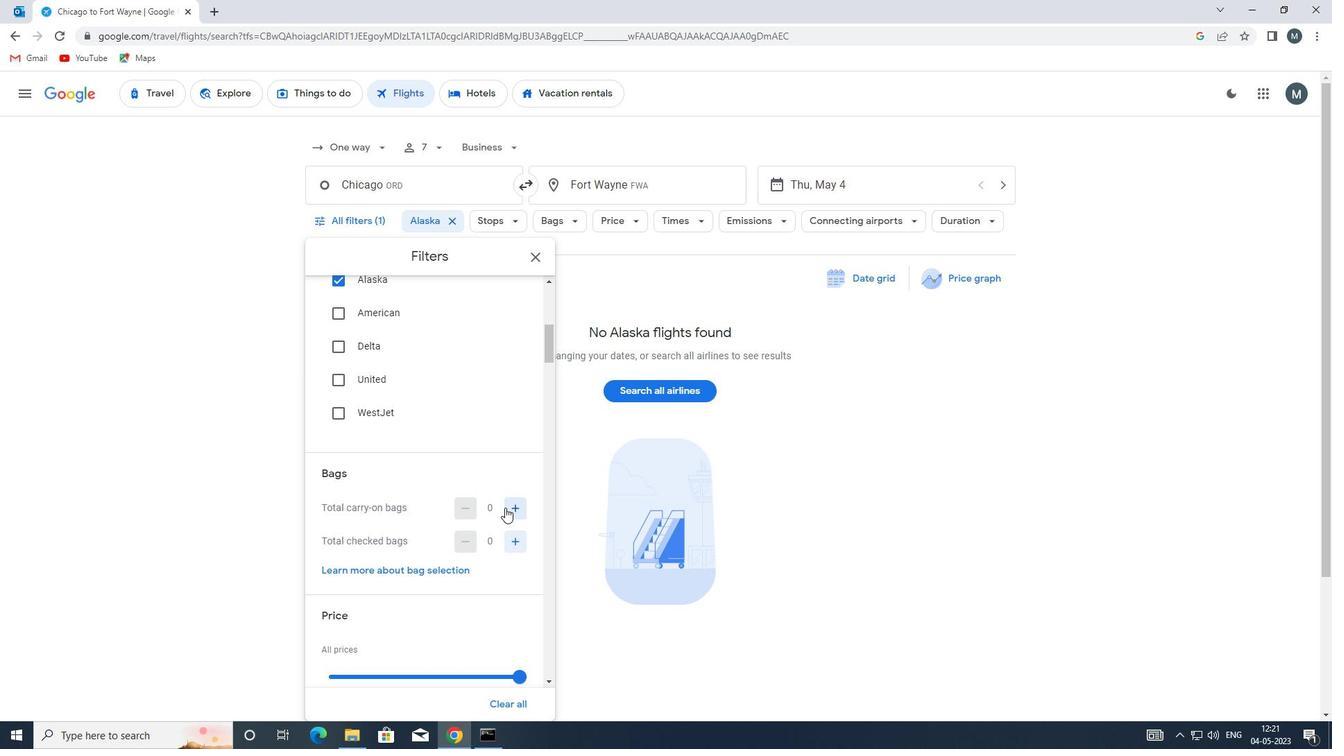 
Action: Mouse pressed left at (510, 507)
Screenshot: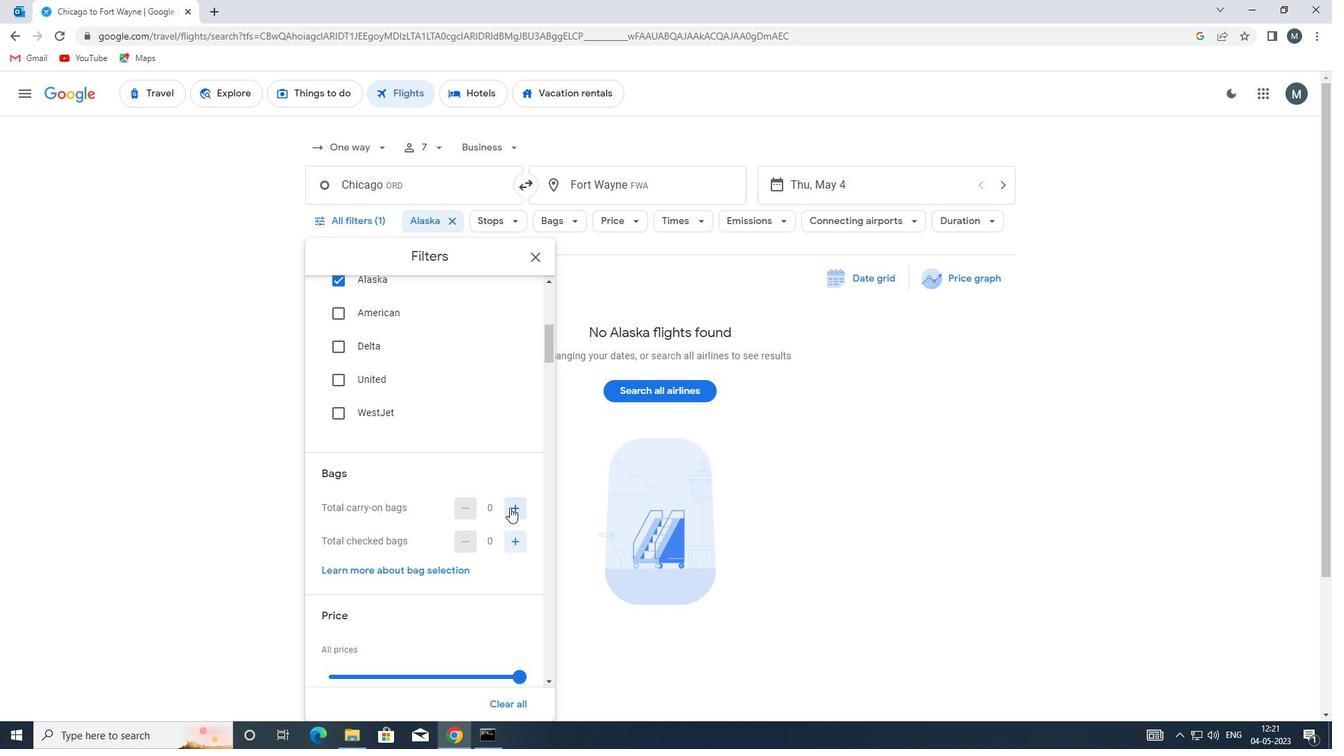 
Action: Mouse pressed left at (510, 507)
Screenshot: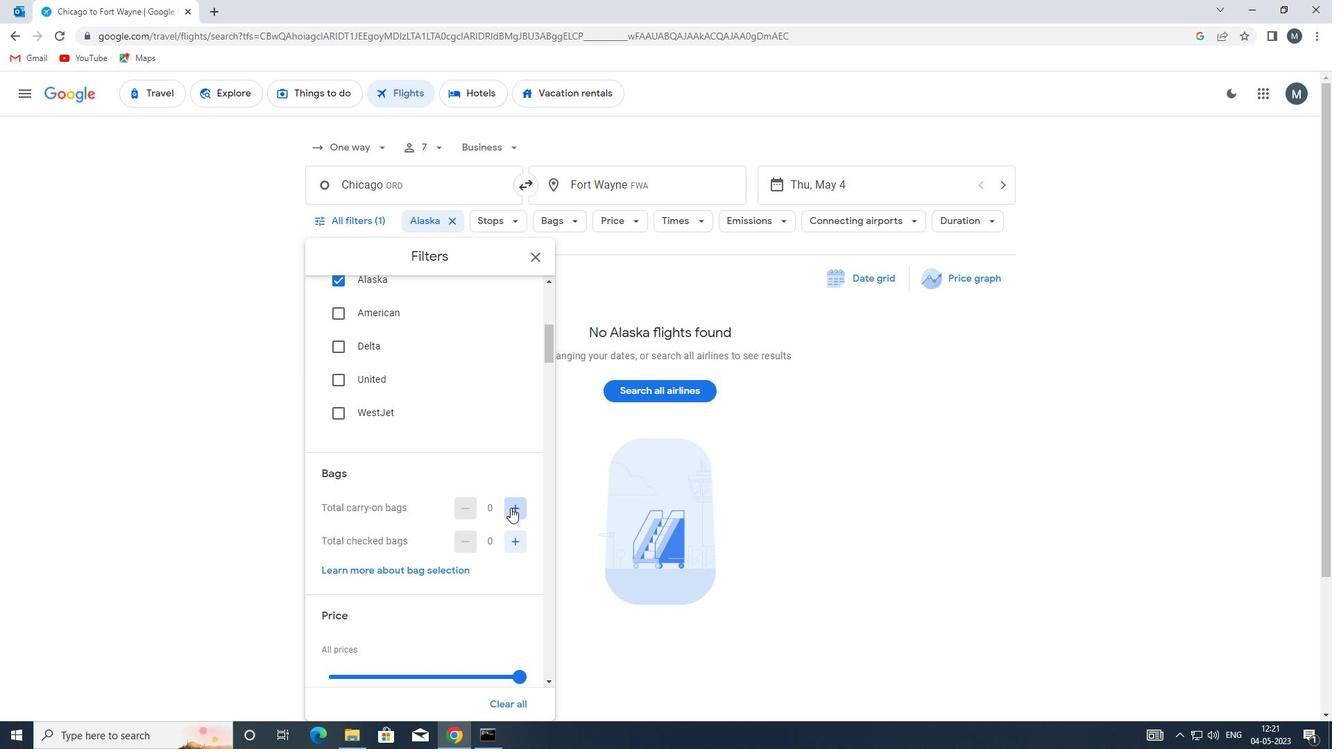
Action: Mouse moved to (448, 473)
Screenshot: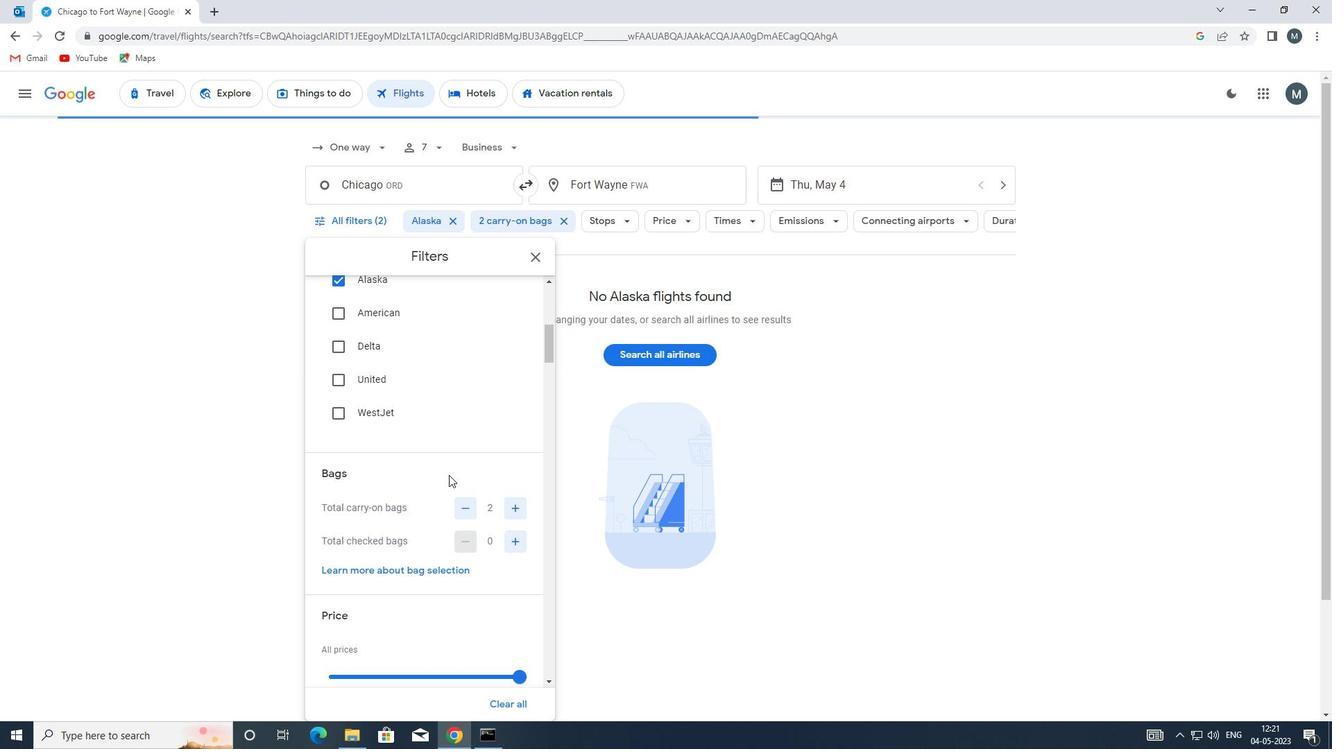 
Action: Mouse scrolled (448, 472) with delta (0, 0)
Screenshot: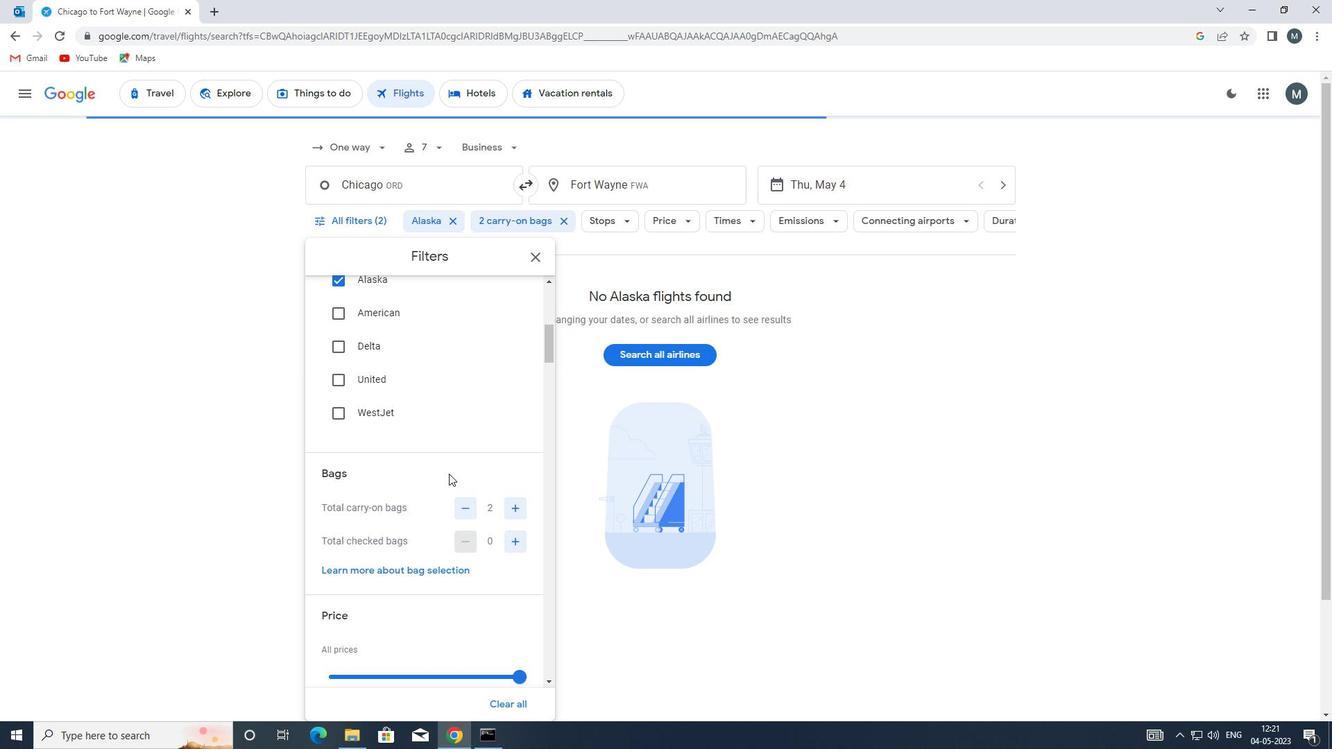 
Action: Mouse moved to (514, 473)
Screenshot: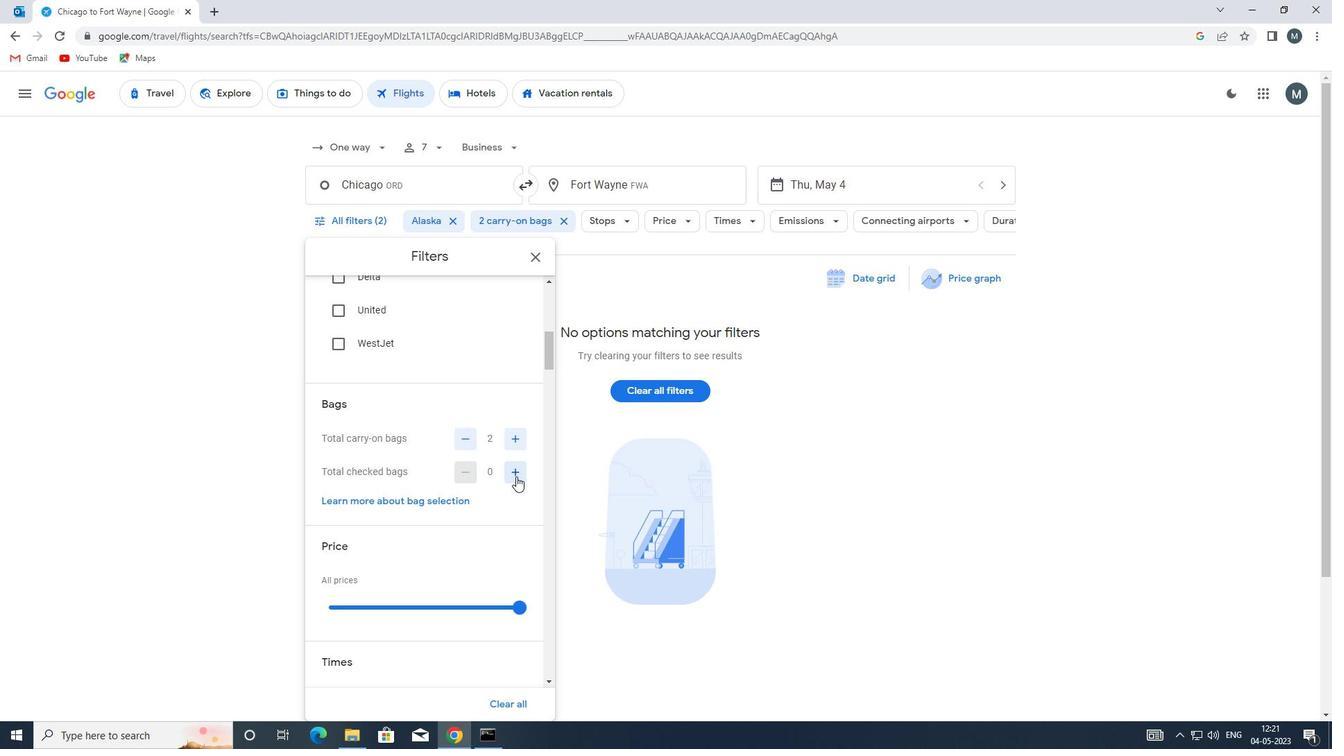 
Action: Mouse pressed left at (514, 473)
Screenshot: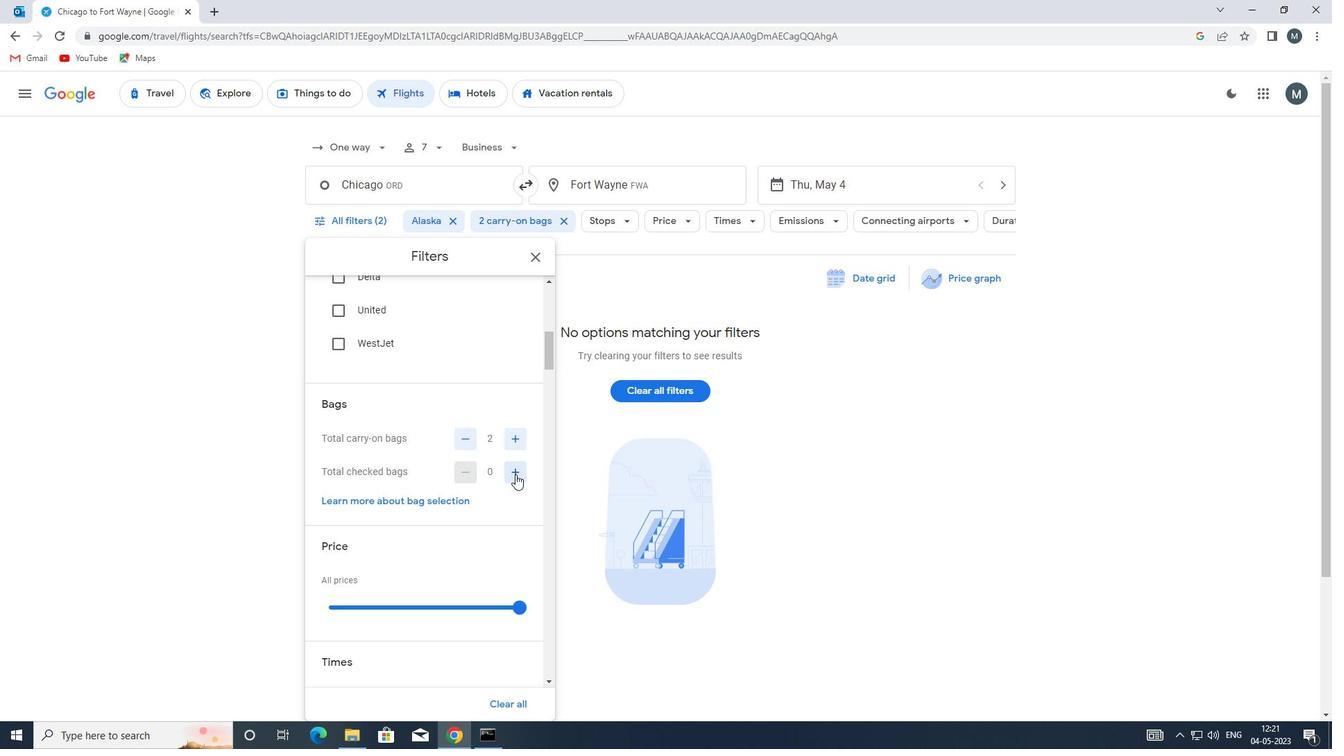 
Action: Mouse pressed left at (514, 473)
Screenshot: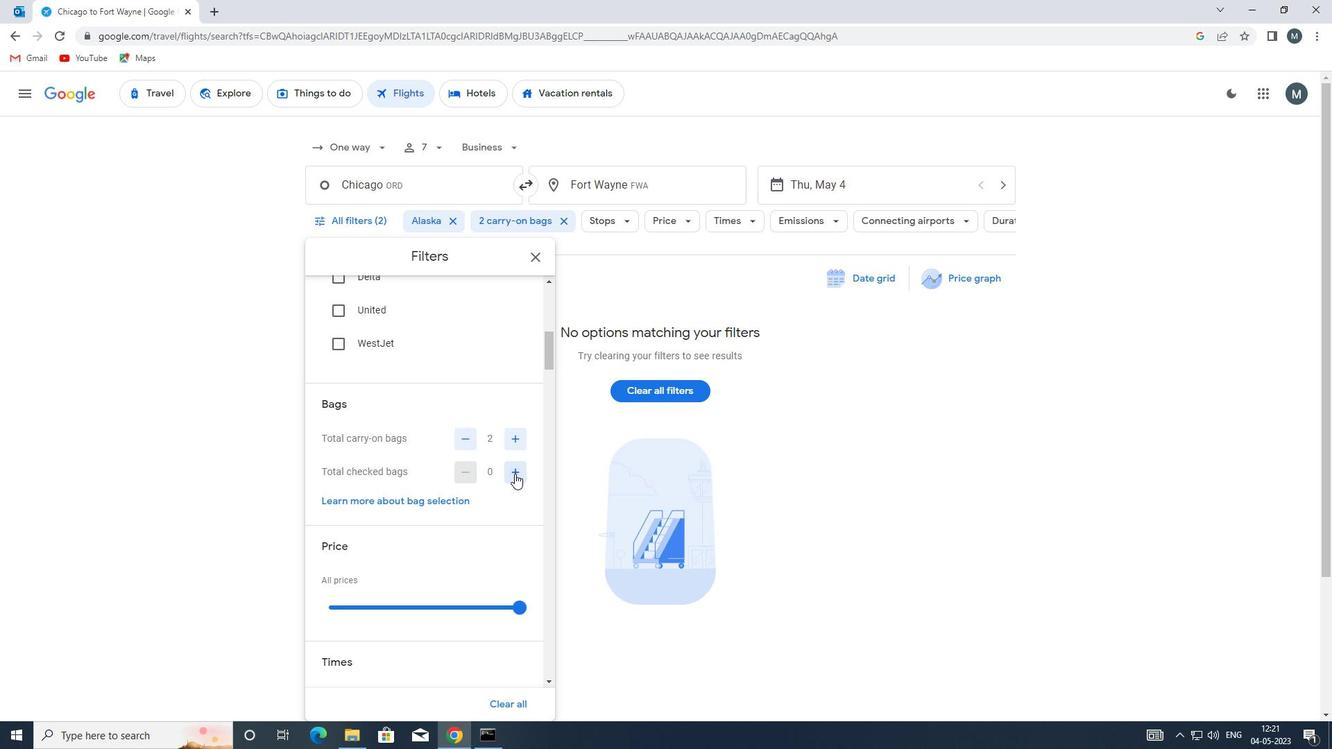 
Action: Mouse pressed left at (514, 473)
Screenshot: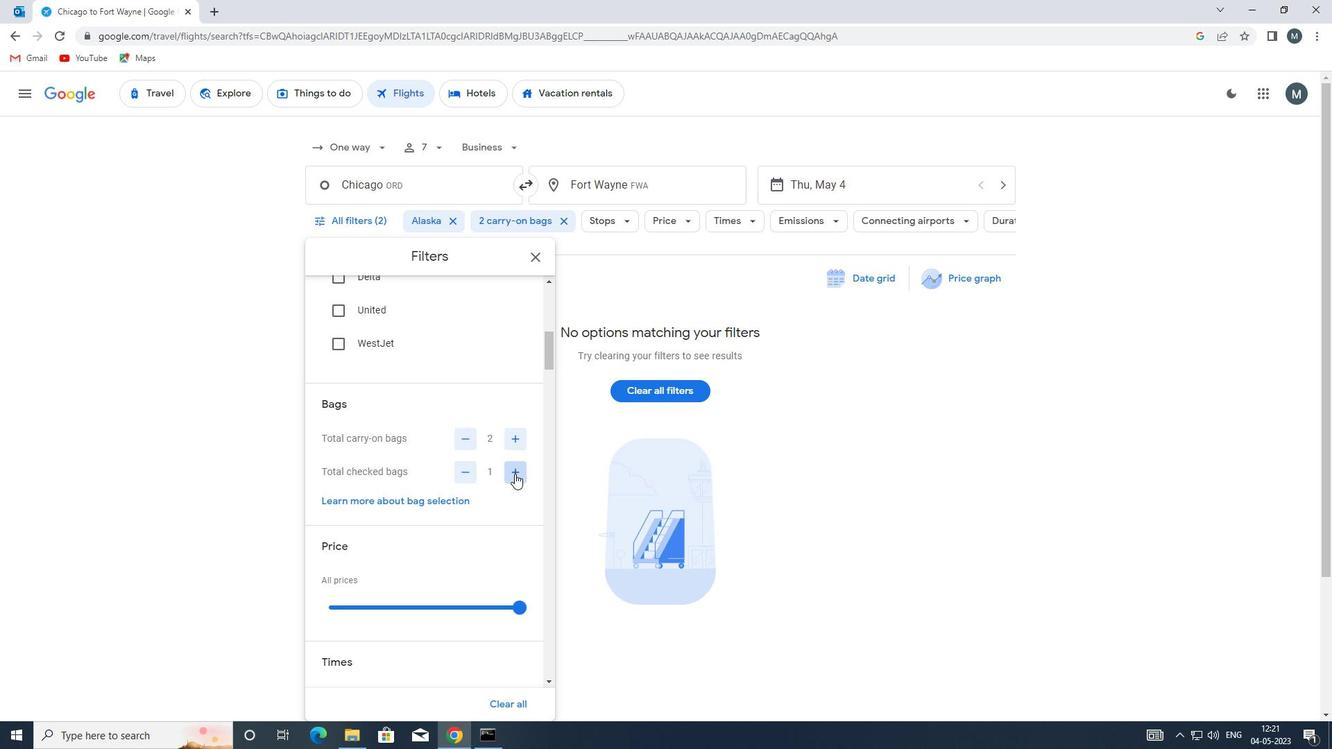 
Action: Mouse pressed left at (514, 473)
Screenshot: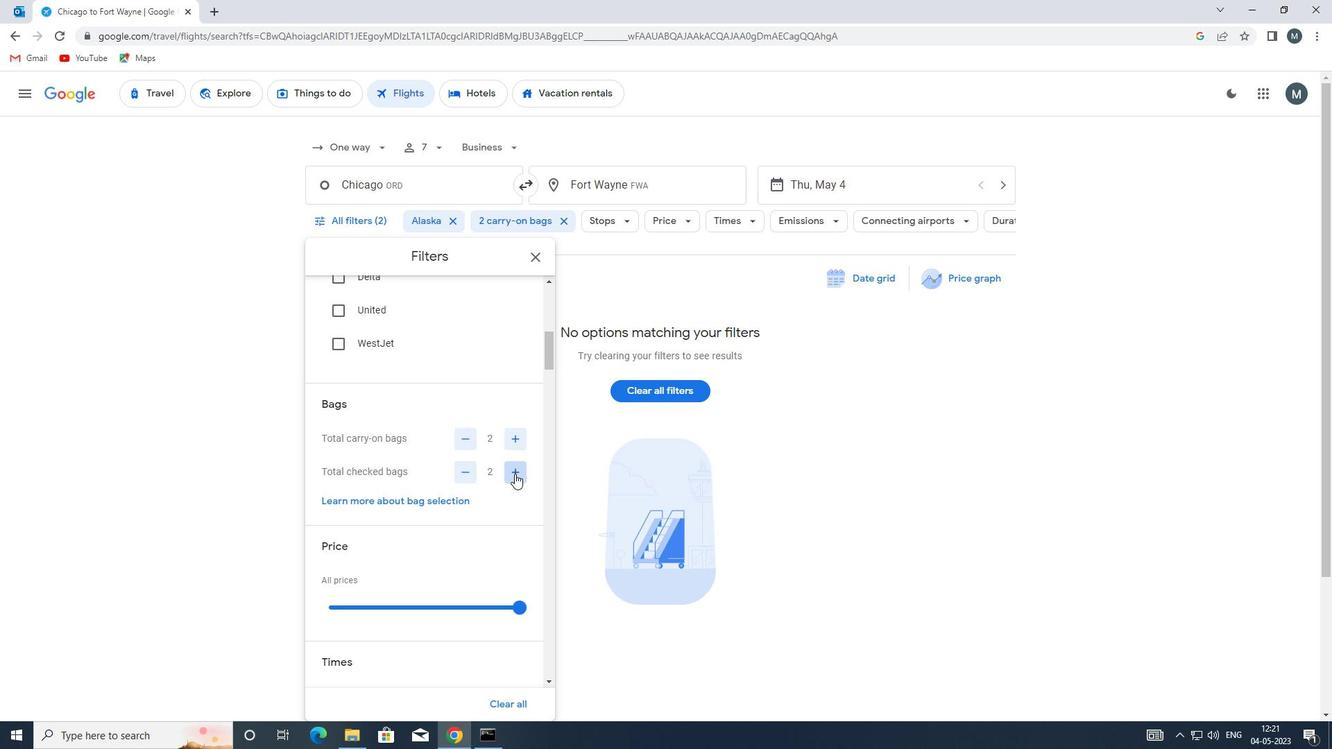 
Action: Mouse pressed left at (514, 473)
Screenshot: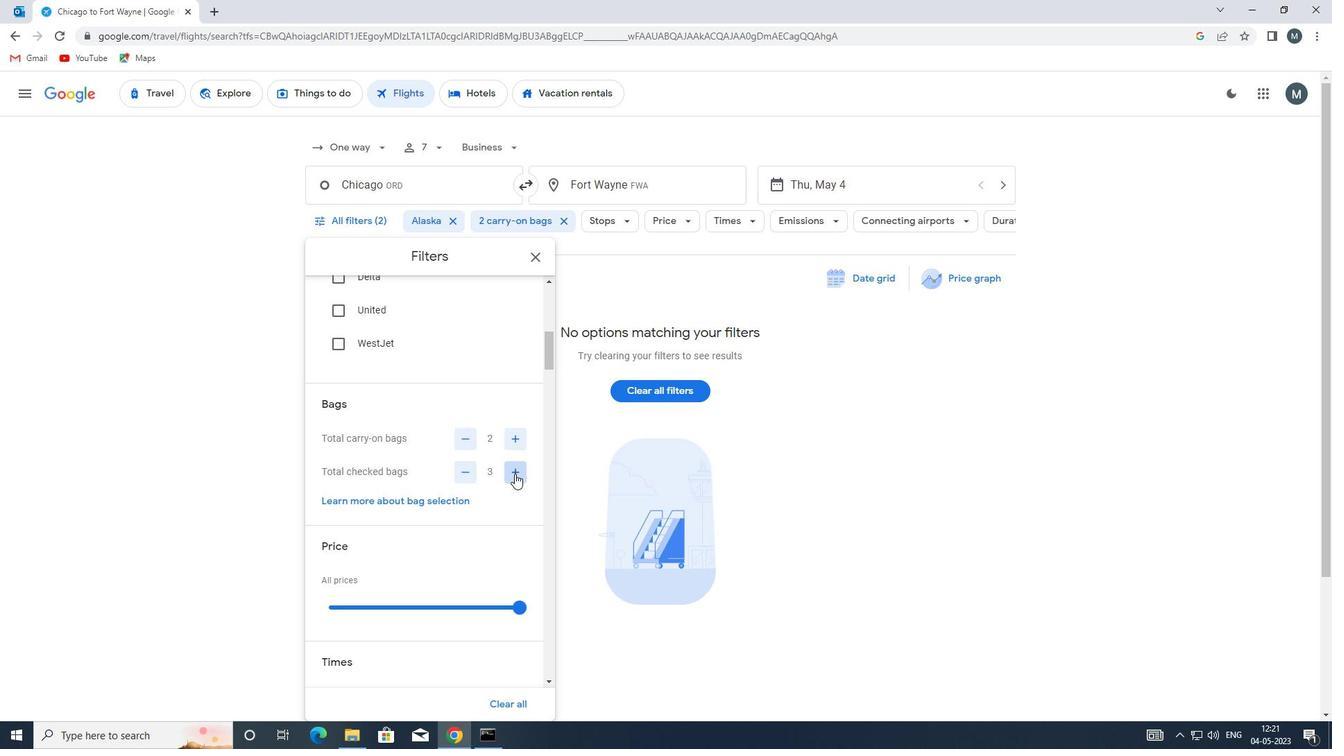 
Action: Mouse pressed left at (514, 473)
Screenshot: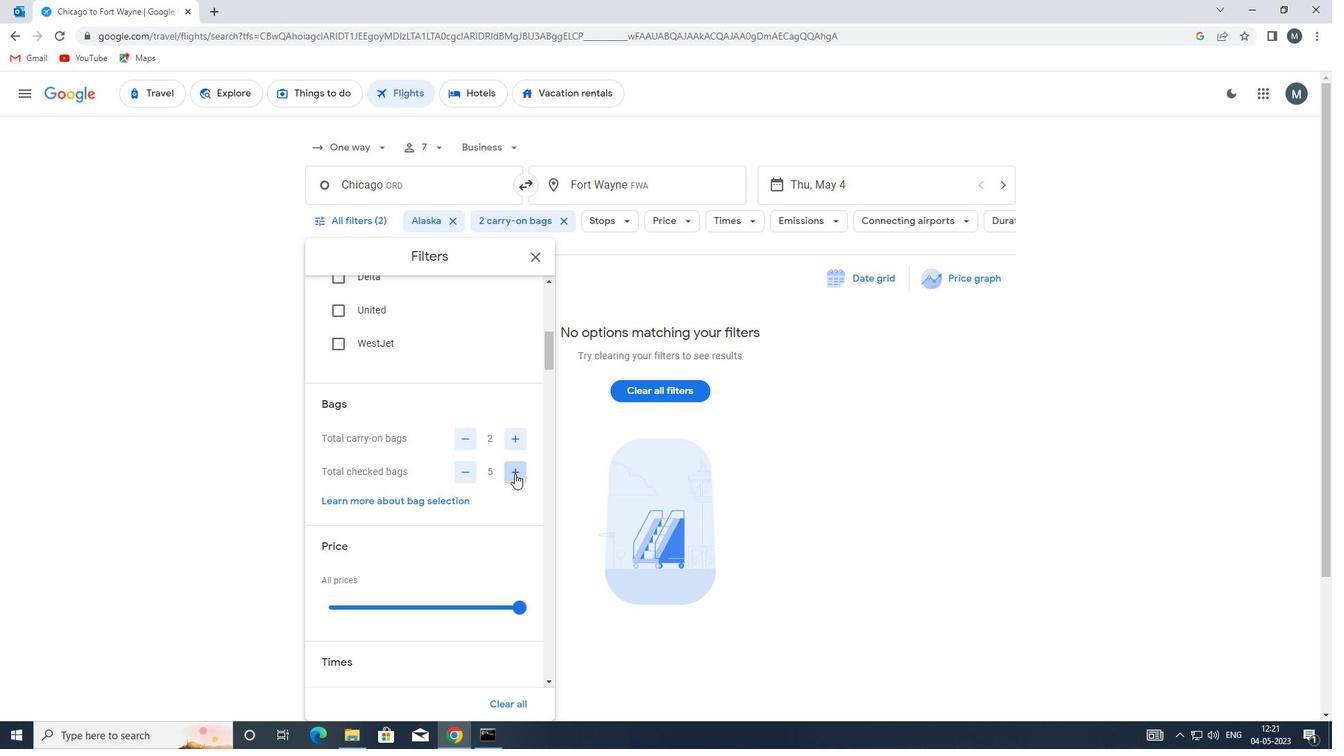 
Action: Mouse pressed left at (514, 473)
Screenshot: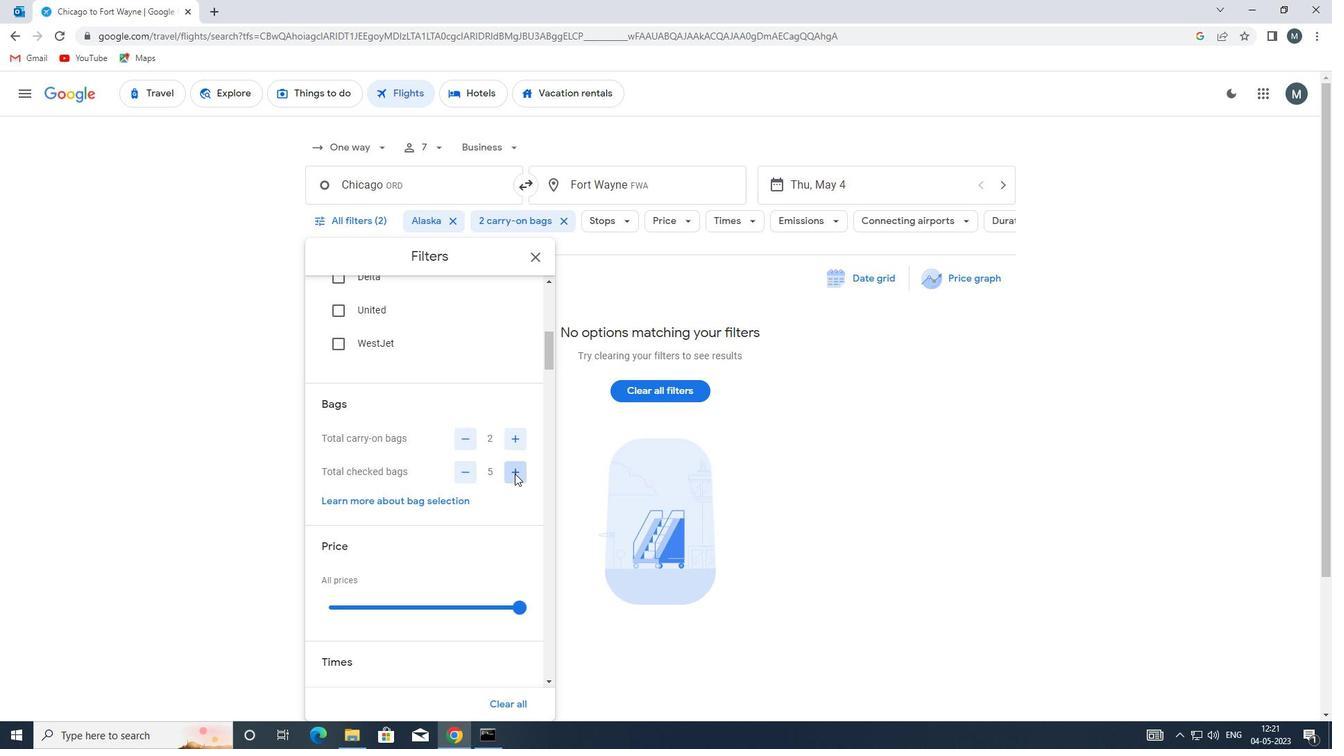 
Action: Mouse moved to (450, 484)
Screenshot: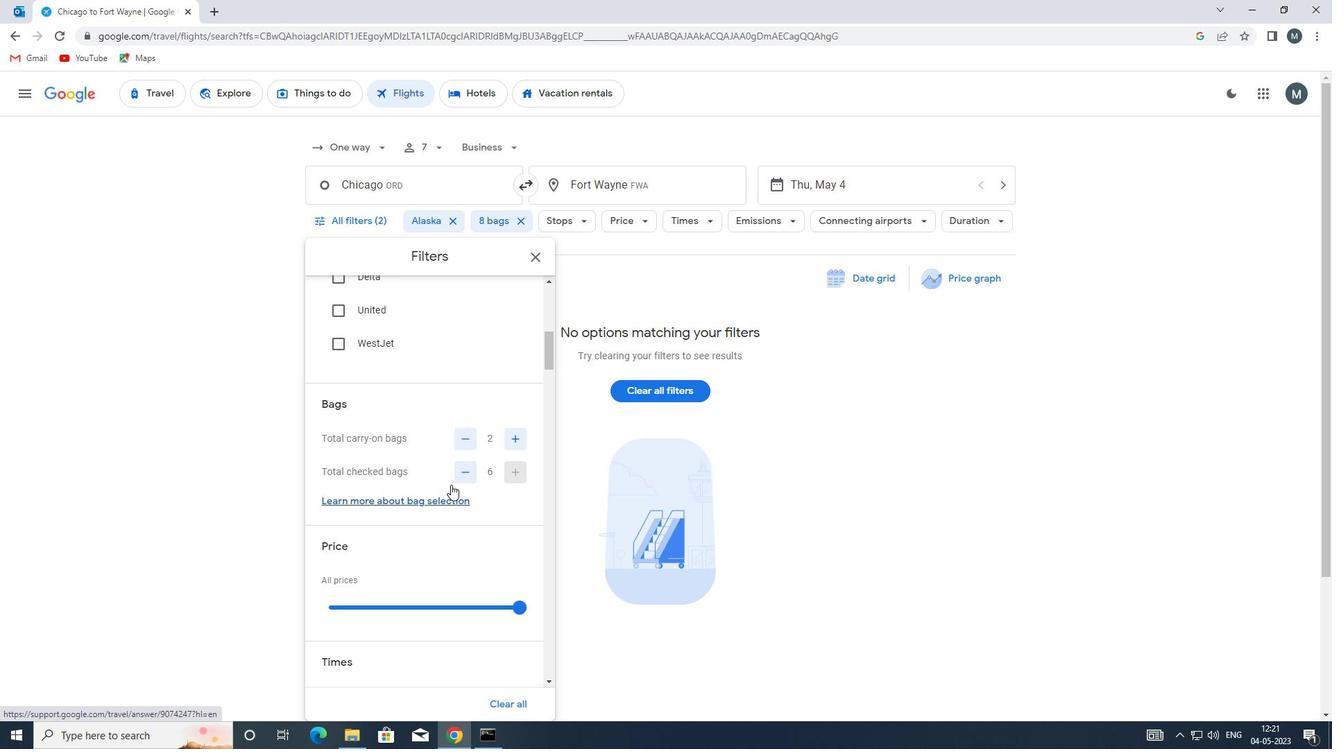 
Action: Mouse scrolled (450, 483) with delta (0, 0)
Screenshot: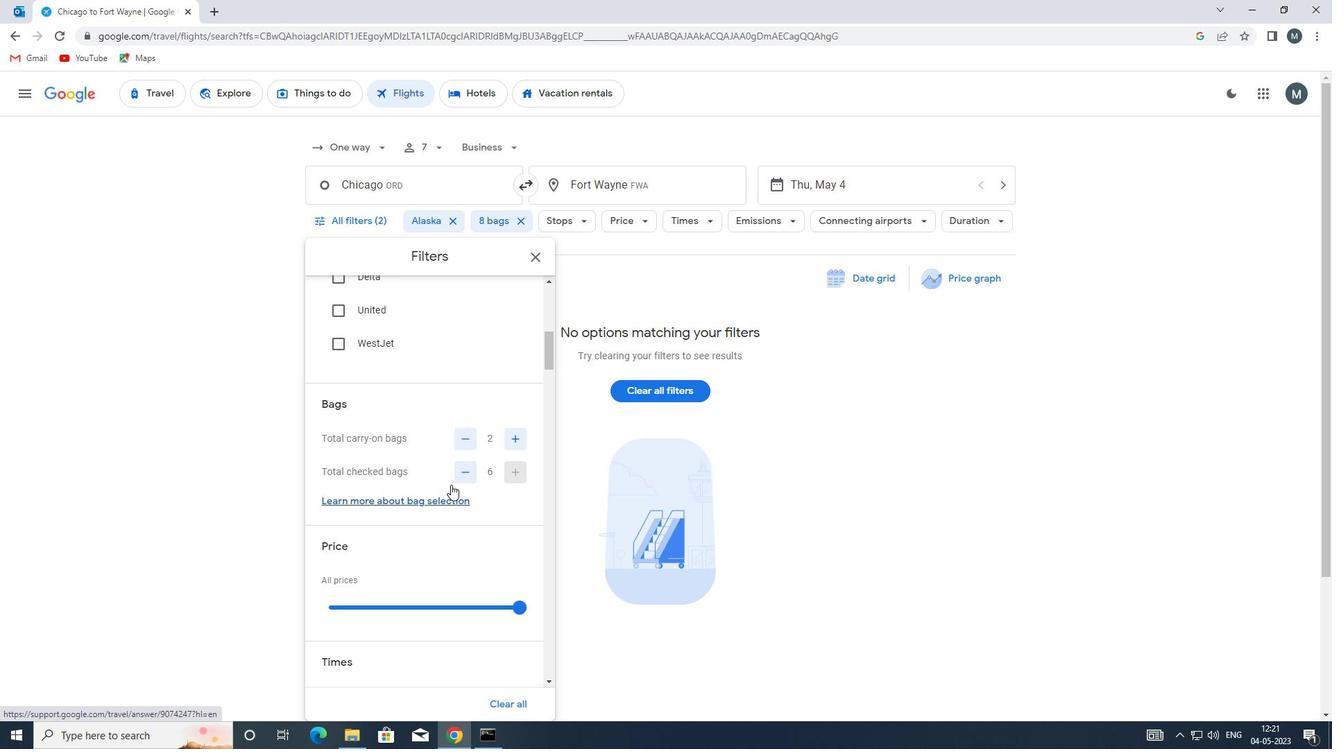 
Action: Mouse moved to (448, 484)
Screenshot: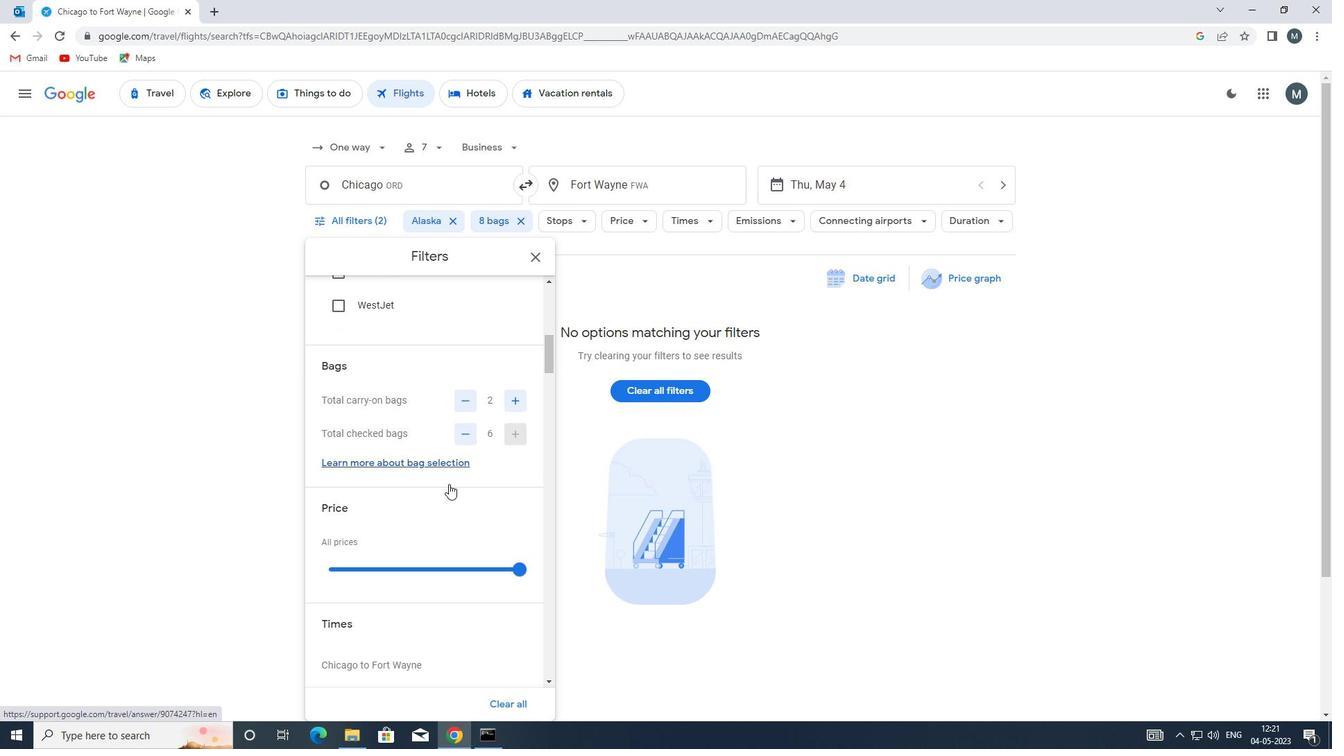 
Action: Mouse scrolled (448, 484) with delta (0, 0)
Screenshot: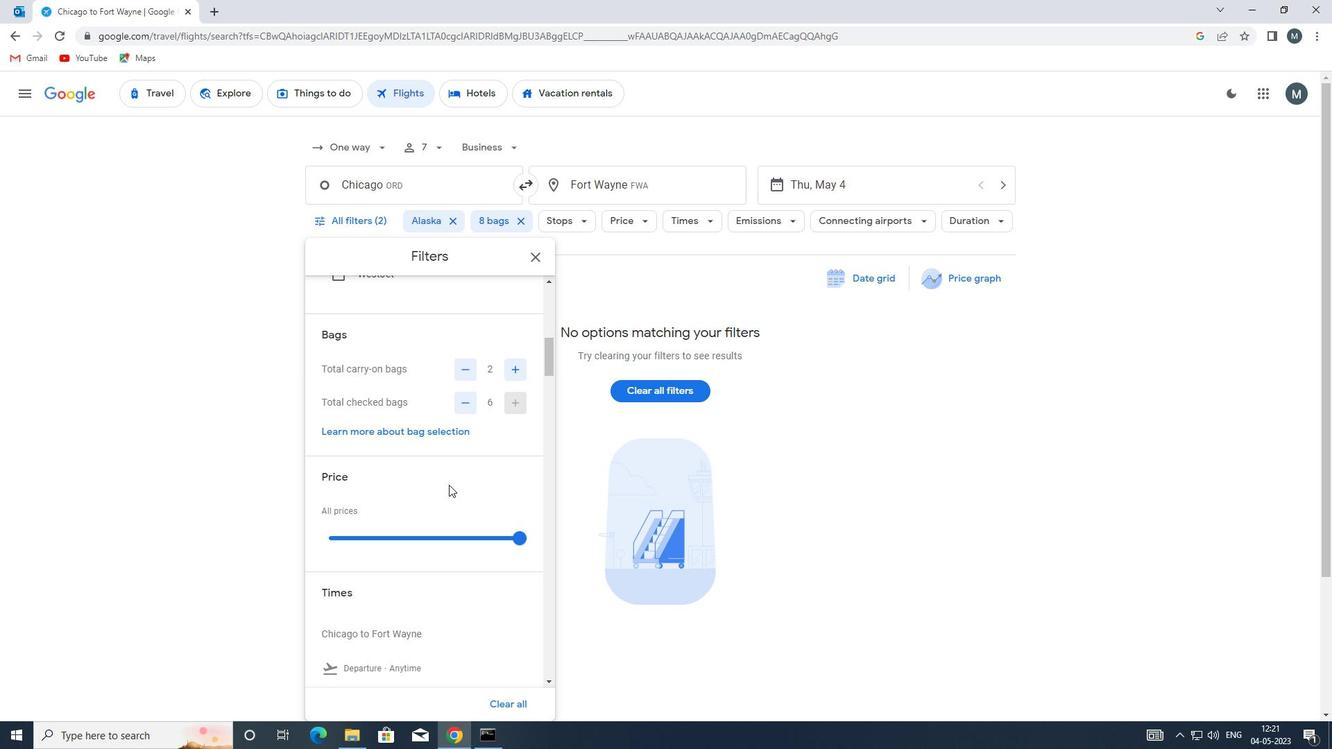 
Action: Mouse moved to (433, 467)
Screenshot: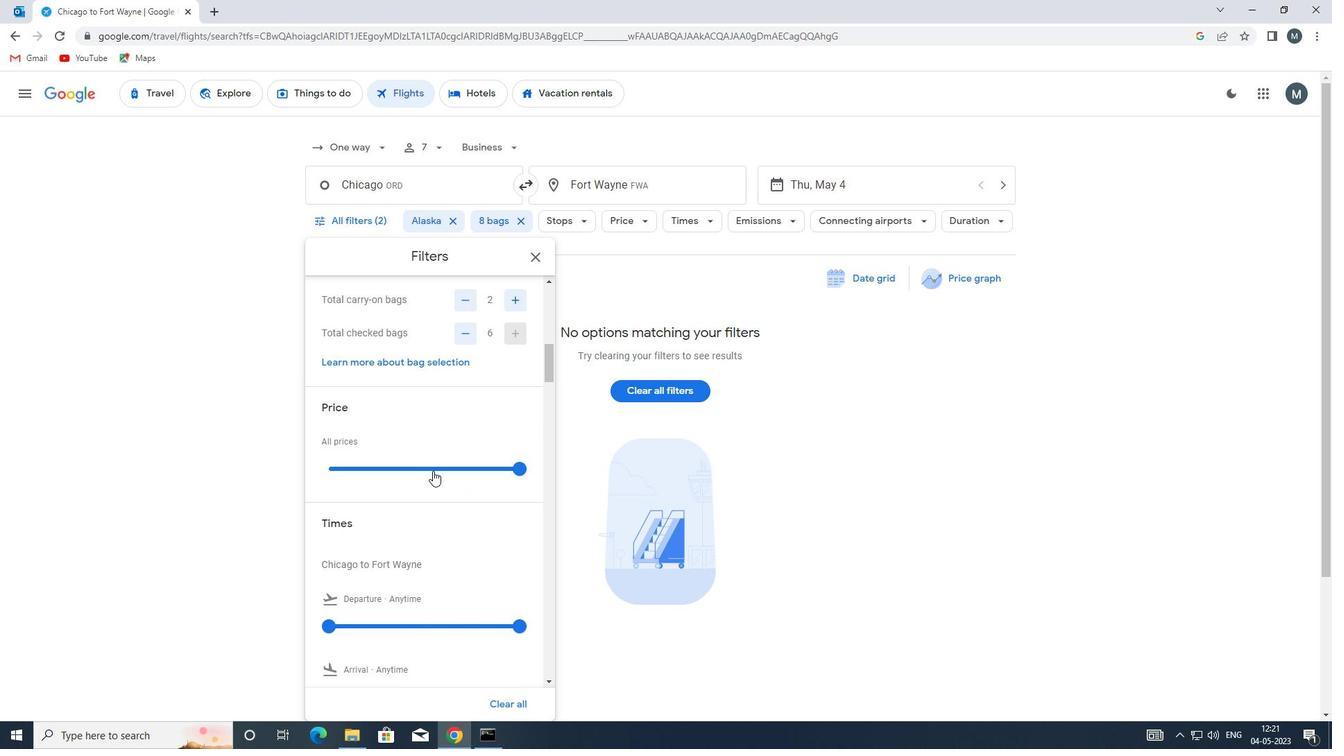 
Action: Mouse pressed left at (433, 467)
Screenshot: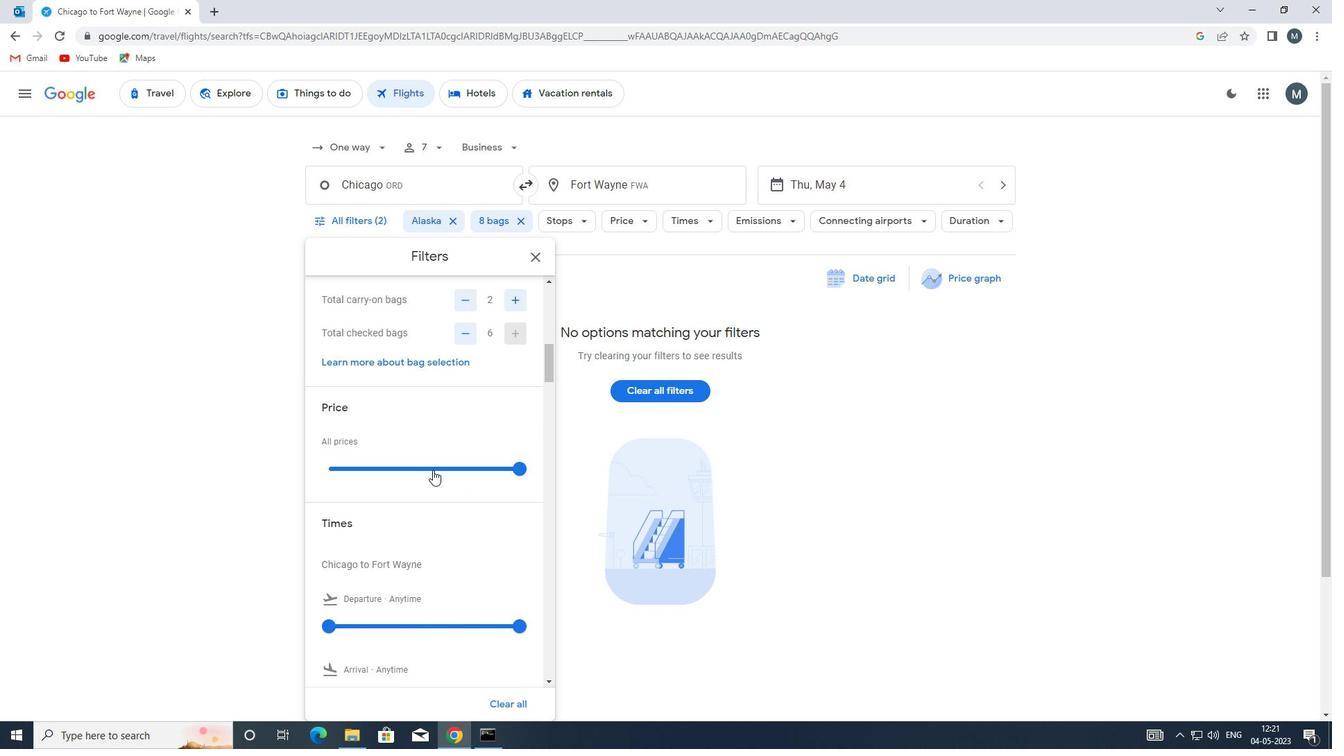 
Action: Mouse pressed left at (433, 467)
Screenshot: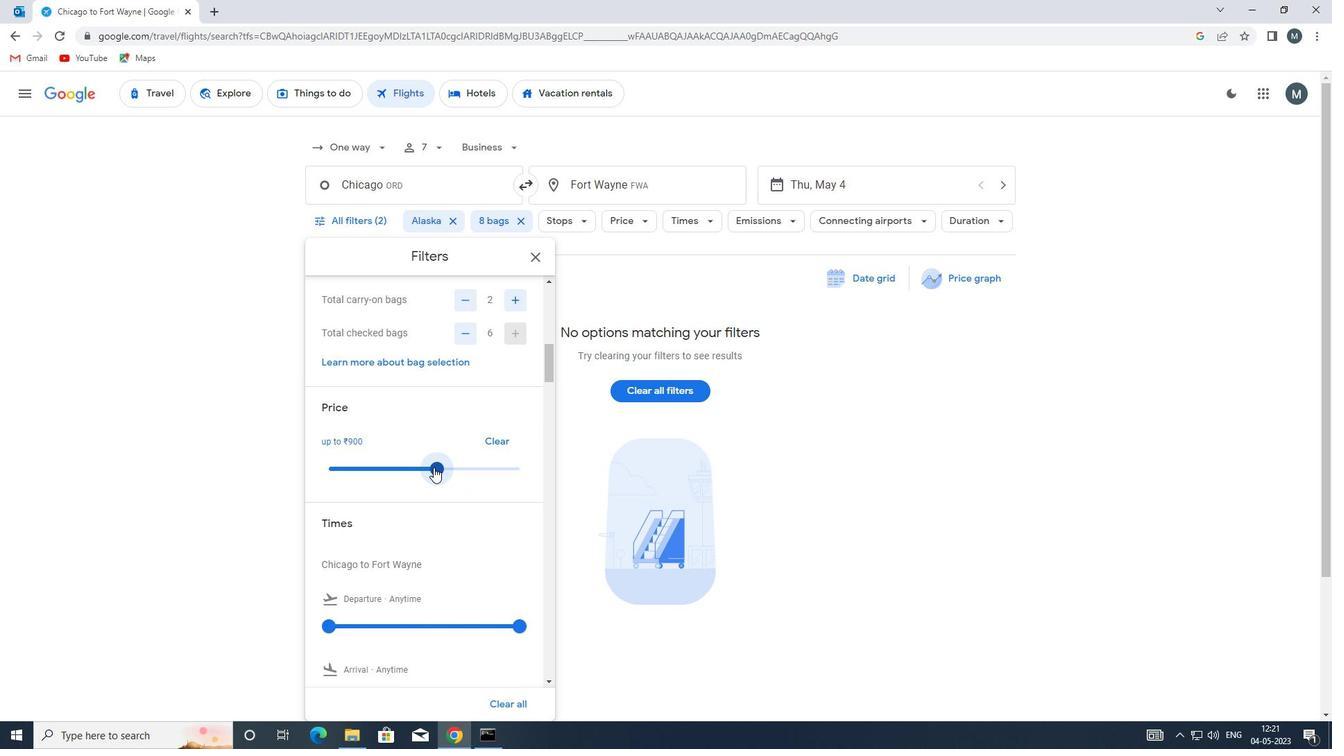 
Action: Mouse moved to (445, 481)
Screenshot: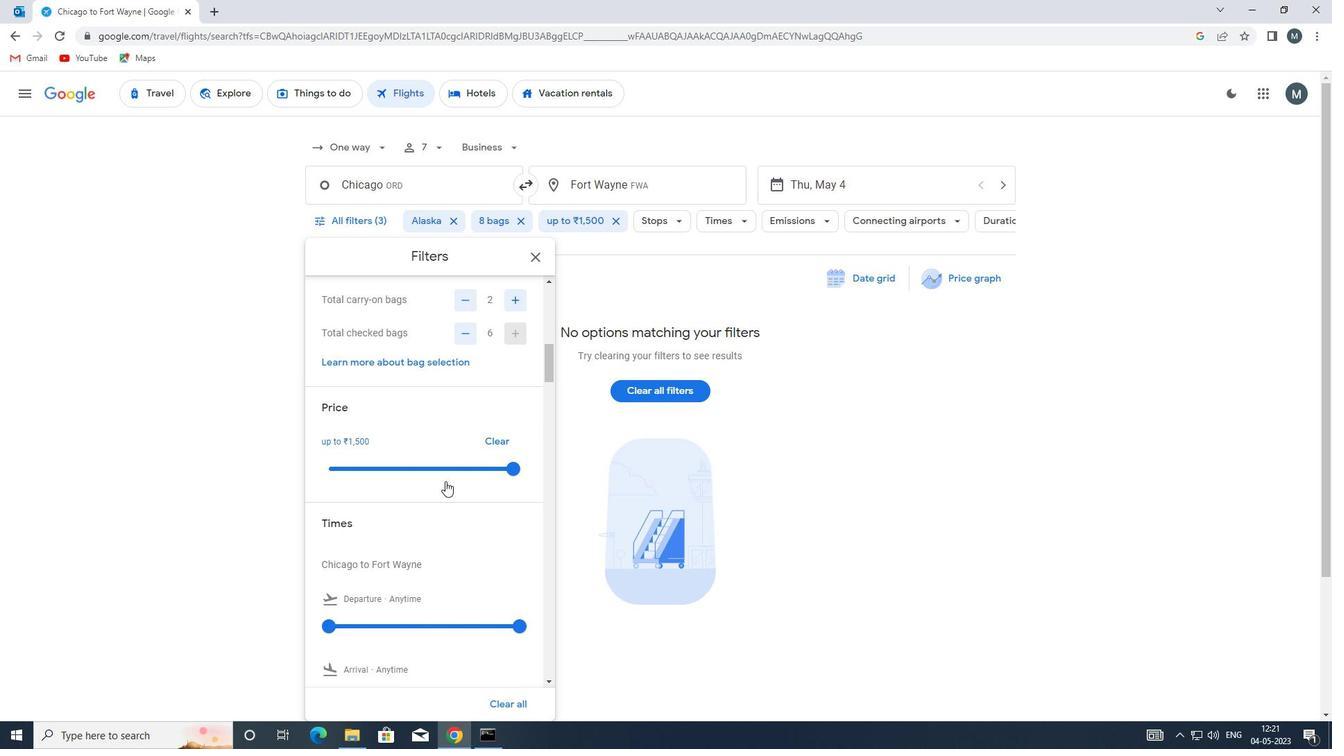 
Action: Mouse scrolled (445, 480) with delta (0, 0)
Screenshot: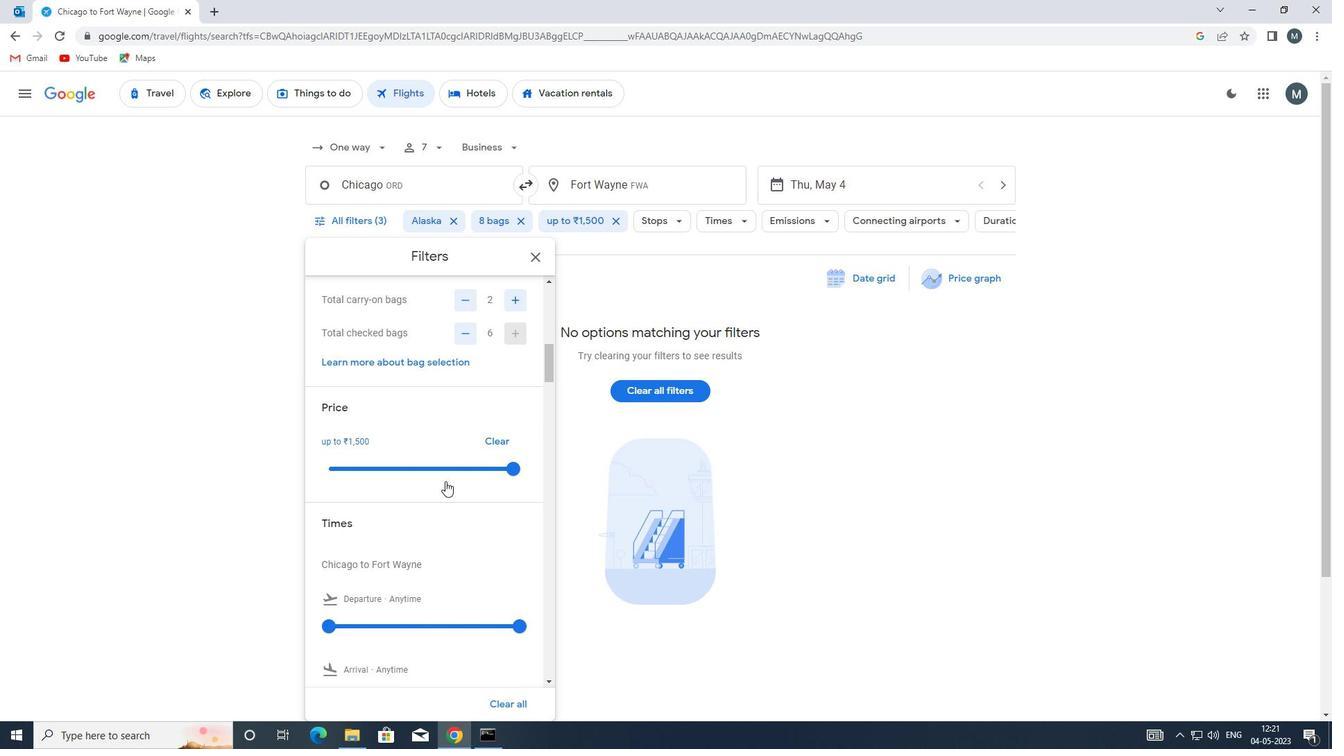 
Action: Mouse scrolled (445, 480) with delta (0, 0)
Screenshot: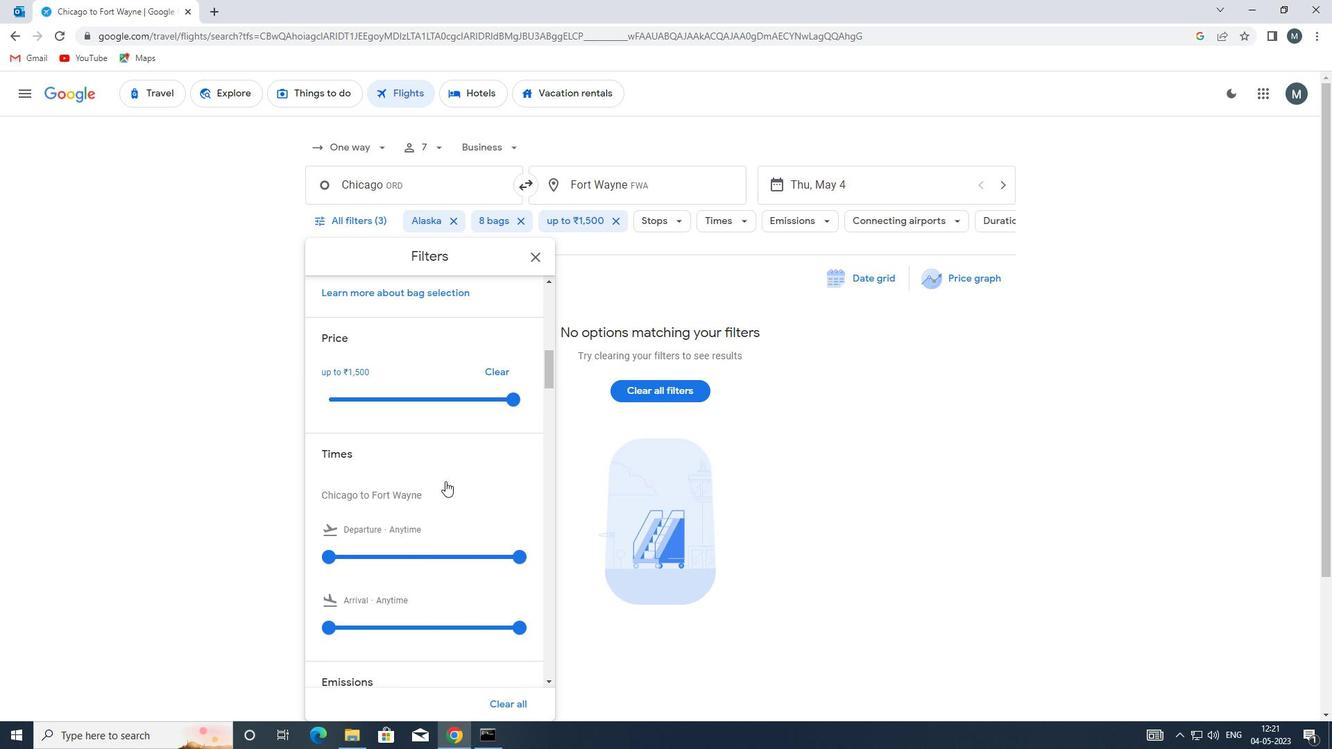 
Action: Mouse moved to (319, 485)
Screenshot: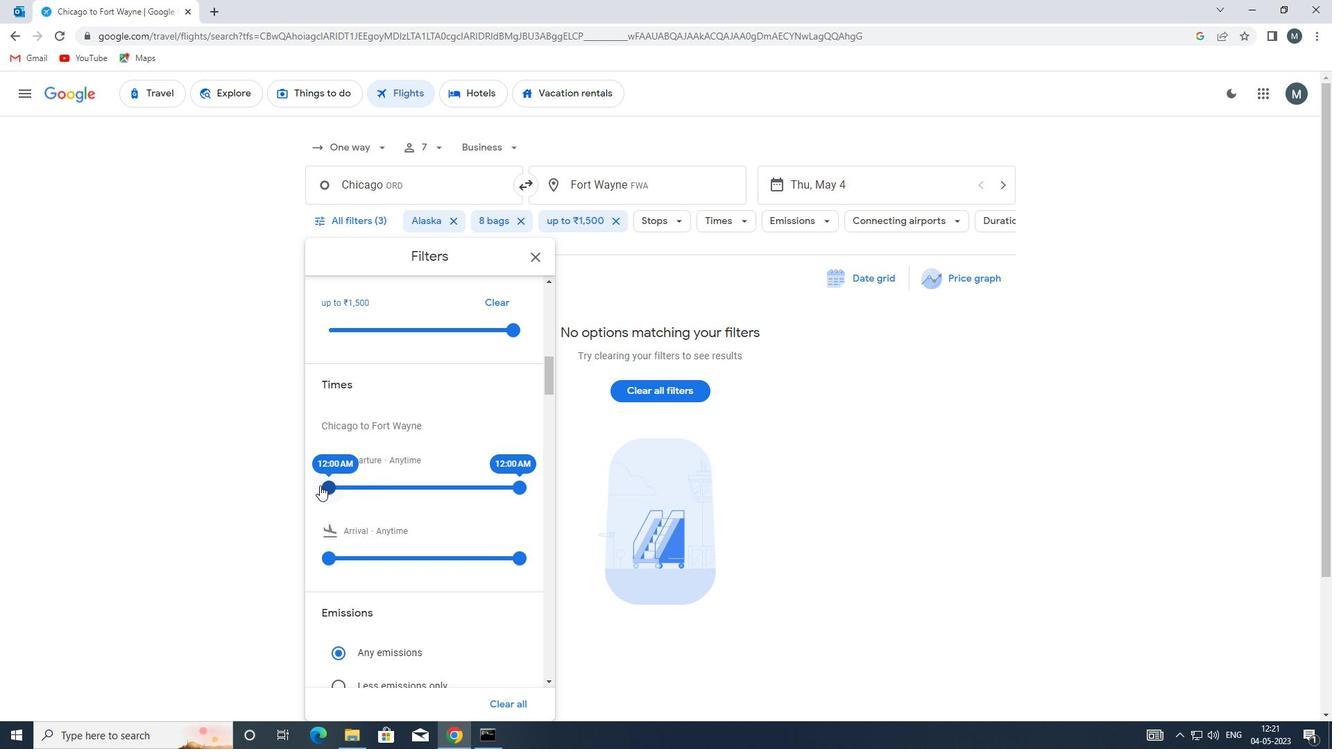 
Action: Mouse pressed left at (319, 485)
Screenshot: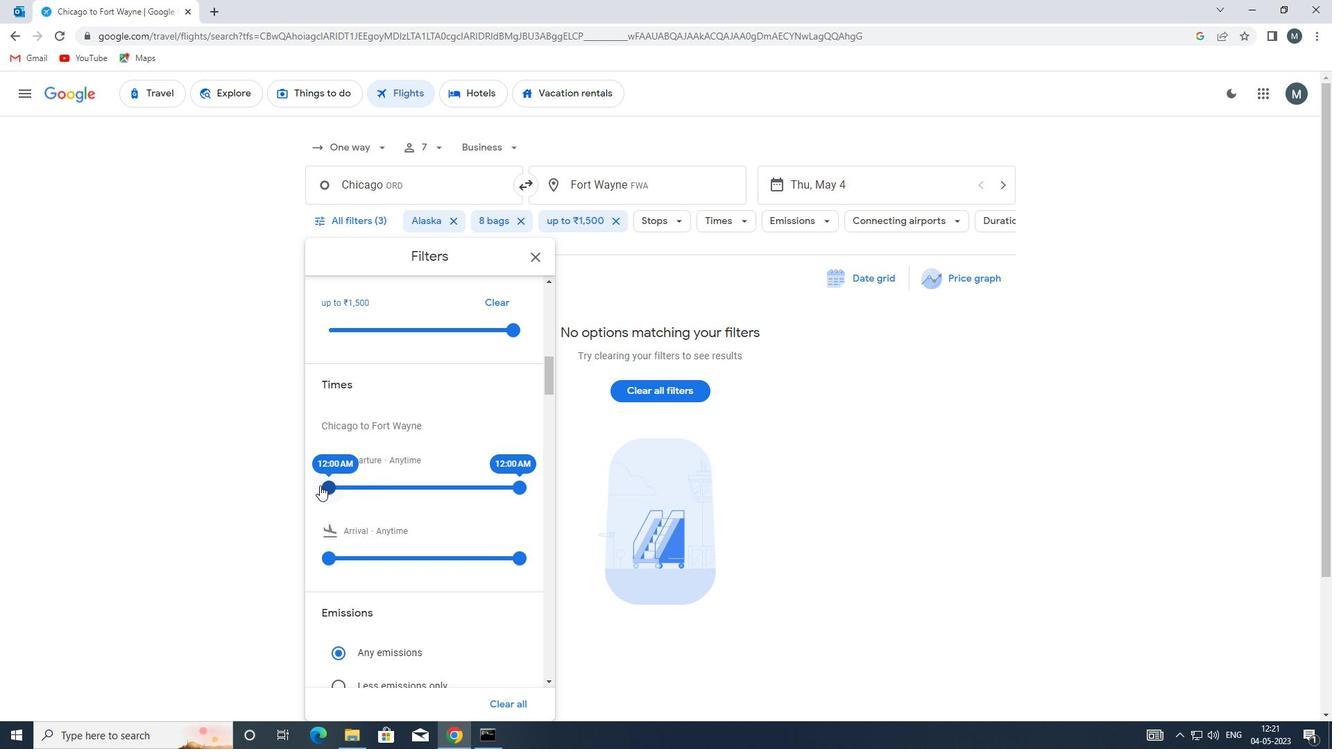 
Action: Mouse moved to (514, 489)
Screenshot: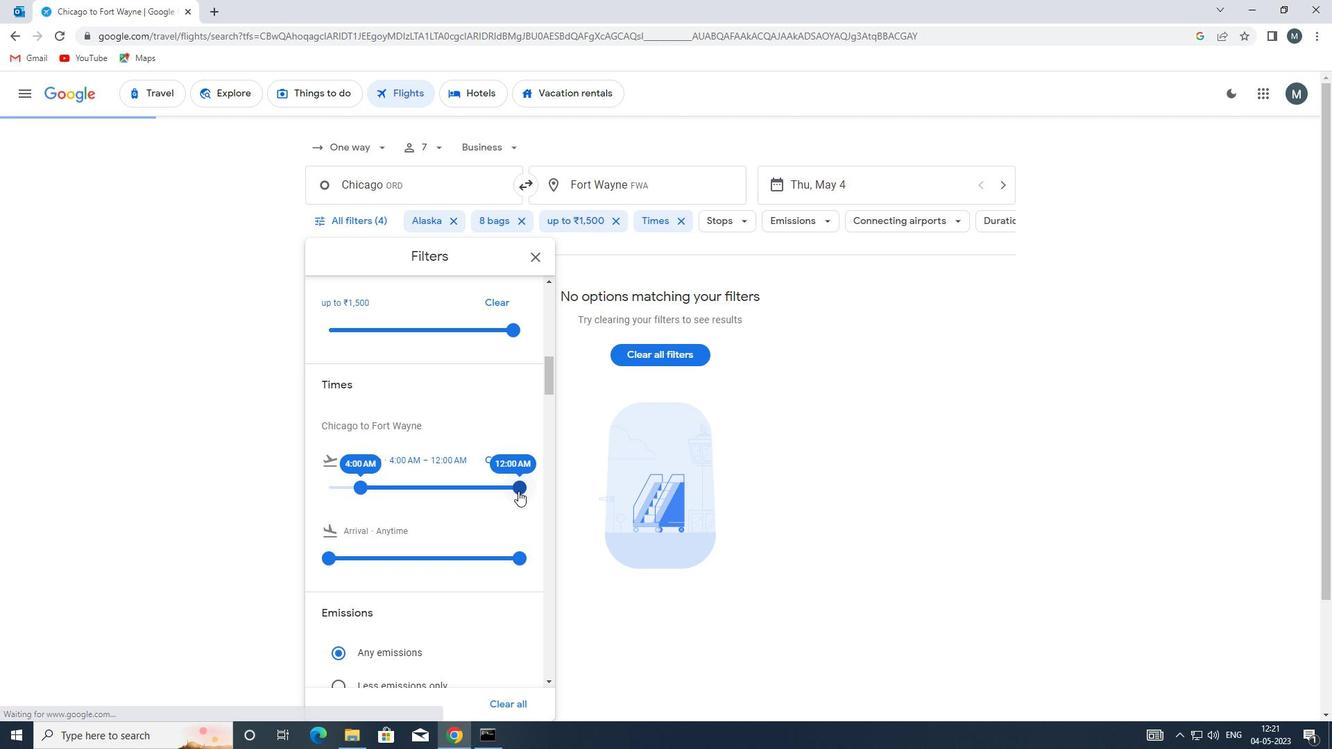 
Action: Mouse pressed left at (514, 489)
Screenshot: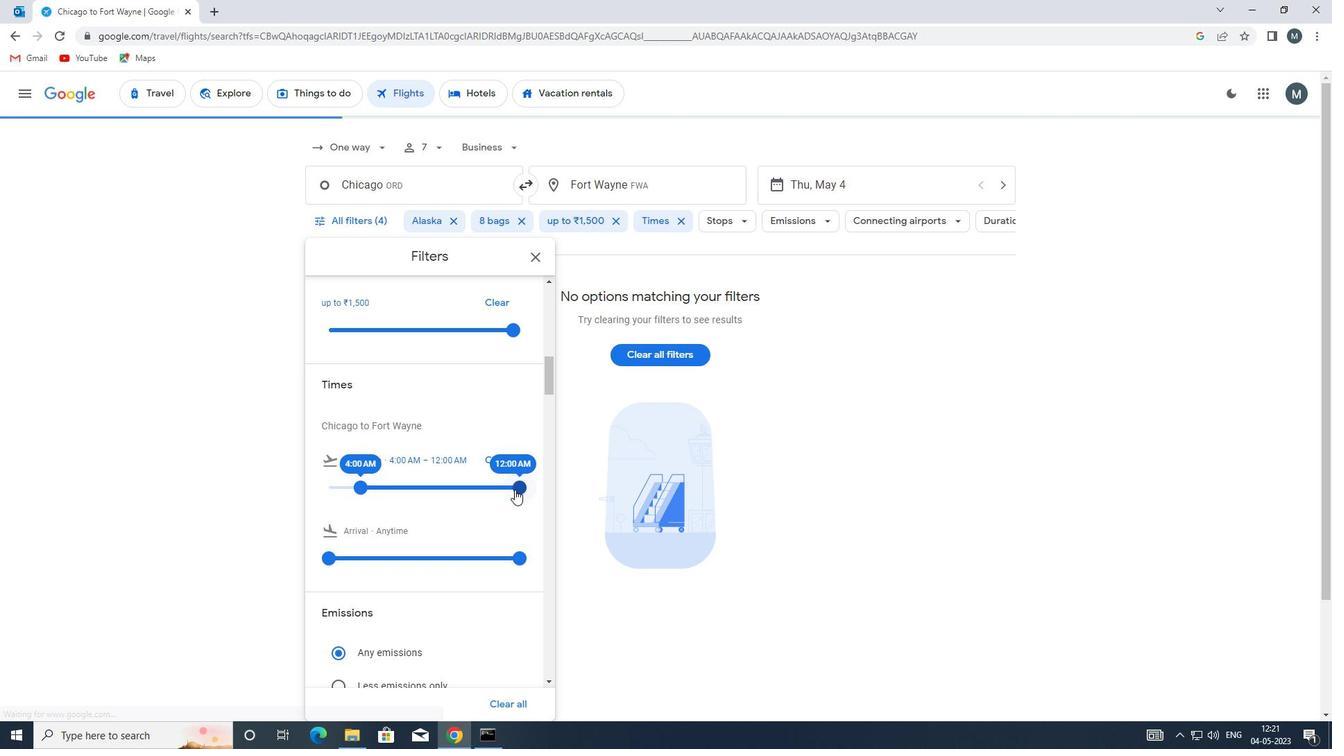 
Action: Mouse moved to (400, 468)
Screenshot: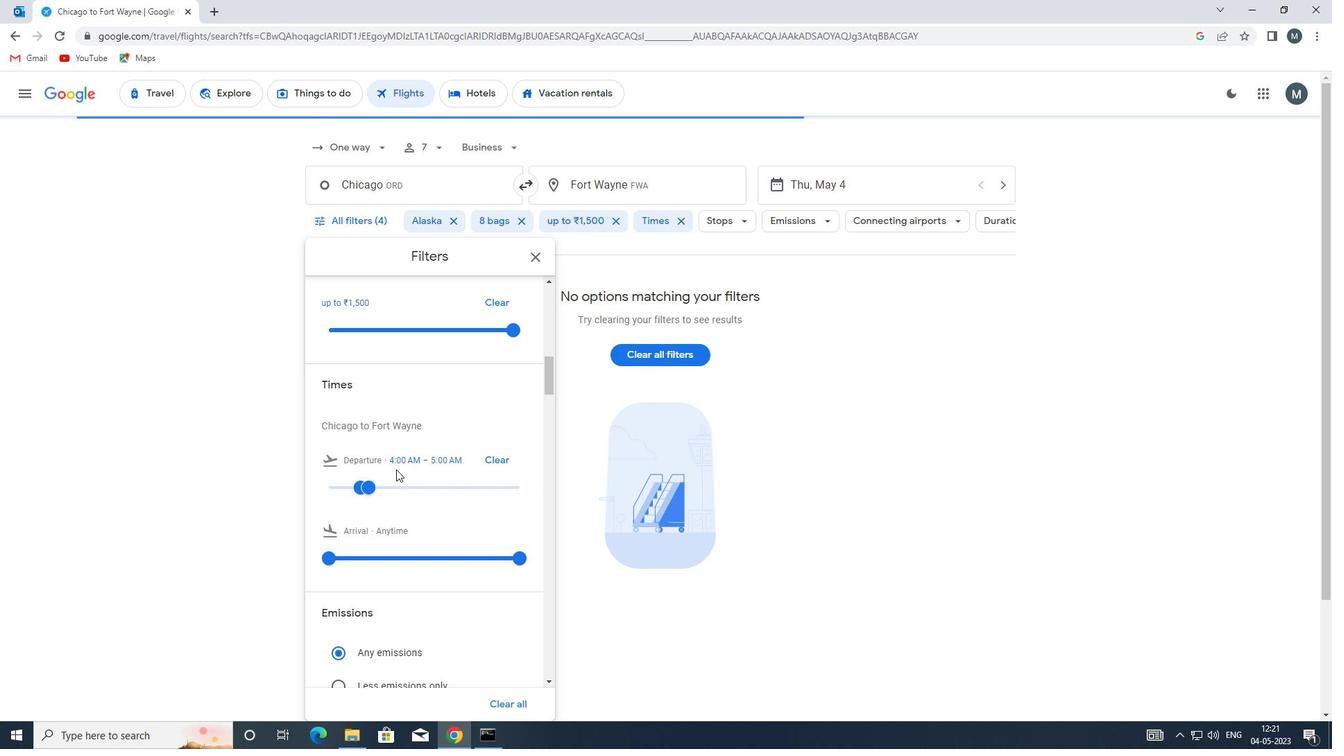 
Action: Mouse scrolled (400, 467) with delta (0, 0)
Screenshot: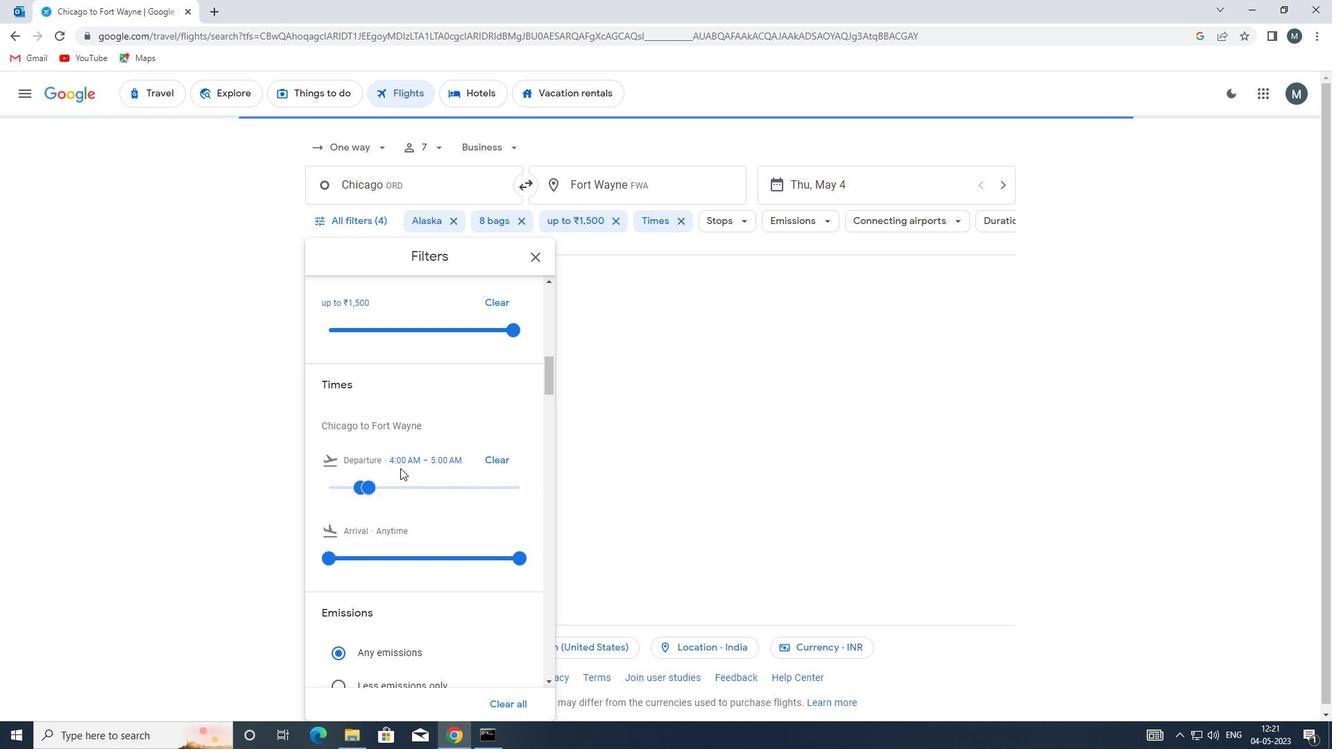 
Action: Mouse moved to (534, 258)
Screenshot: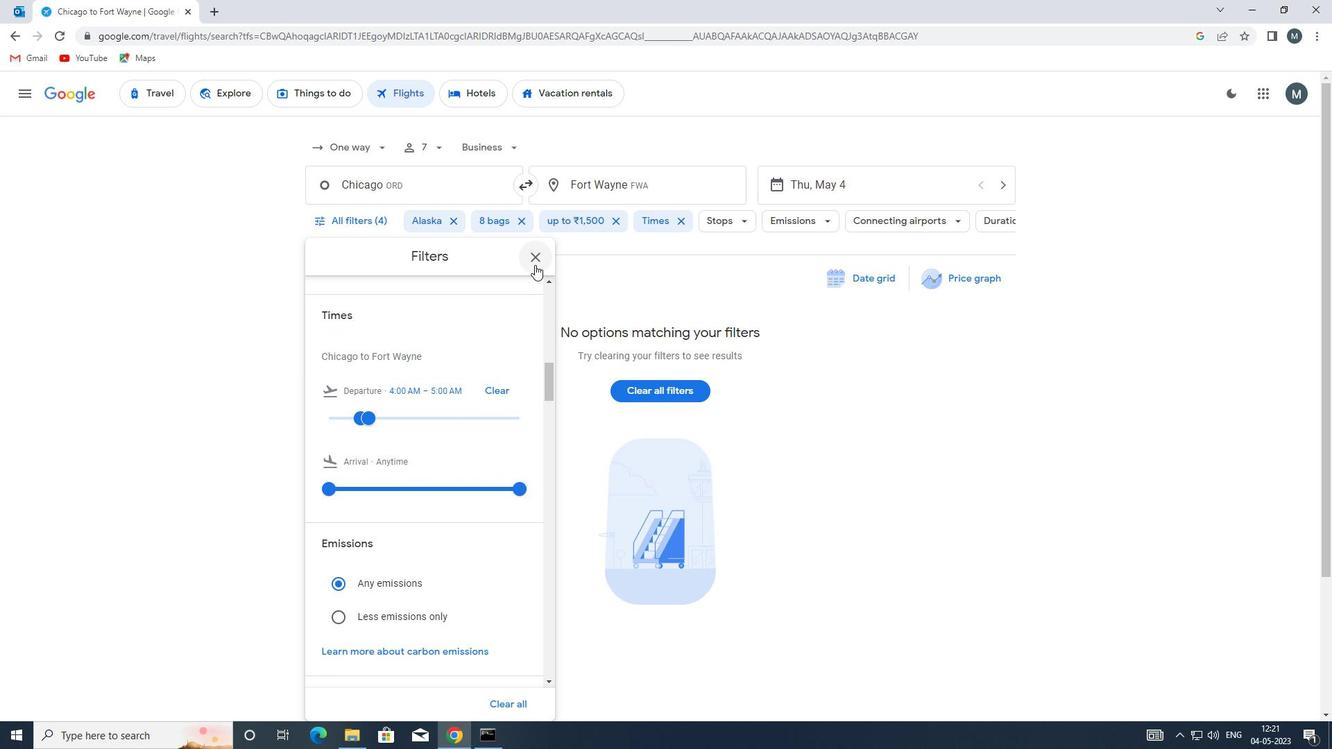 
Action: Mouse pressed left at (534, 258)
Screenshot: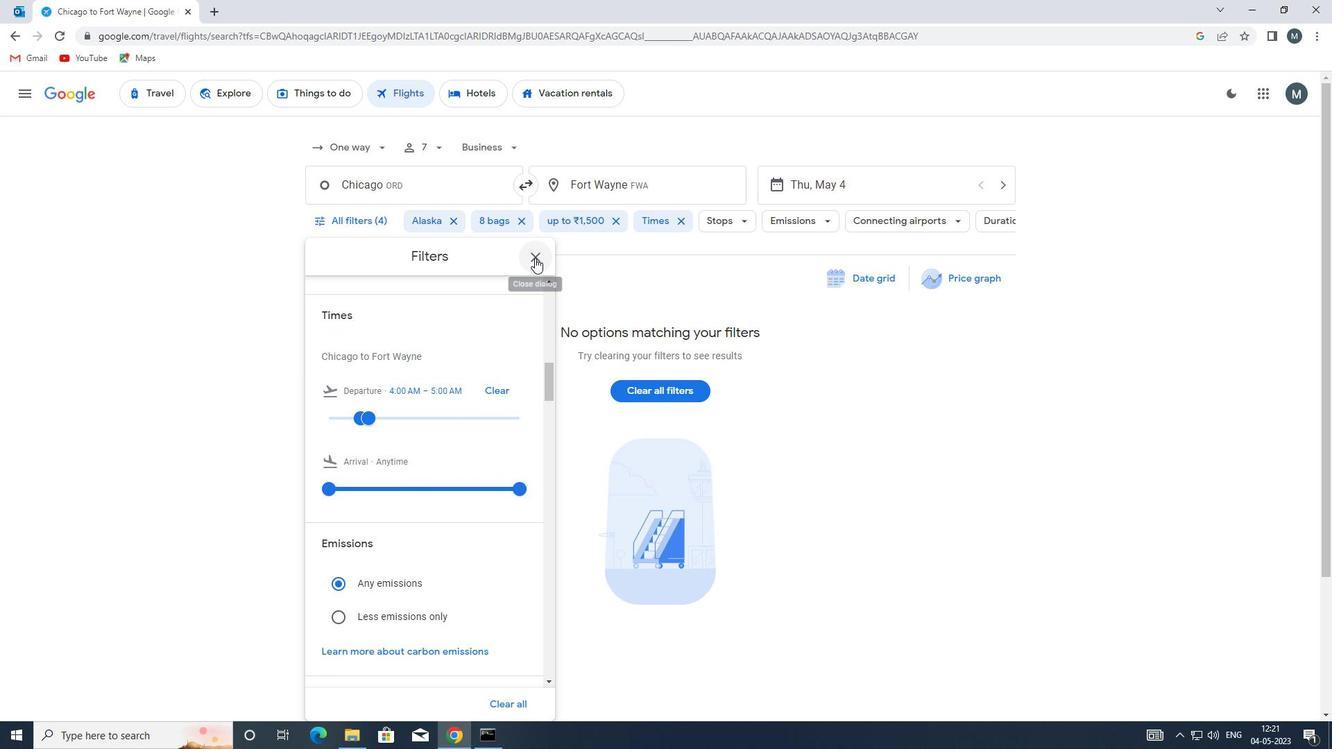 
